 Task: Explore Airbnb accommodation in Boda, Central African Republic from 12th December, 2023 to 16th December, 2023 for 8 adults.8 bedrooms having 8 beds and 8 bathrooms. Property type can be hotel. Amenities needed are: wifi, TV, free parkinig on premises, gym, breakfast. Look for 5 properties as per requirement.
Action: Mouse pressed left at (505, 108)
Screenshot: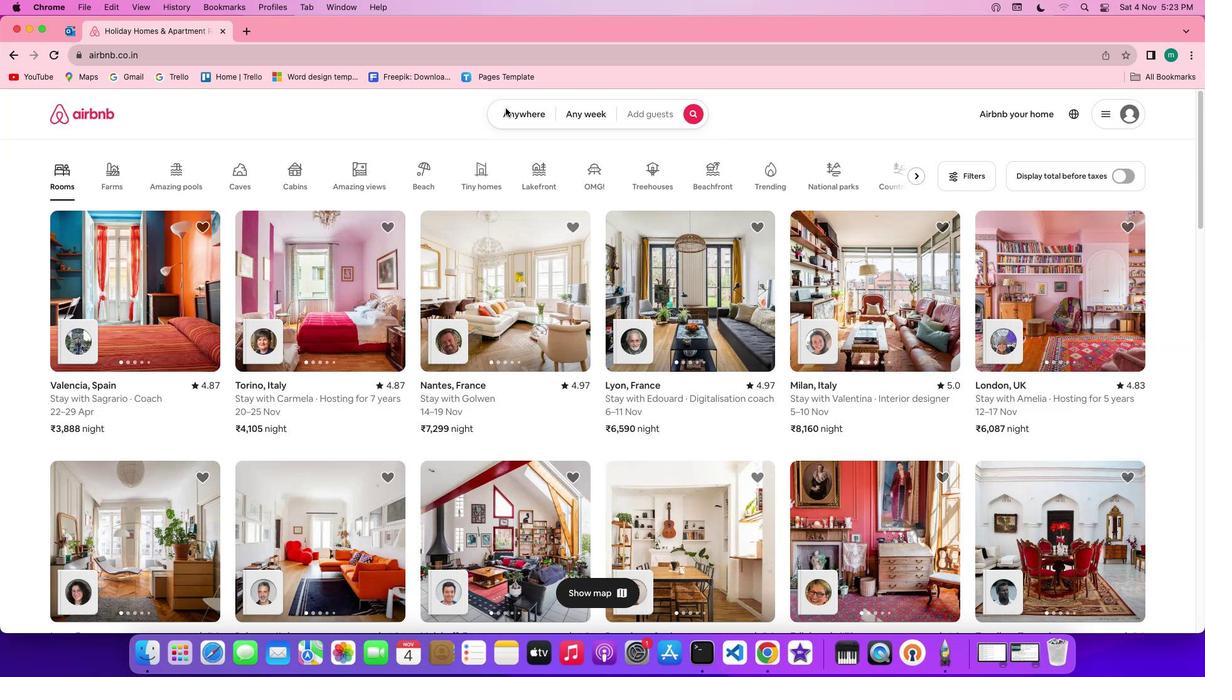 
Action: Mouse pressed left at (505, 108)
Screenshot: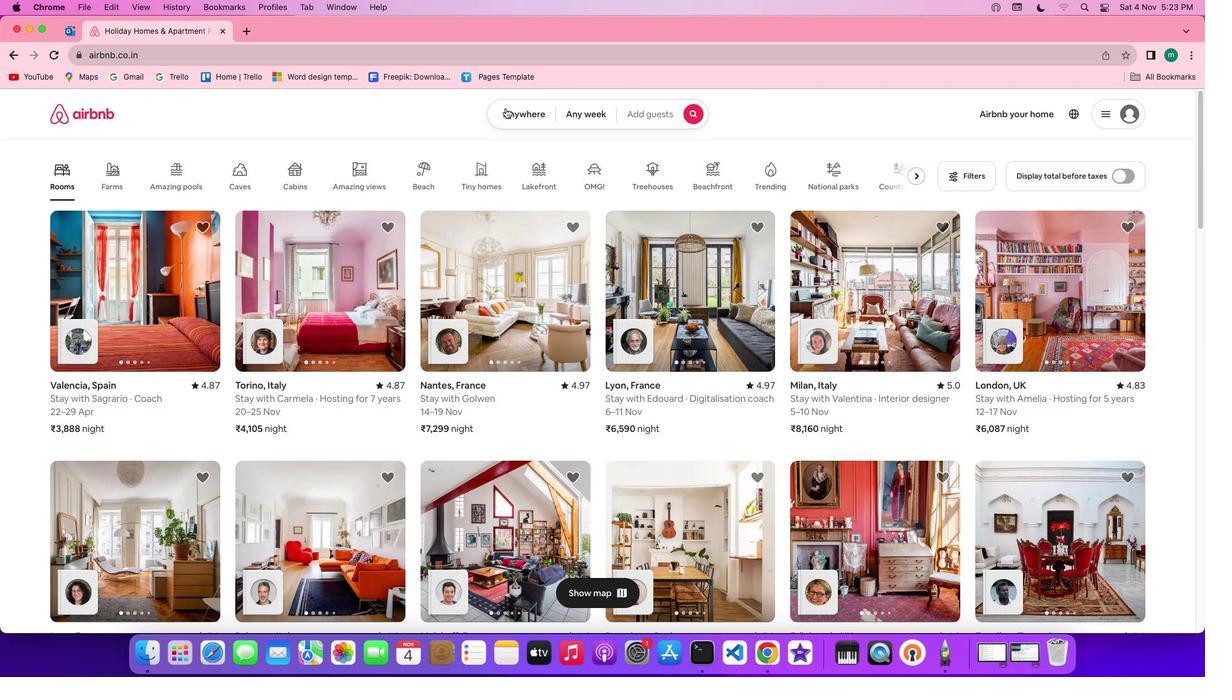 
Action: Mouse moved to (477, 159)
Screenshot: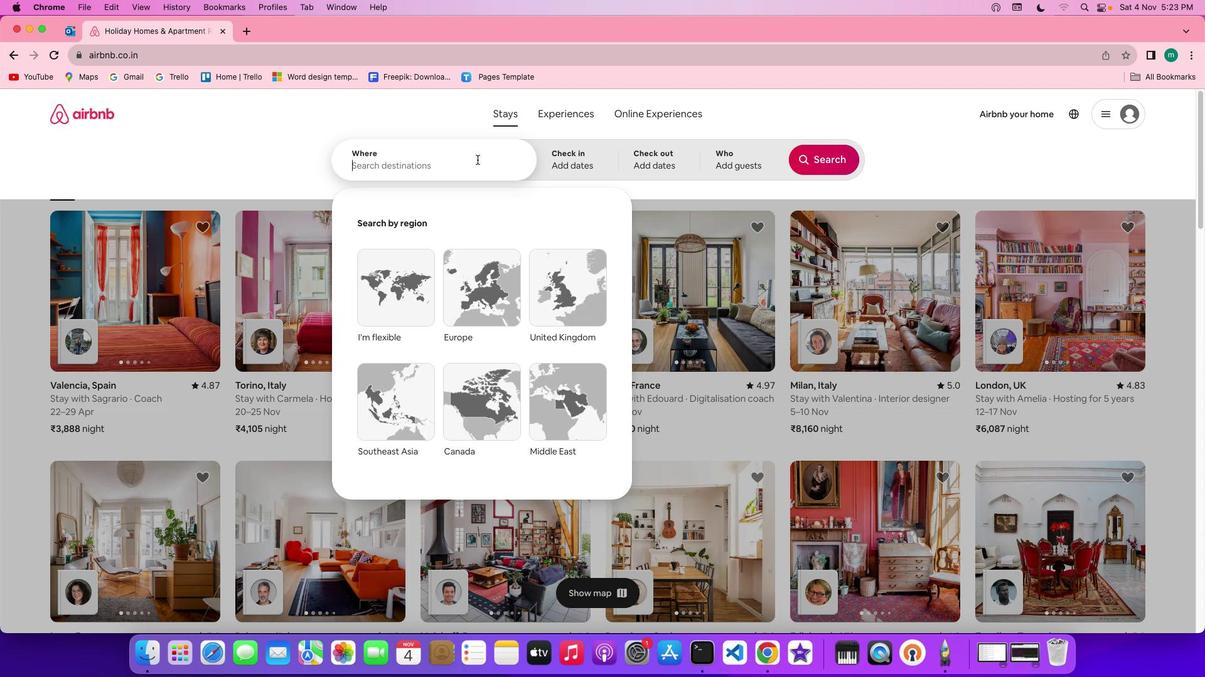 
Action: Key pressed Key.shift'B''o''d''a'','Key.spaceKey.shift'c''e''n''t''r''a''l'Key.spaceKey.shift'A''f''r''i''c''a''n'Key.spaceKey.shift'r''e''p''u''b''l''i''c'
Screenshot: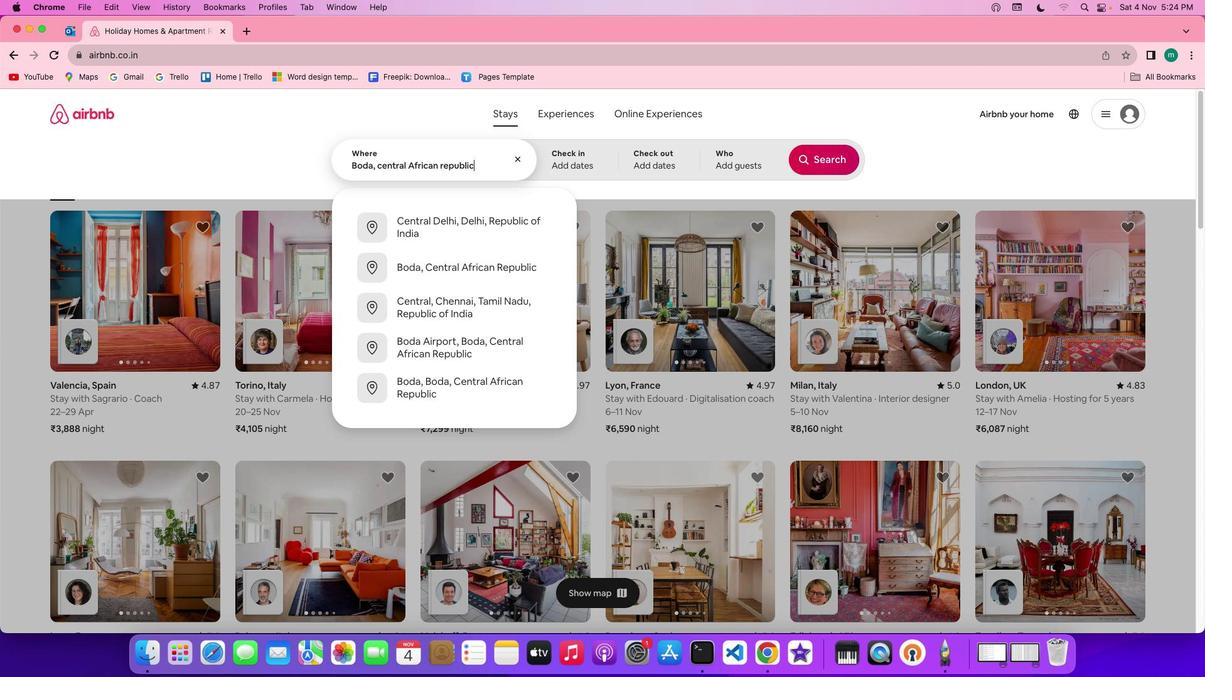 
Action: Mouse moved to (566, 150)
Screenshot: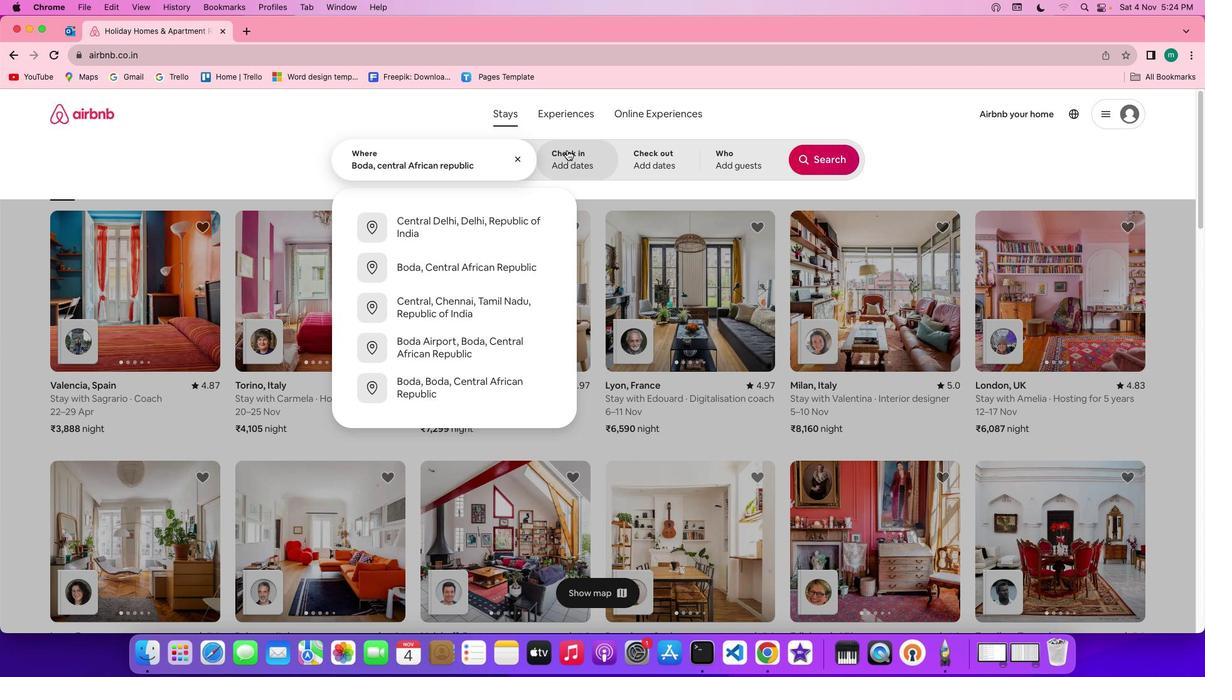 
Action: Mouse pressed left at (566, 150)
Screenshot: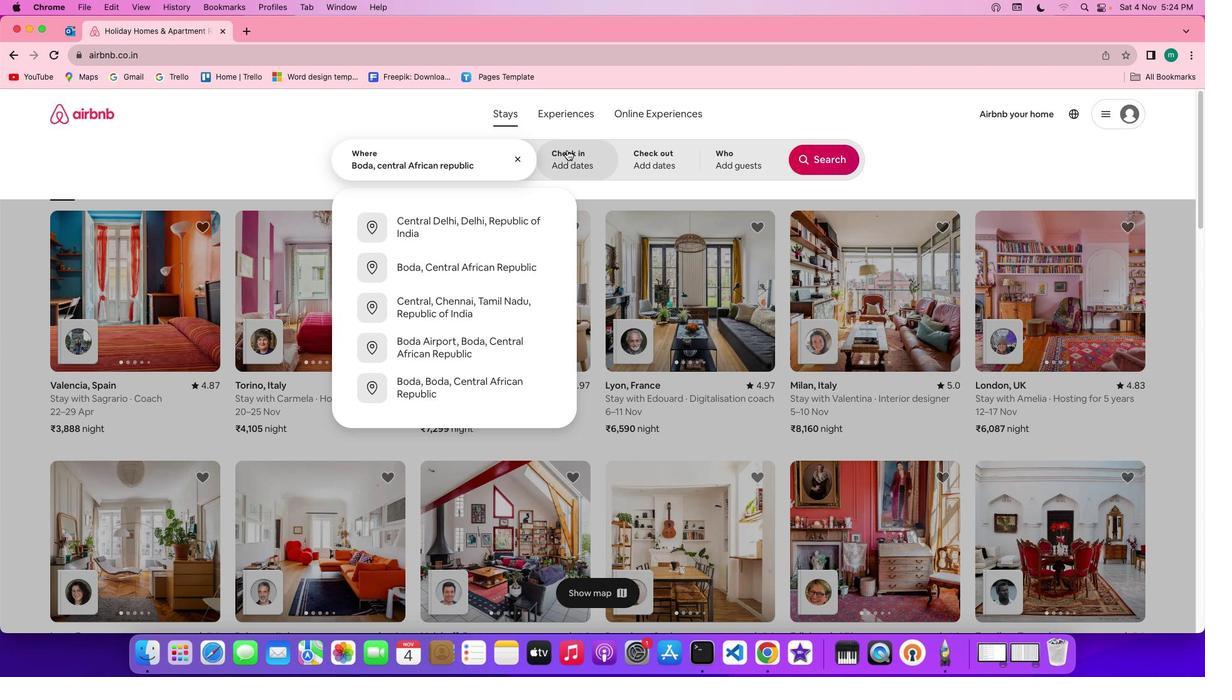 
Action: Mouse moved to (682, 378)
Screenshot: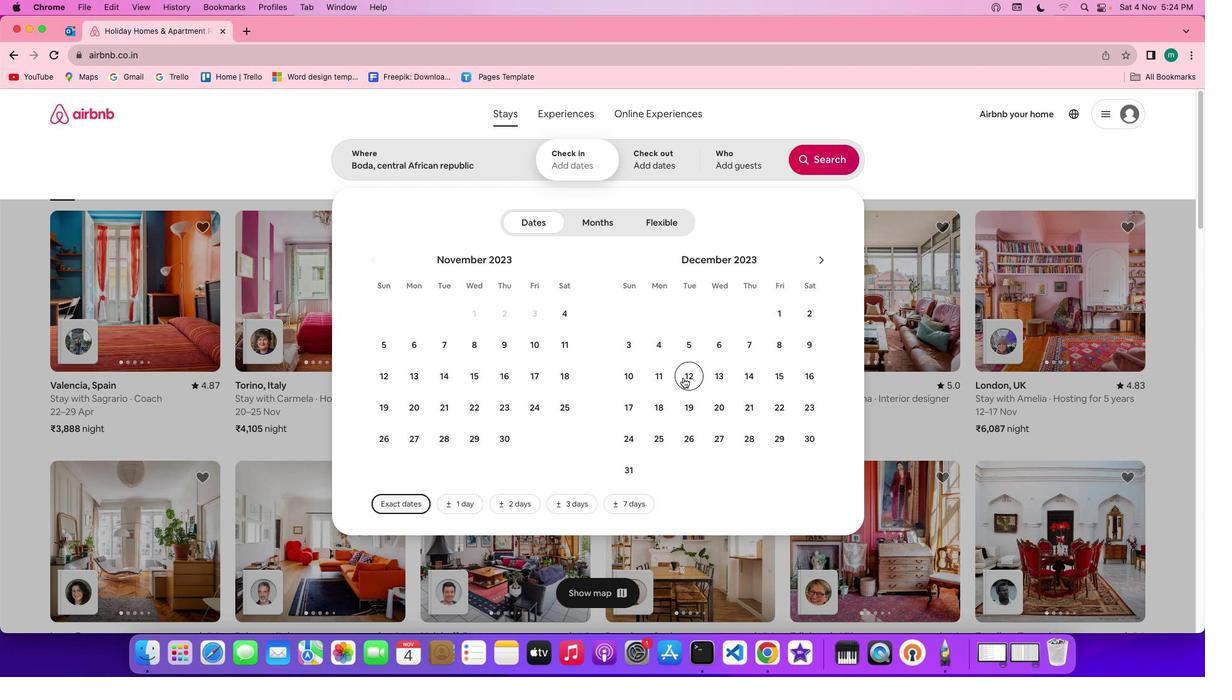 
Action: Mouse pressed left at (682, 378)
Screenshot: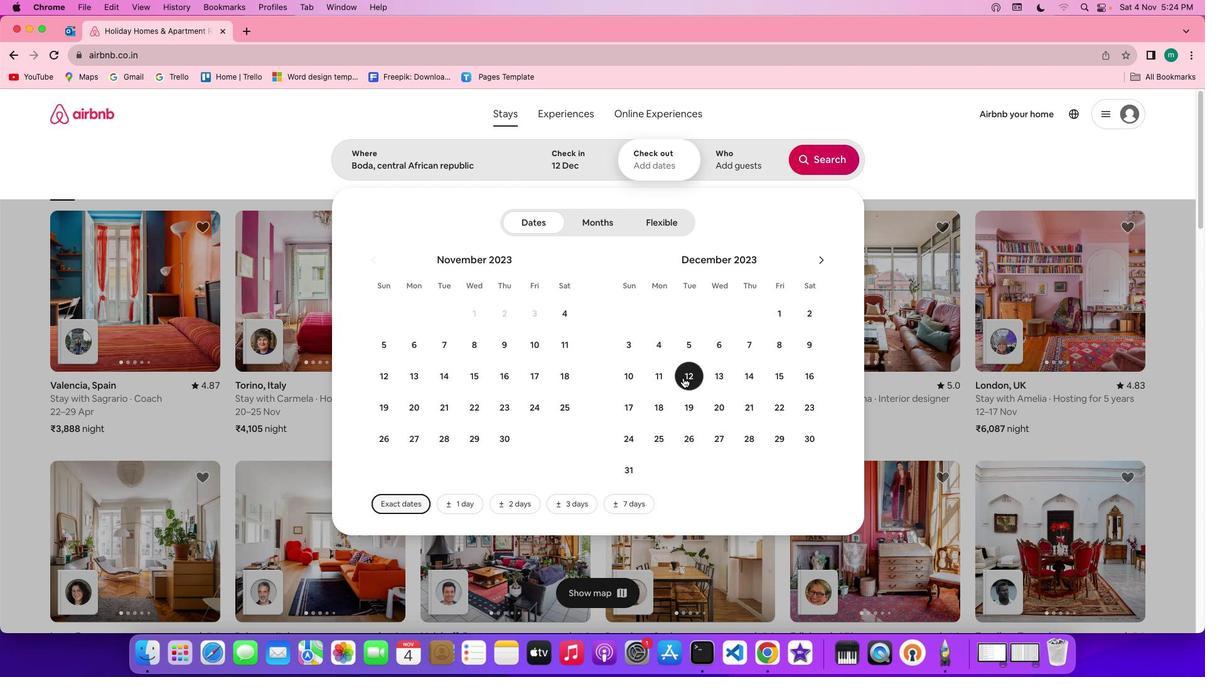 
Action: Mouse moved to (808, 382)
Screenshot: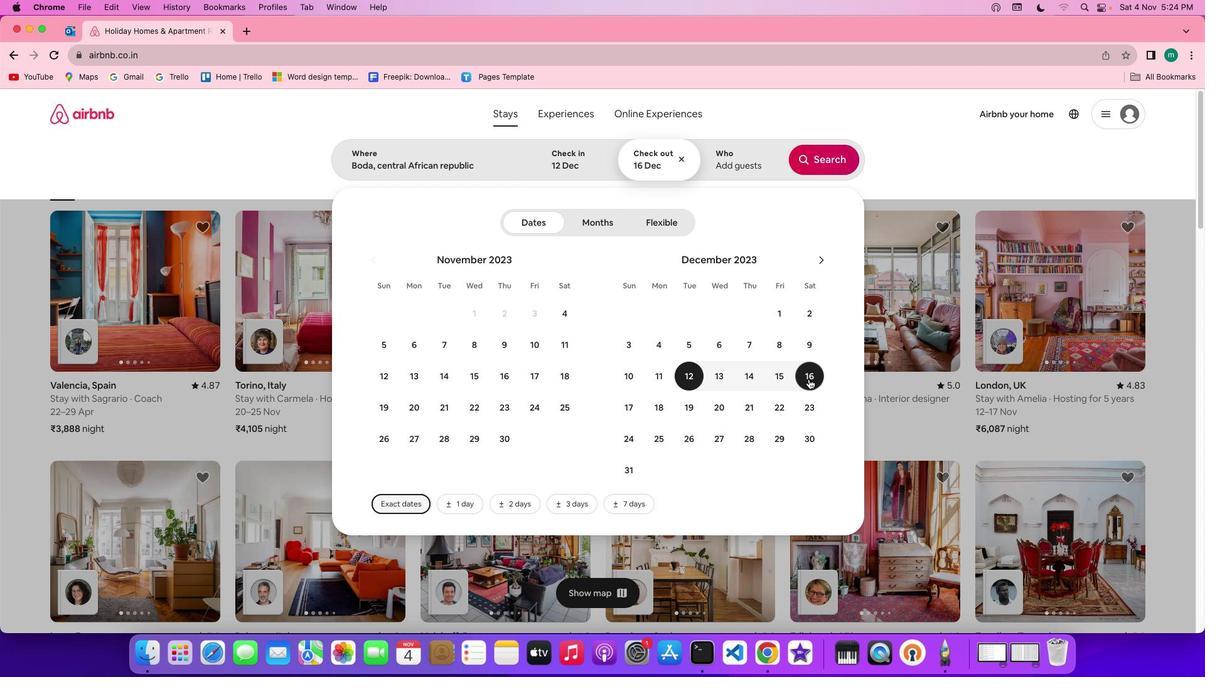 
Action: Mouse pressed left at (808, 382)
Screenshot: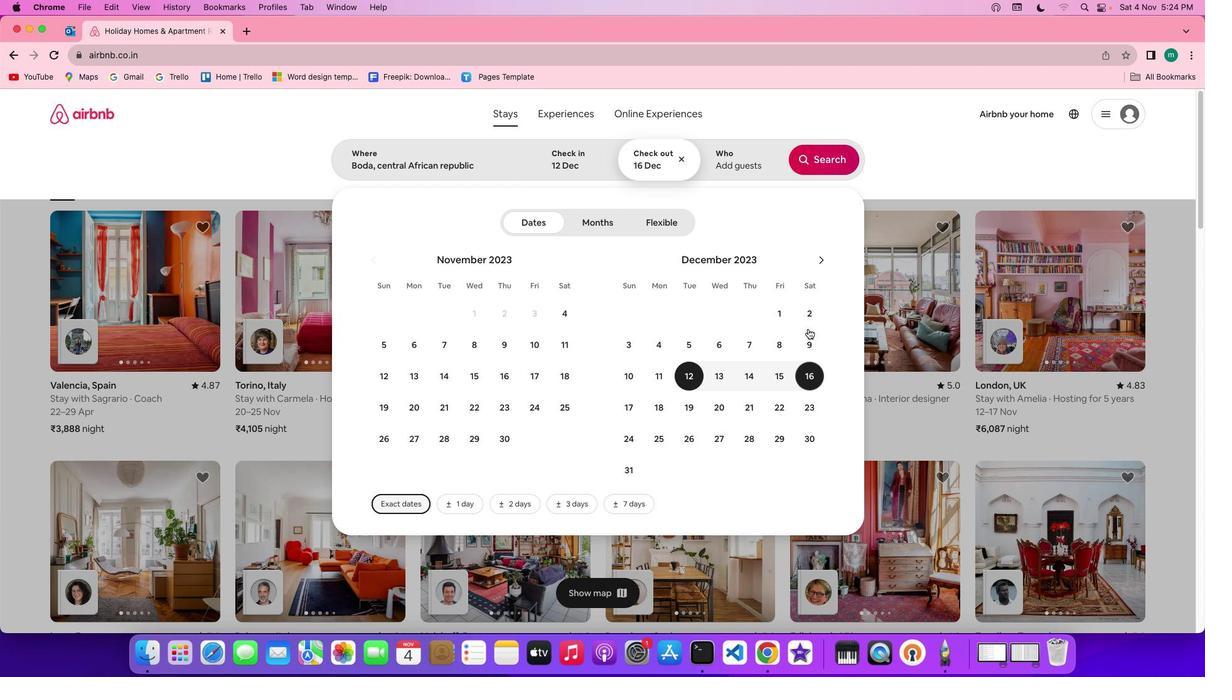 
Action: Mouse moved to (734, 172)
Screenshot: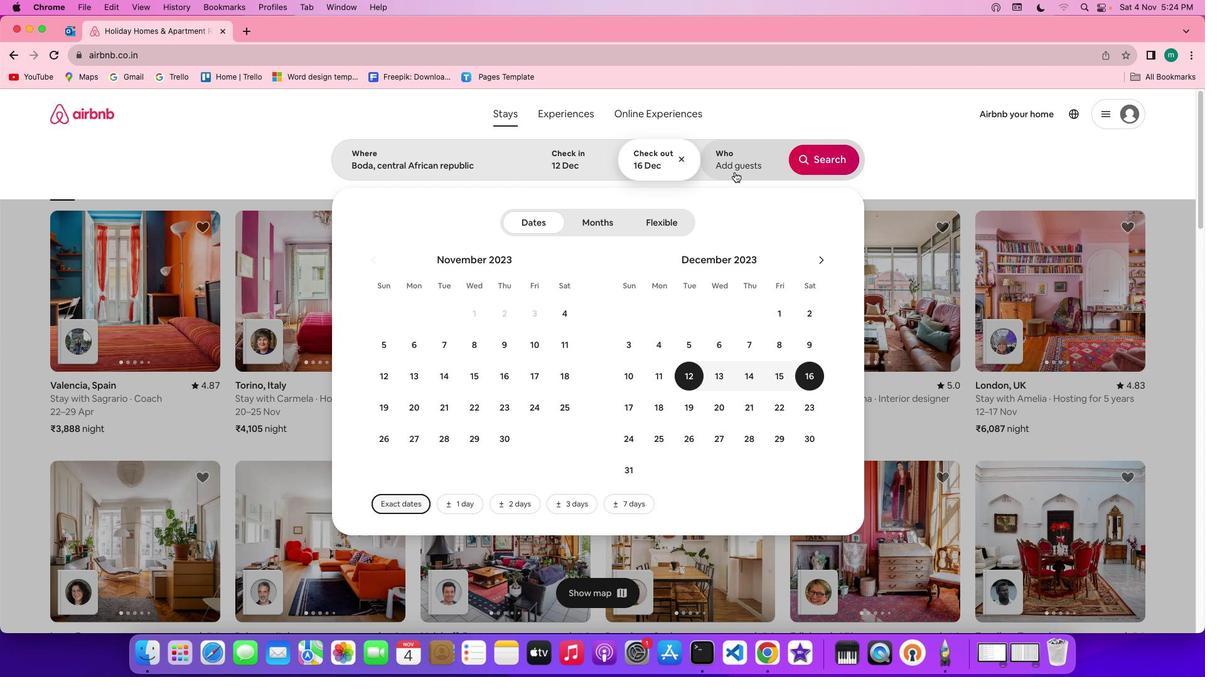 
Action: Mouse pressed left at (734, 172)
Screenshot: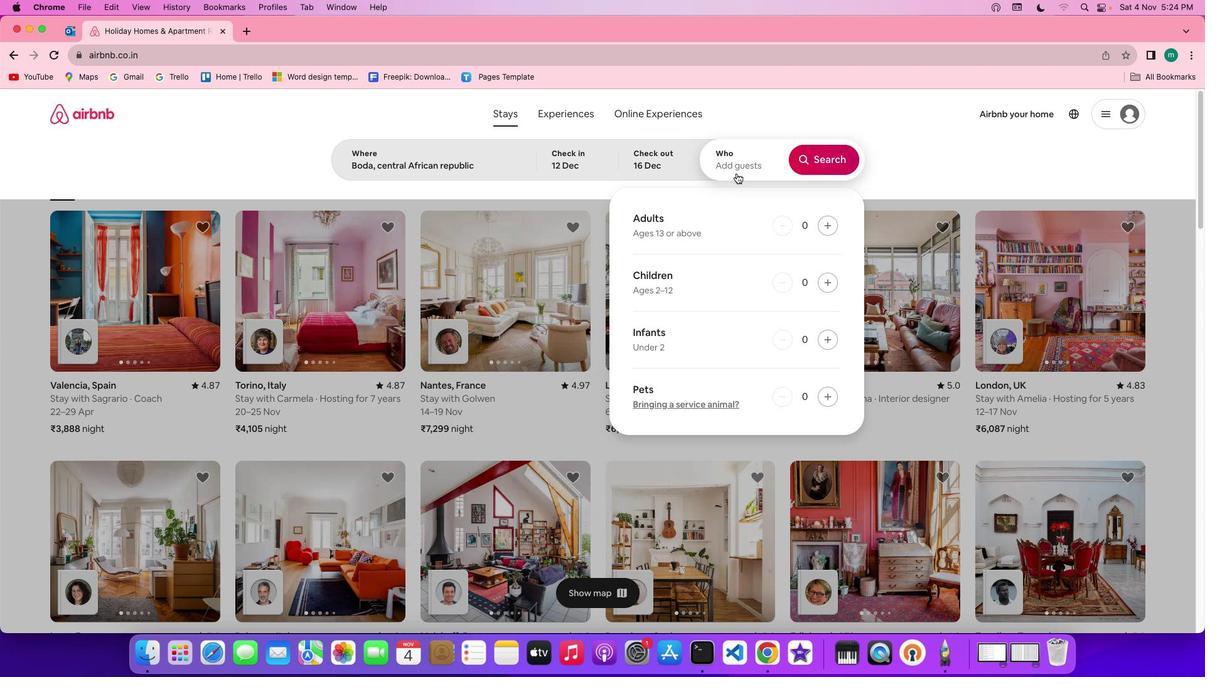 
Action: Mouse moved to (832, 234)
Screenshot: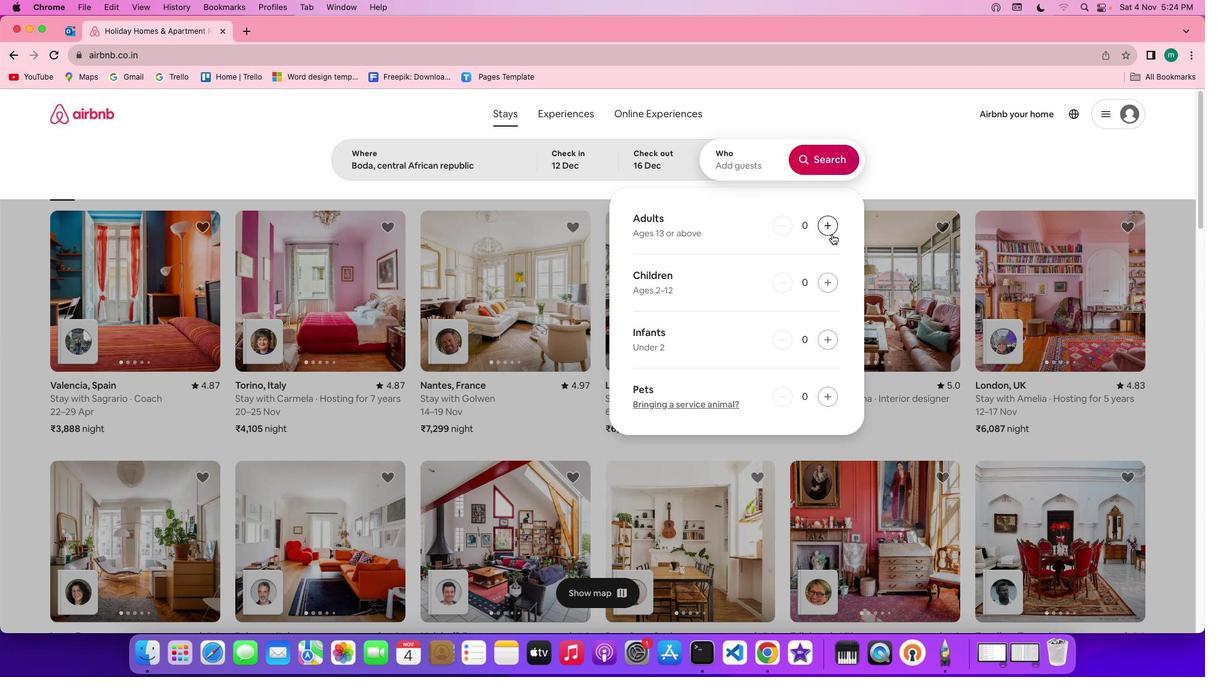 
Action: Mouse pressed left at (832, 234)
Screenshot: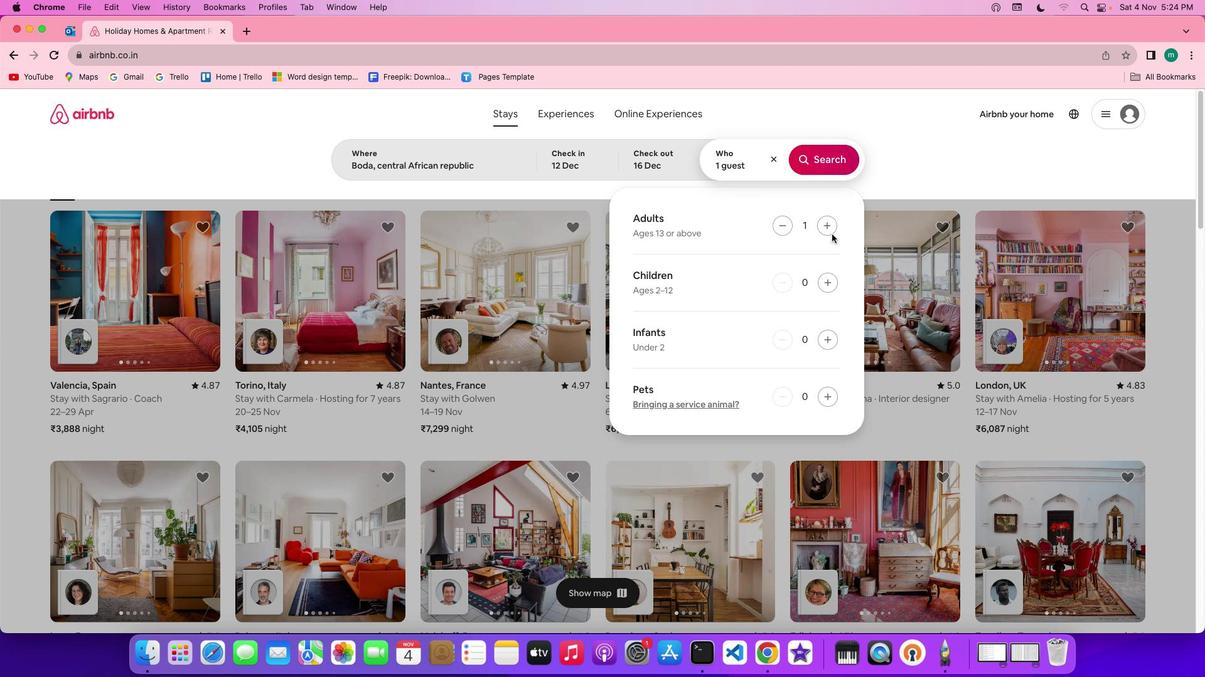 
Action: Mouse pressed left at (832, 234)
Screenshot: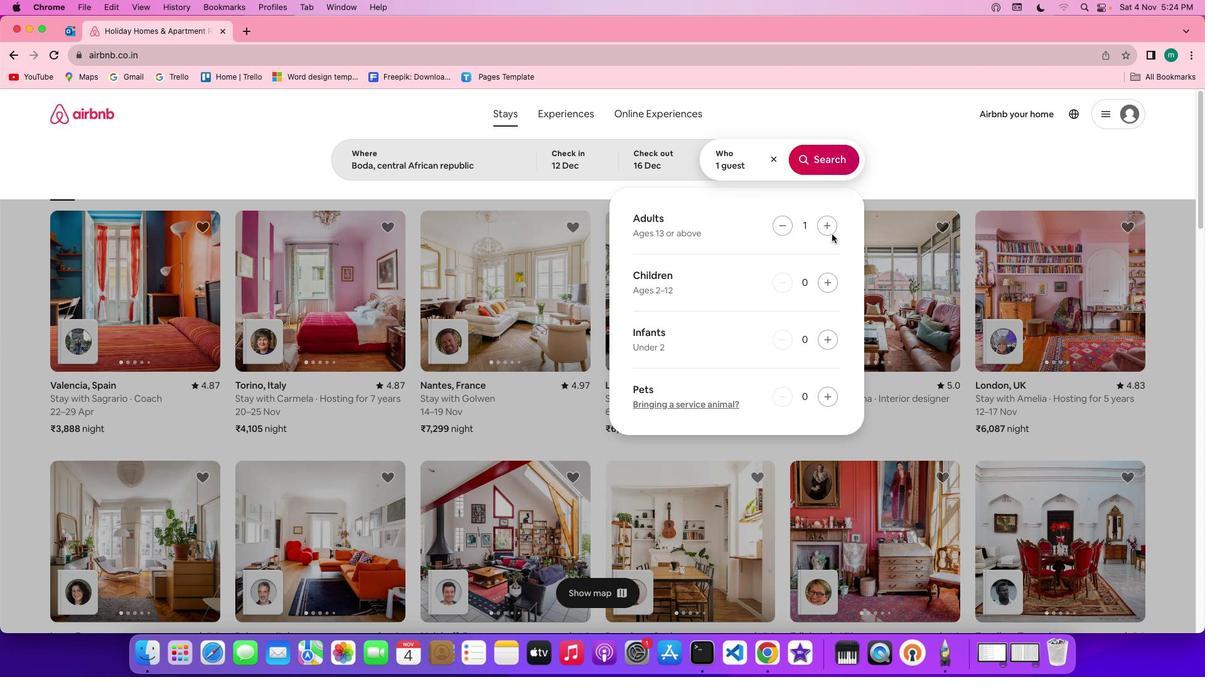 
Action: Mouse pressed left at (832, 234)
Screenshot: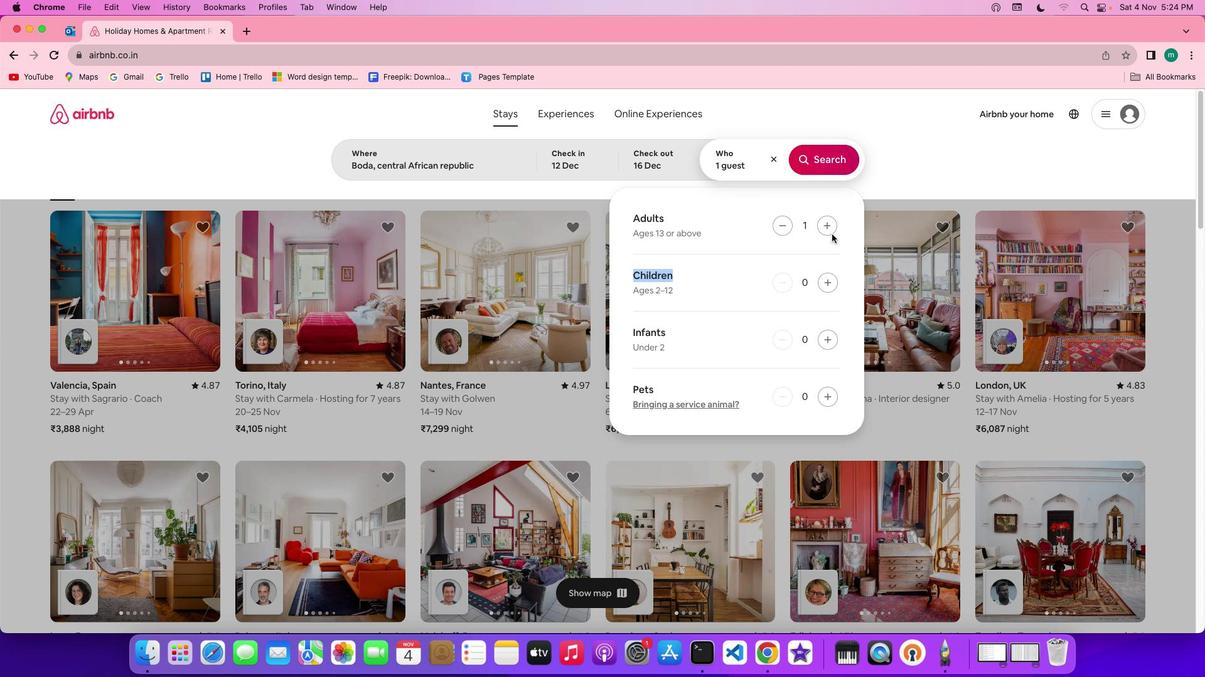 
Action: Mouse pressed left at (832, 234)
Screenshot: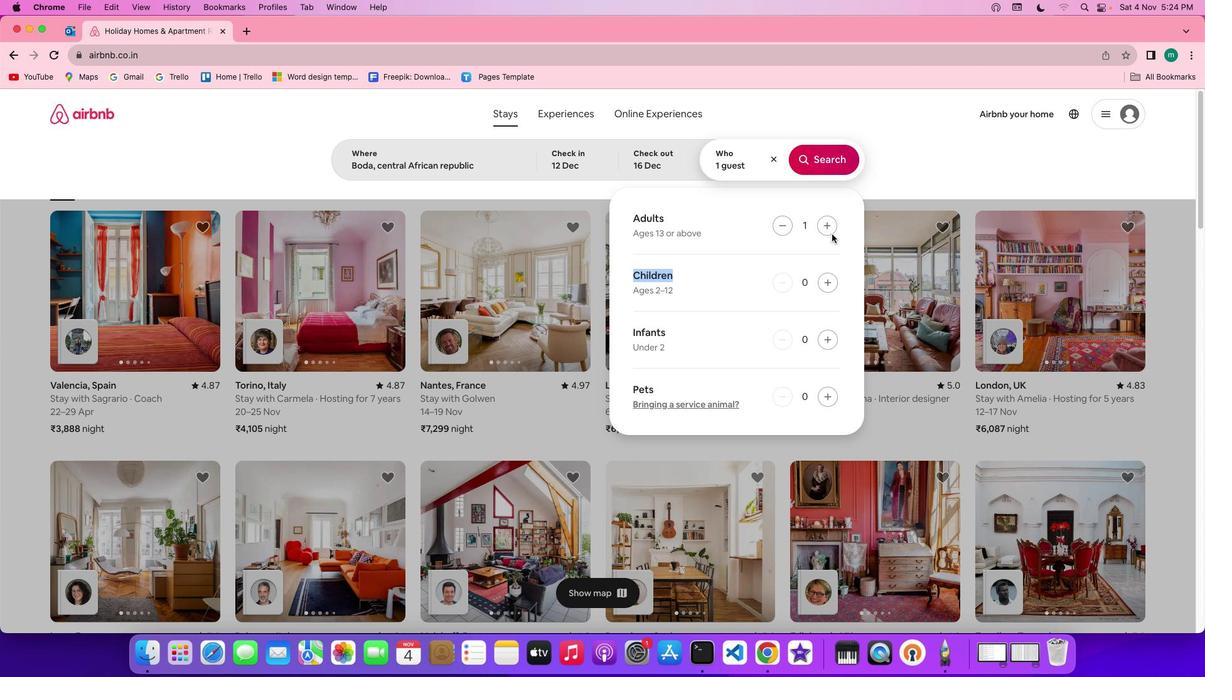 
Action: Mouse pressed left at (832, 234)
Screenshot: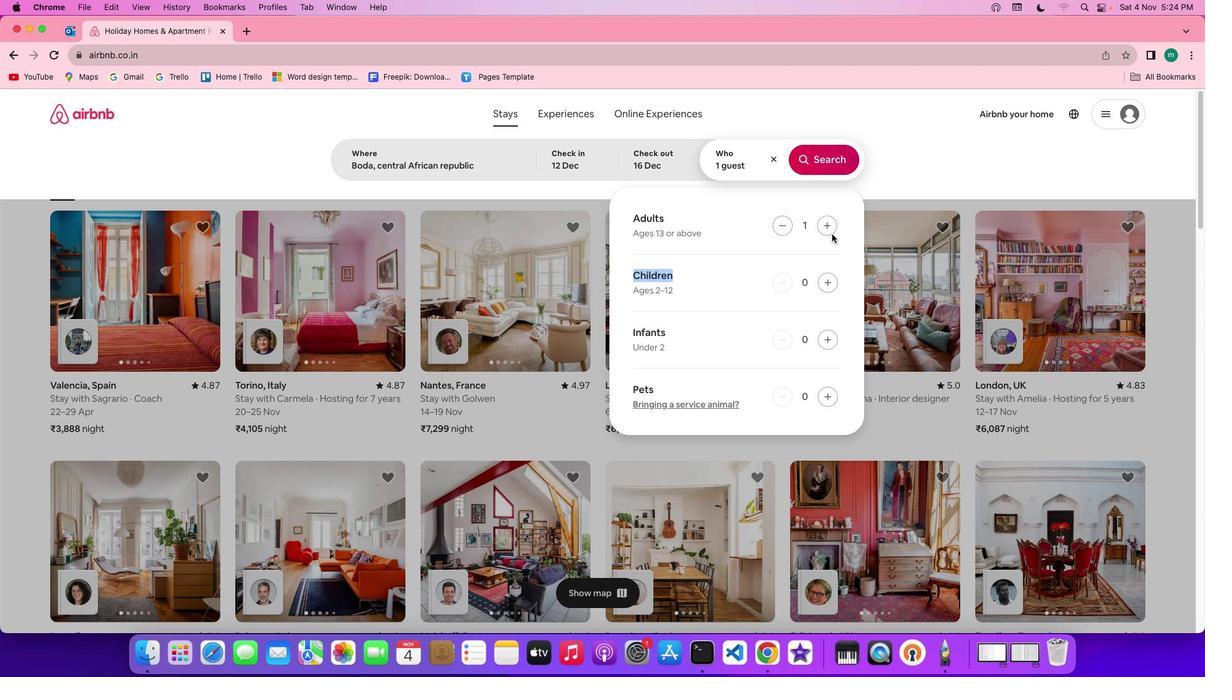 
Action: Mouse moved to (829, 229)
Screenshot: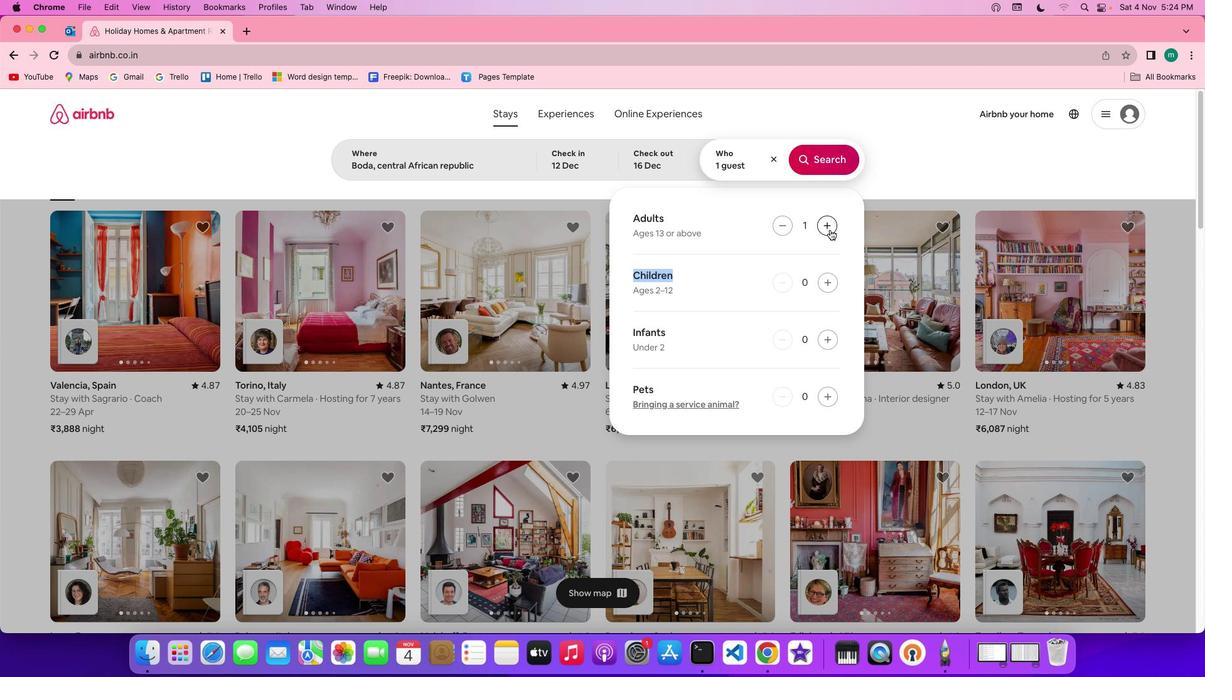 
Action: Mouse pressed left at (829, 229)
Screenshot: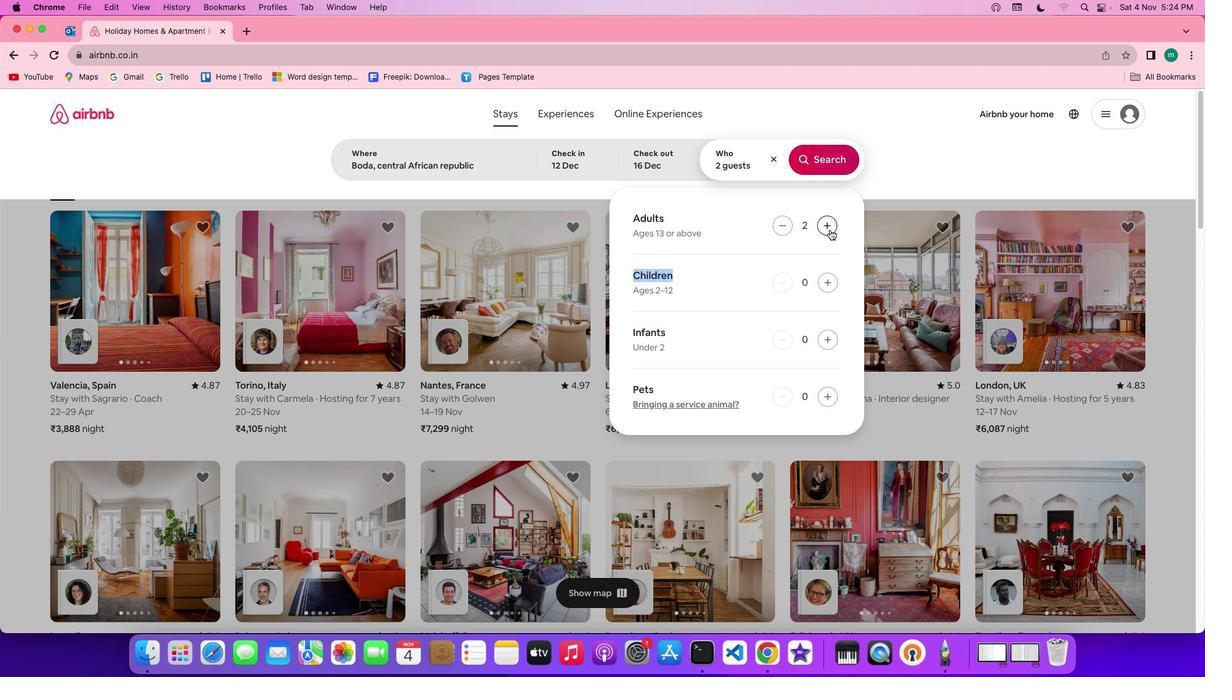 
Action: Mouse pressed left at (829, 229)
Screenshot: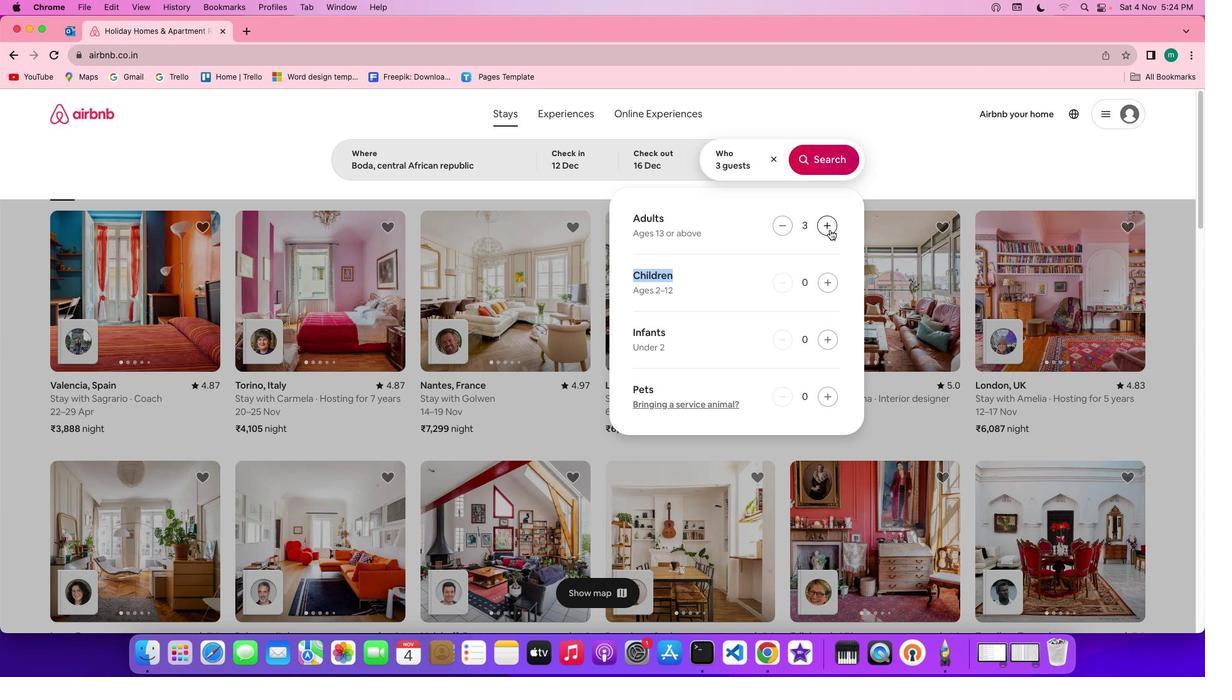 
Action: Mouse pressed left at (829, 229)
Screenshot: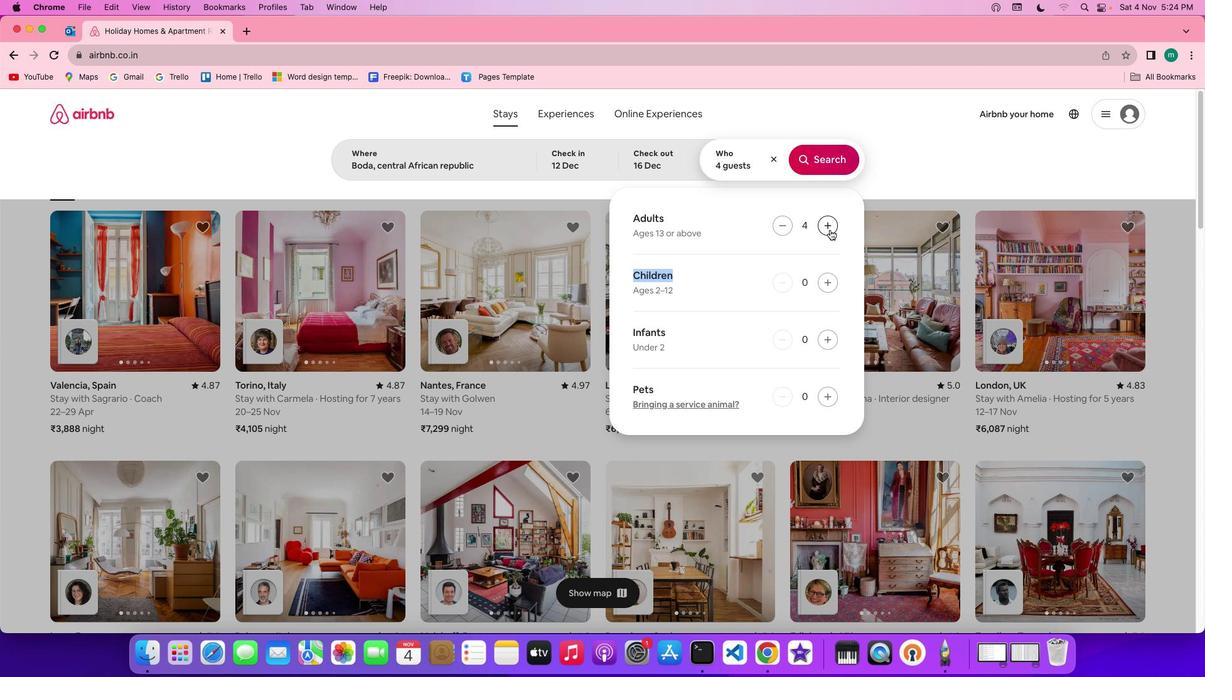 
Action: Mouse pressed left at (829, 229)
Screenshot: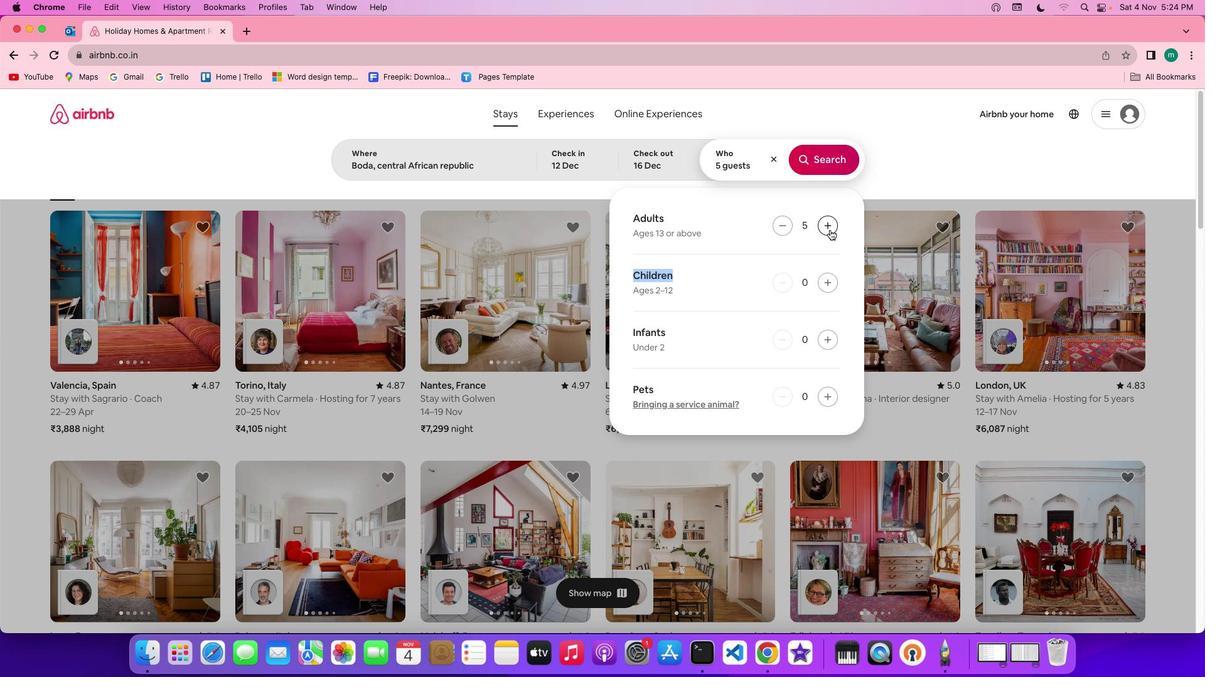 
Action: Mouse pressed left at (829, 229)
Screenshot: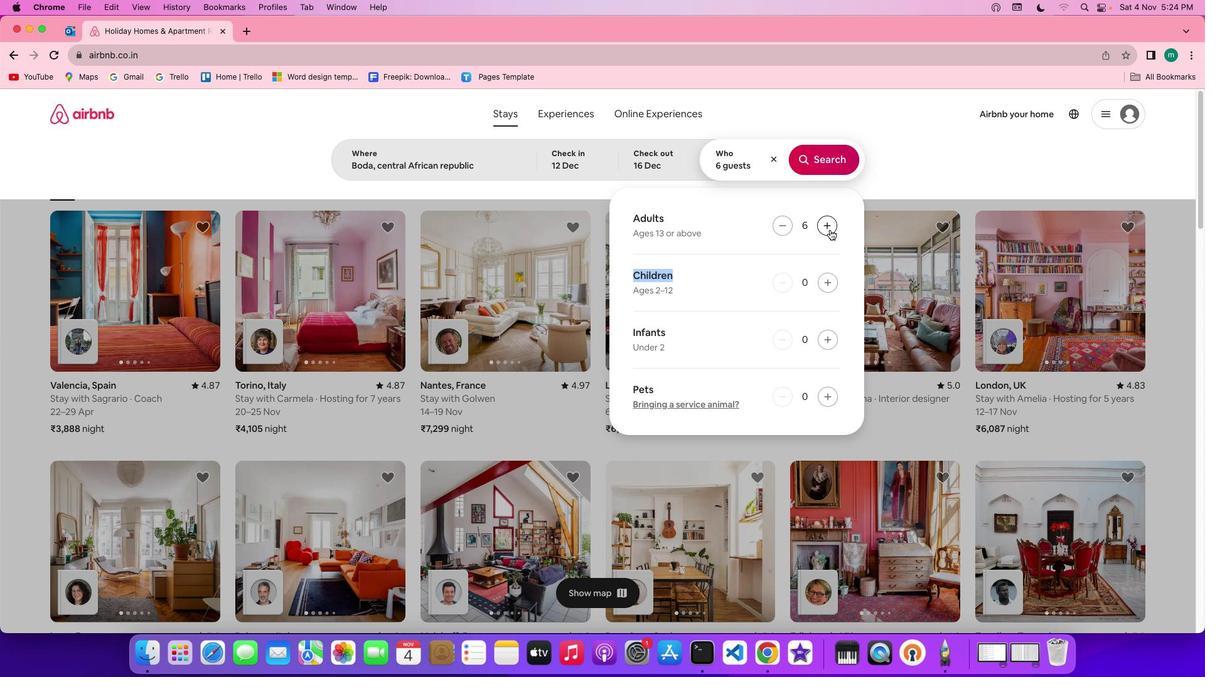
Action: Mouse pressed left at (829, 229)
Screenshot: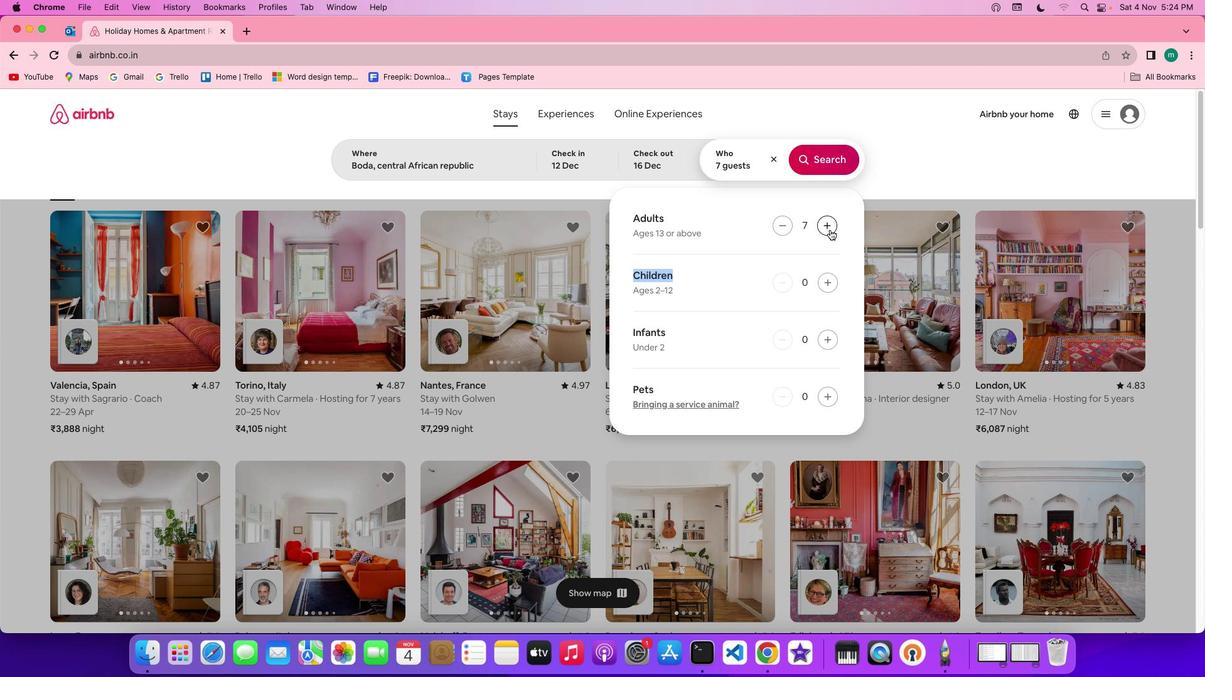 
Action: Mouse pressed left at (829, 229)
Screenshot: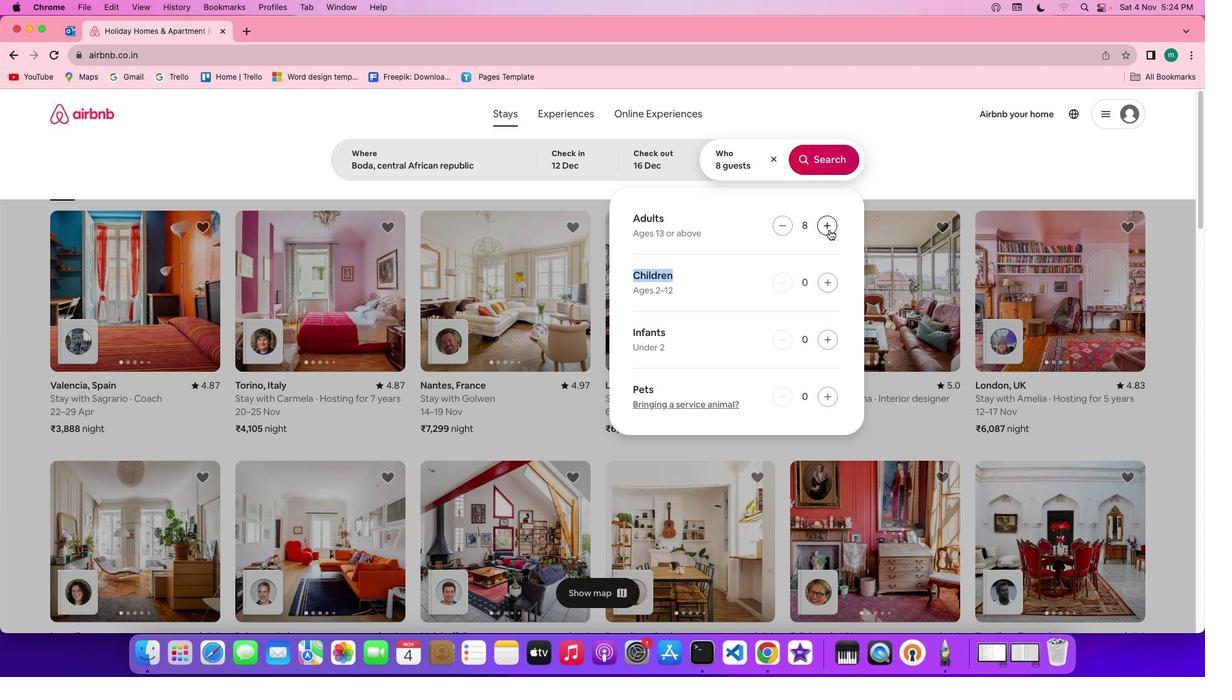 
Action: Mouse moved to (807, 149)
Screenshot: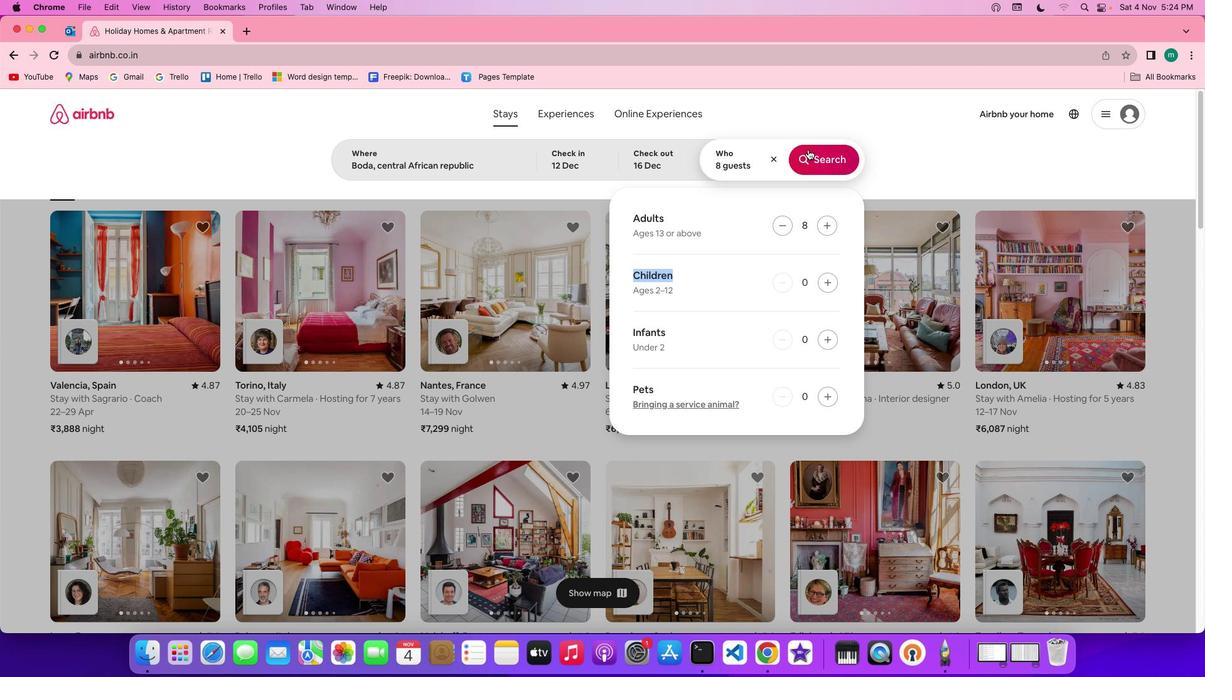 
Action: Mouse pressed left at (807, 149)
Screenshot: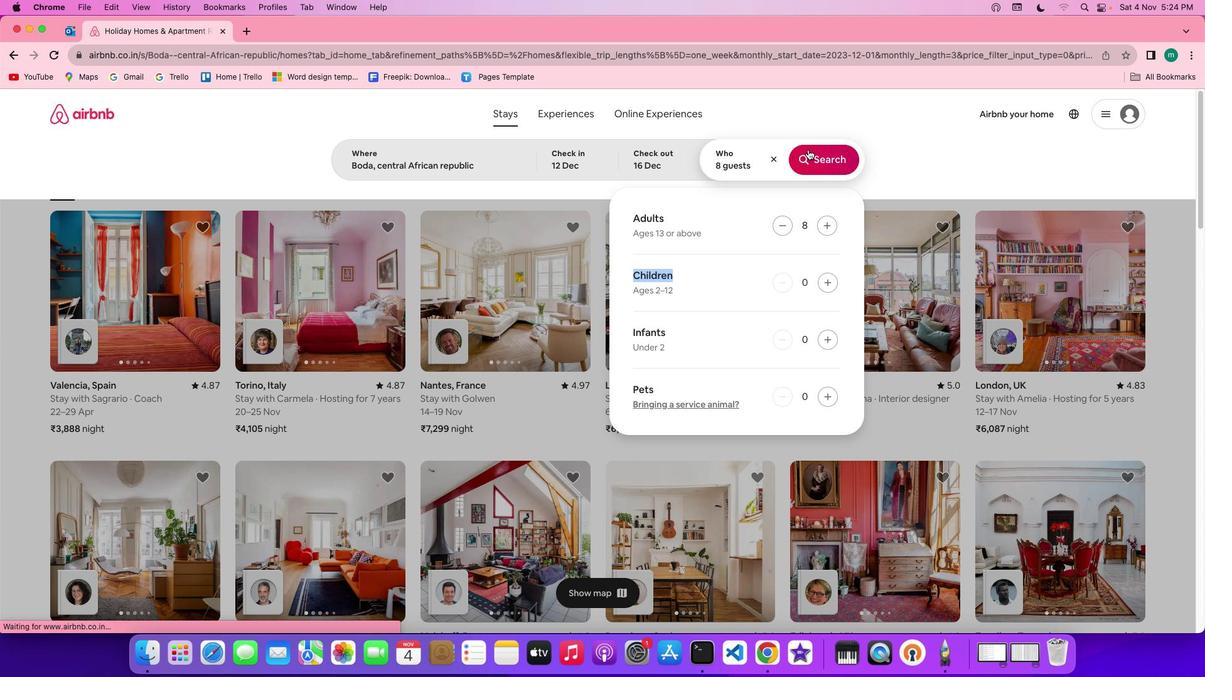 
Action: Mouse moved to (1017, 153)
Screenshot: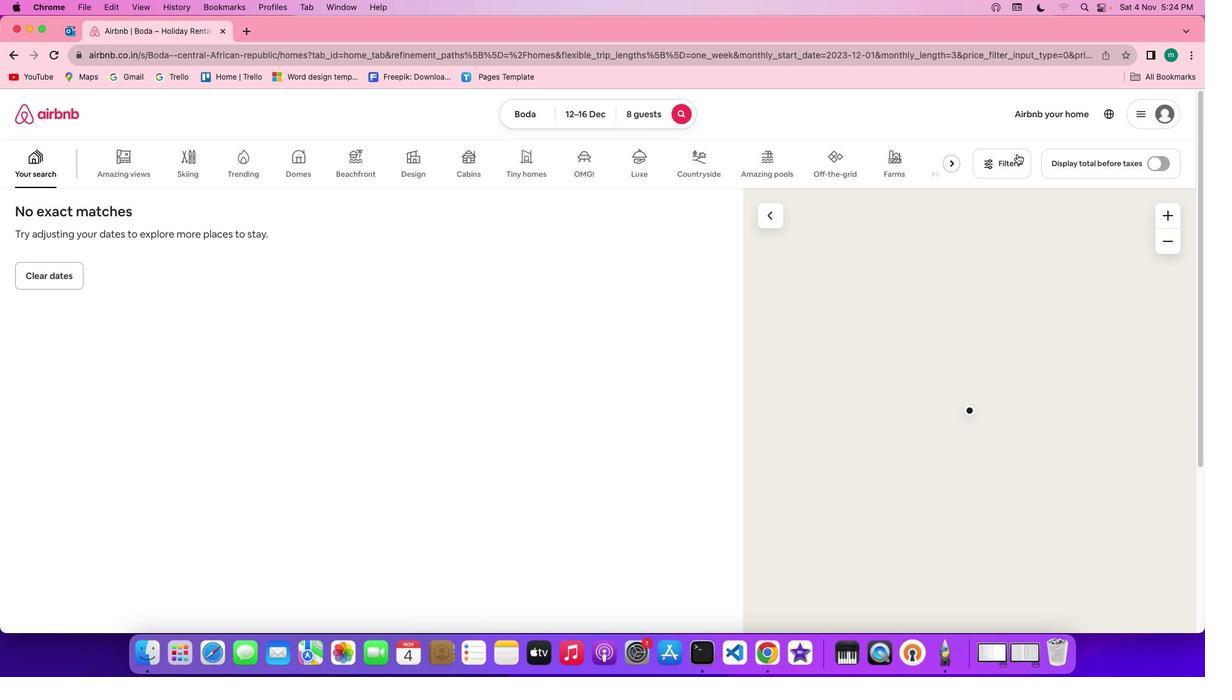 
Action: Mouse pressed left at (1017, 153)
Screenshot: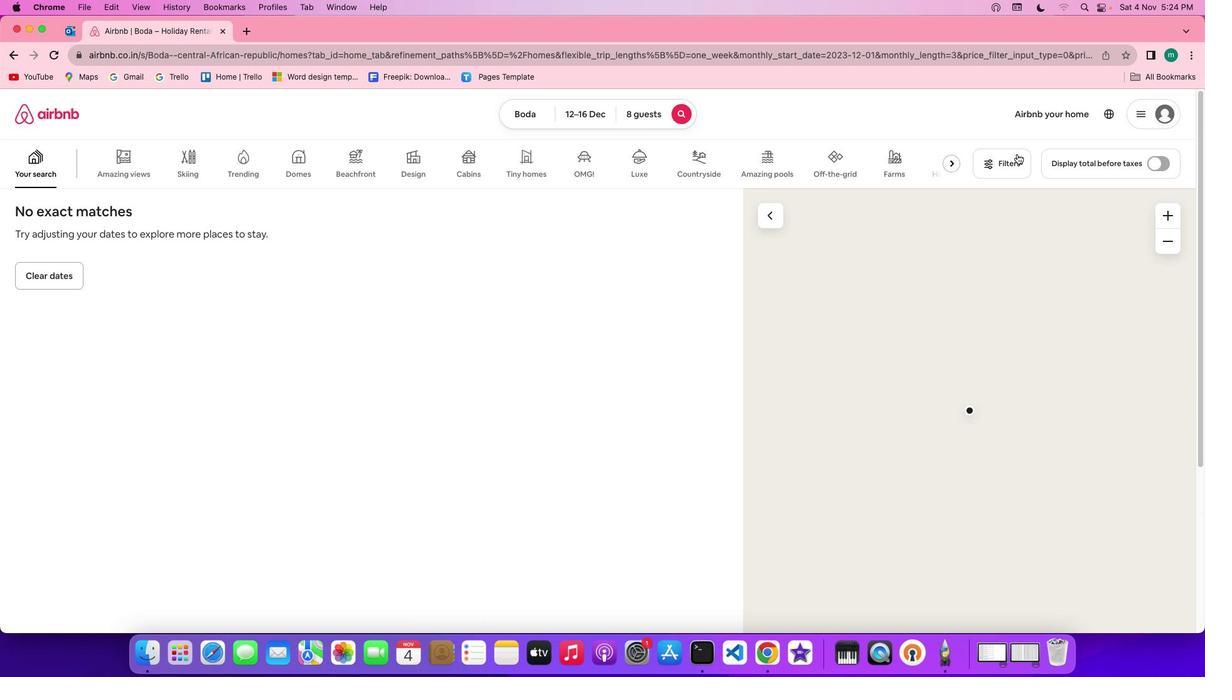 
Action: Mouse moved to (1007, 161)
Screenshot: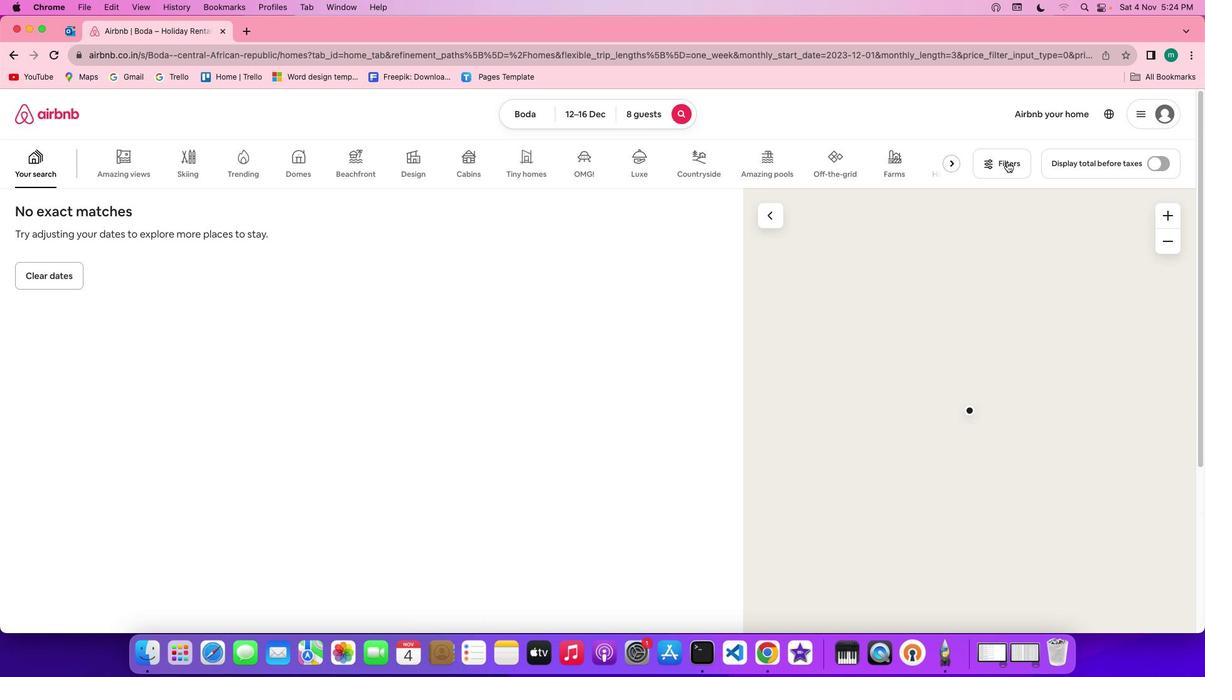 
Action: Mouse pressed left at (1007, 161)
Screenshot: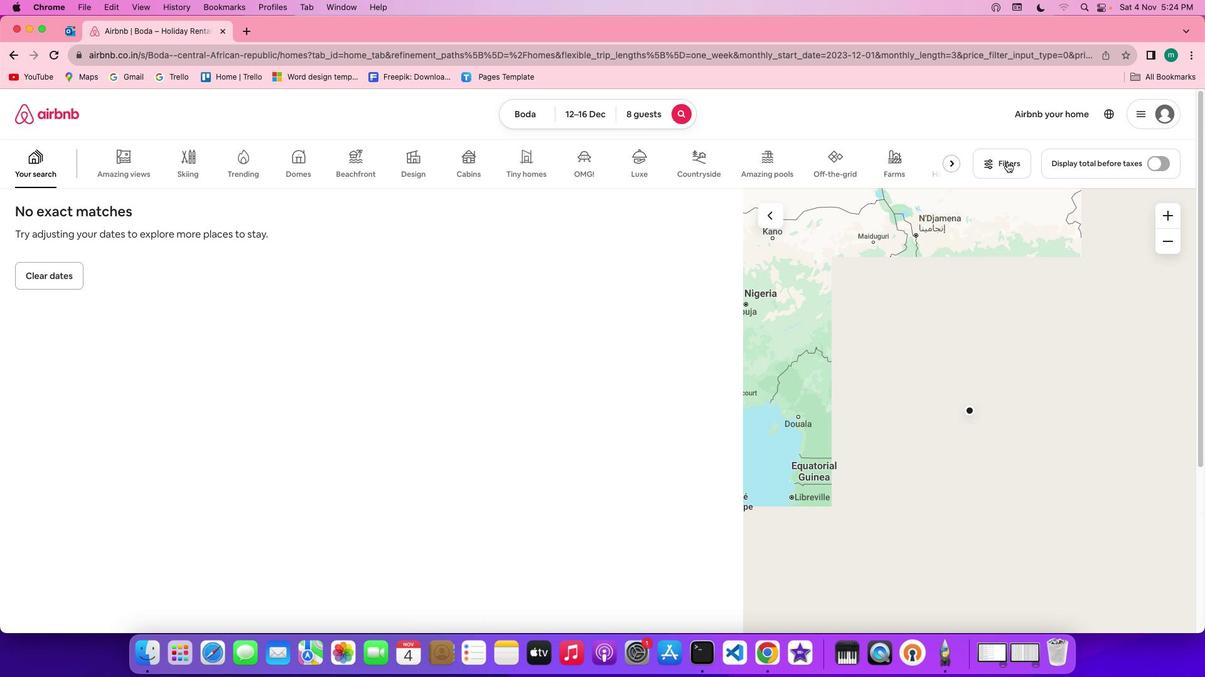 
Action: Mouse pressed left at (1007, 161)
Screenshot: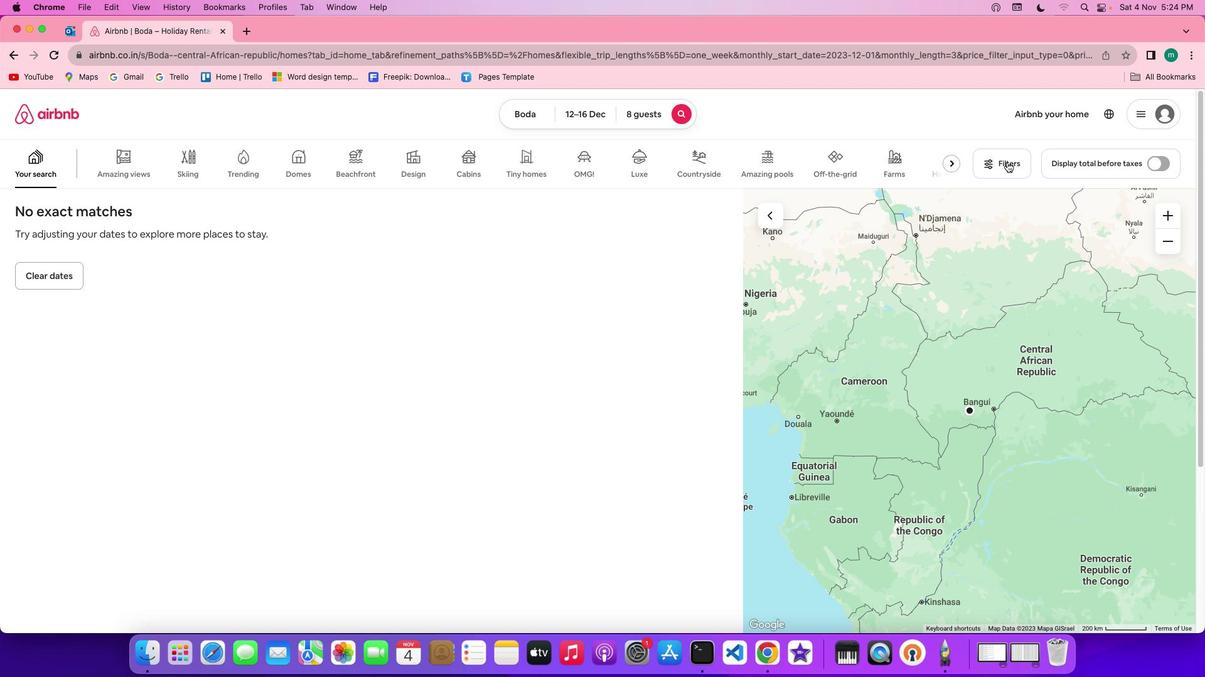 
Action: Mouse moved to (986, 162)
Screenshot: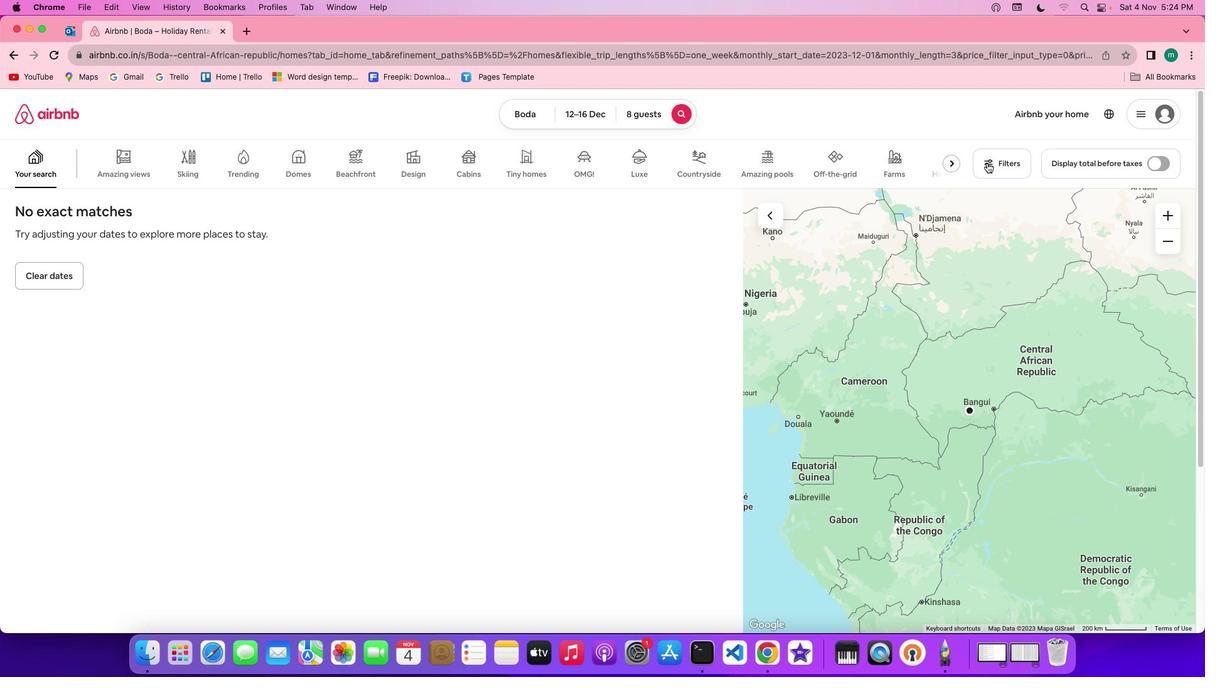 
Action: Mouse pressed left at (986, 162)
Screenshot: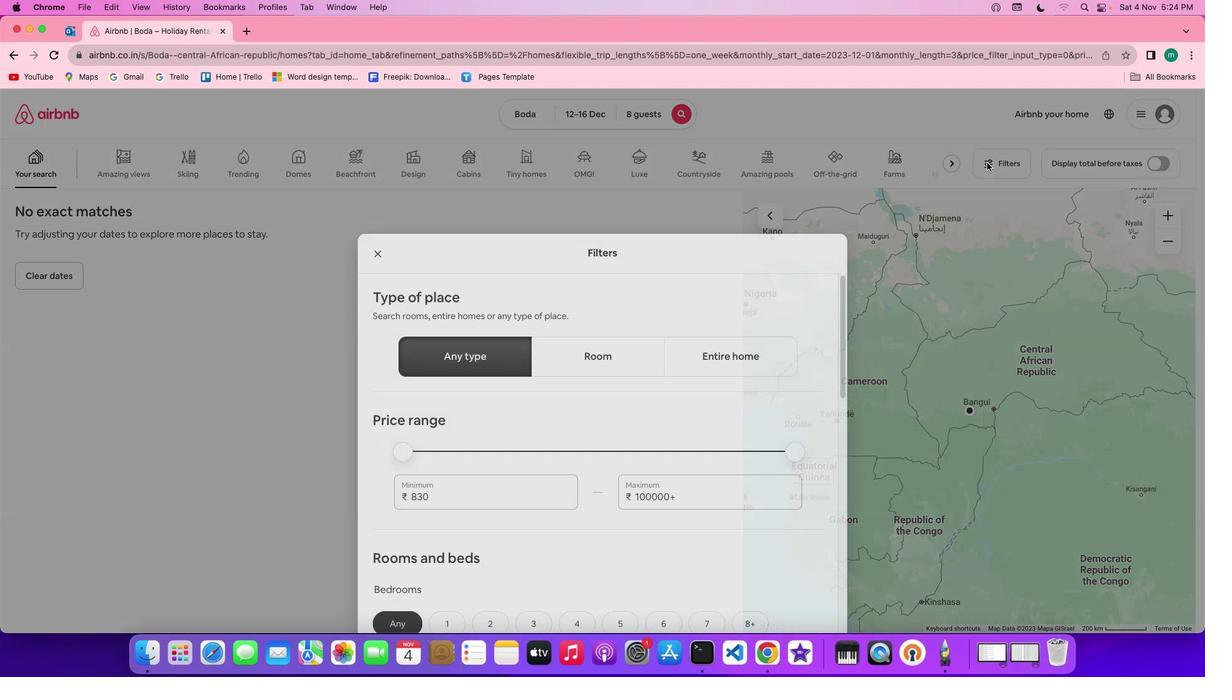 
Action: Mouse pressed left at (986, 162)
Screenshot: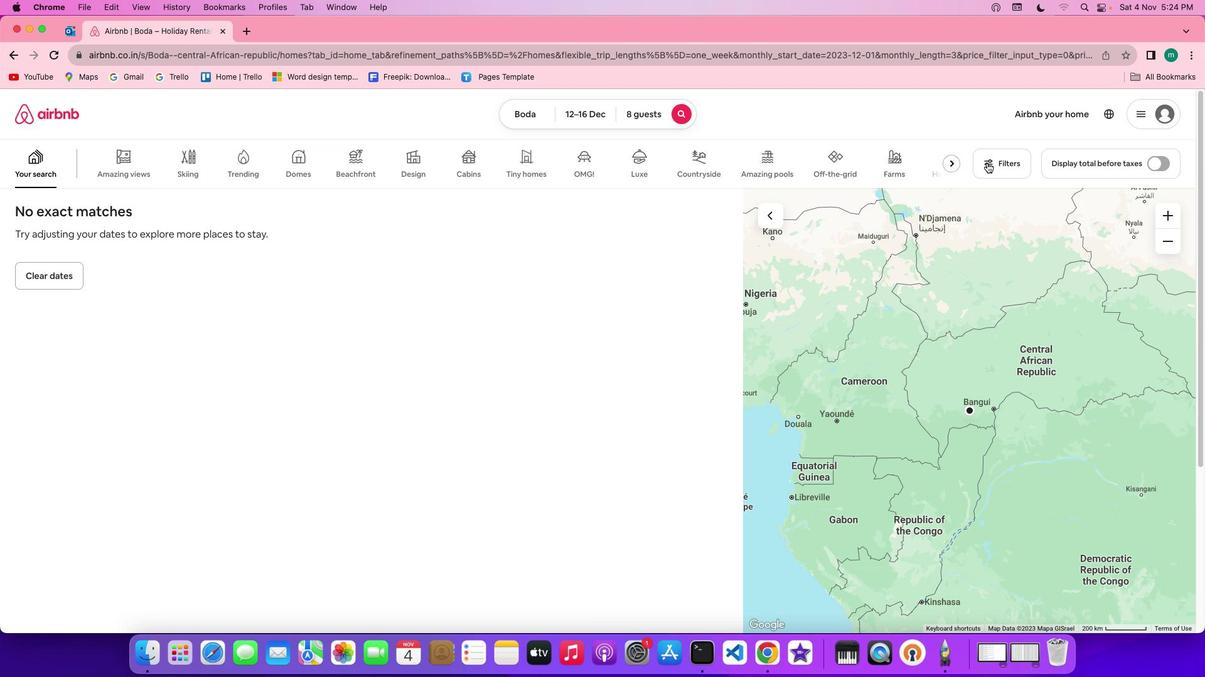 
Action: Mouse moved to (625, 454)
Screenshot: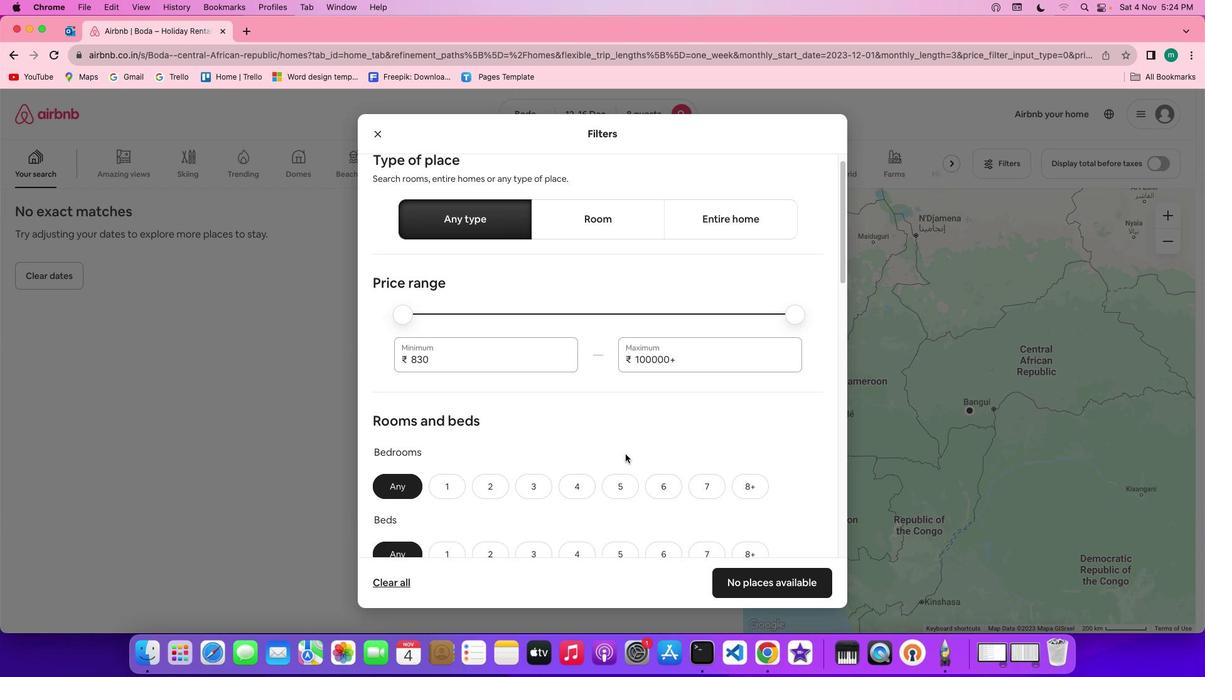 
Action: Mouse scrolled (625, 454) with delta (0, 0)
Screenshot: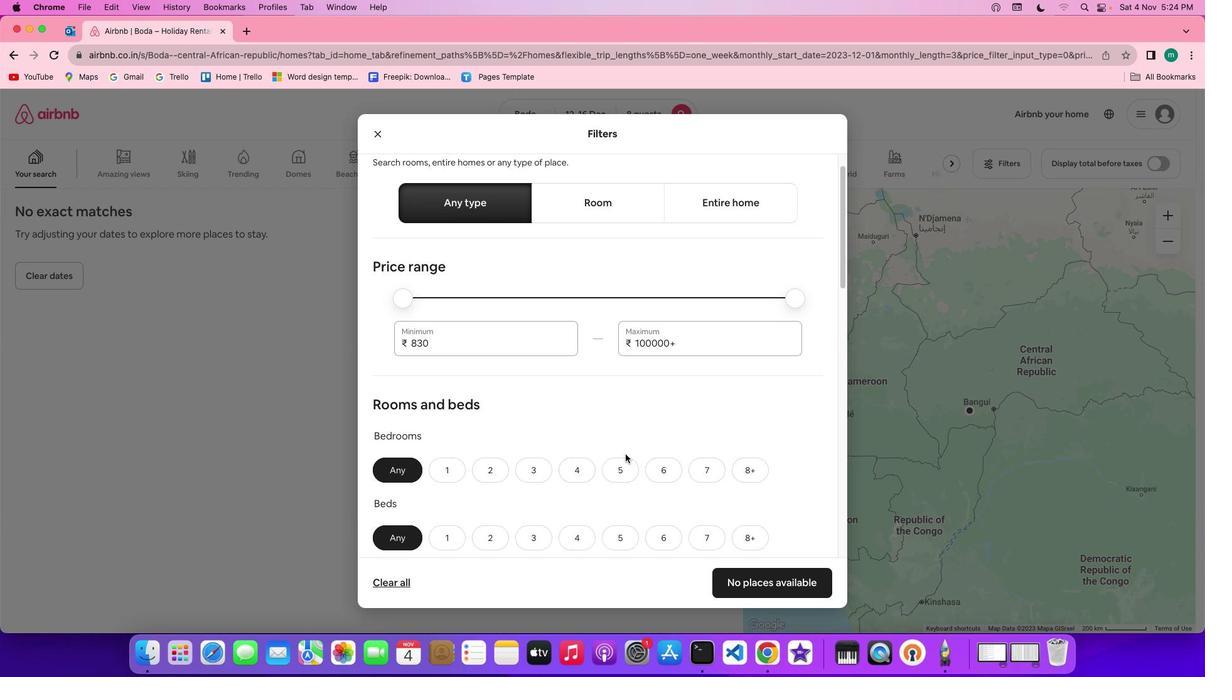 
Action: Mouse moved to (625, 454)
Screenshot: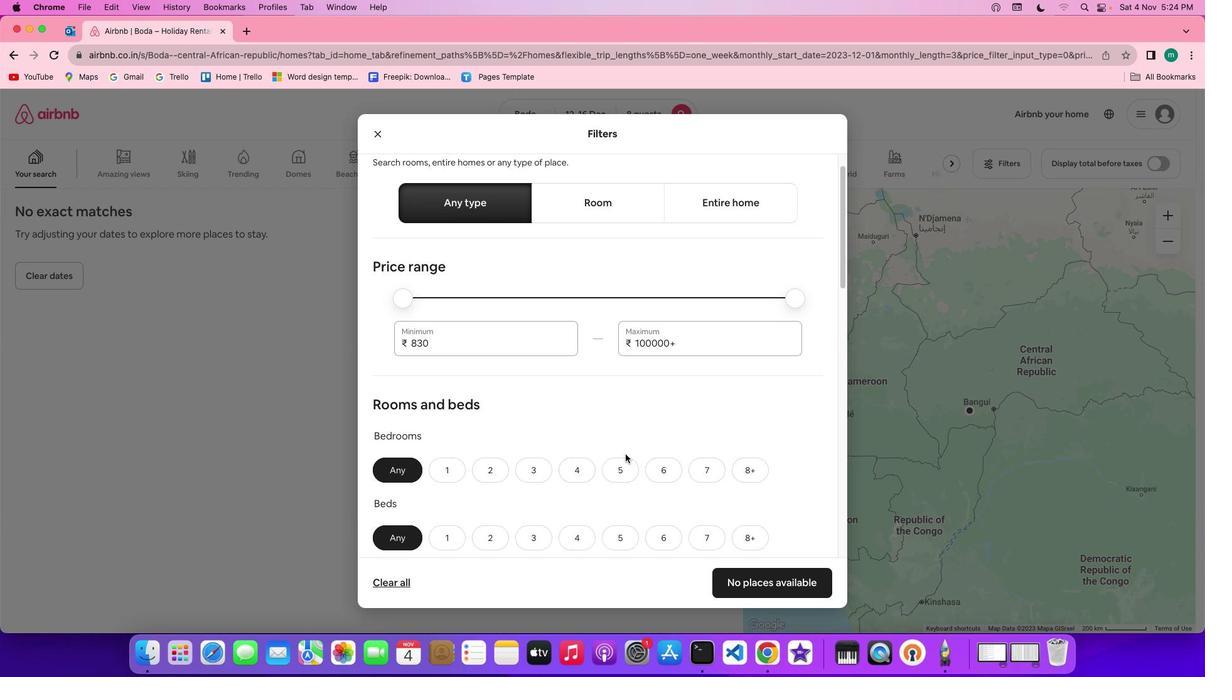 
Action: Mouse scrolled (625, 454) with delta (0, 0)
Screenshot: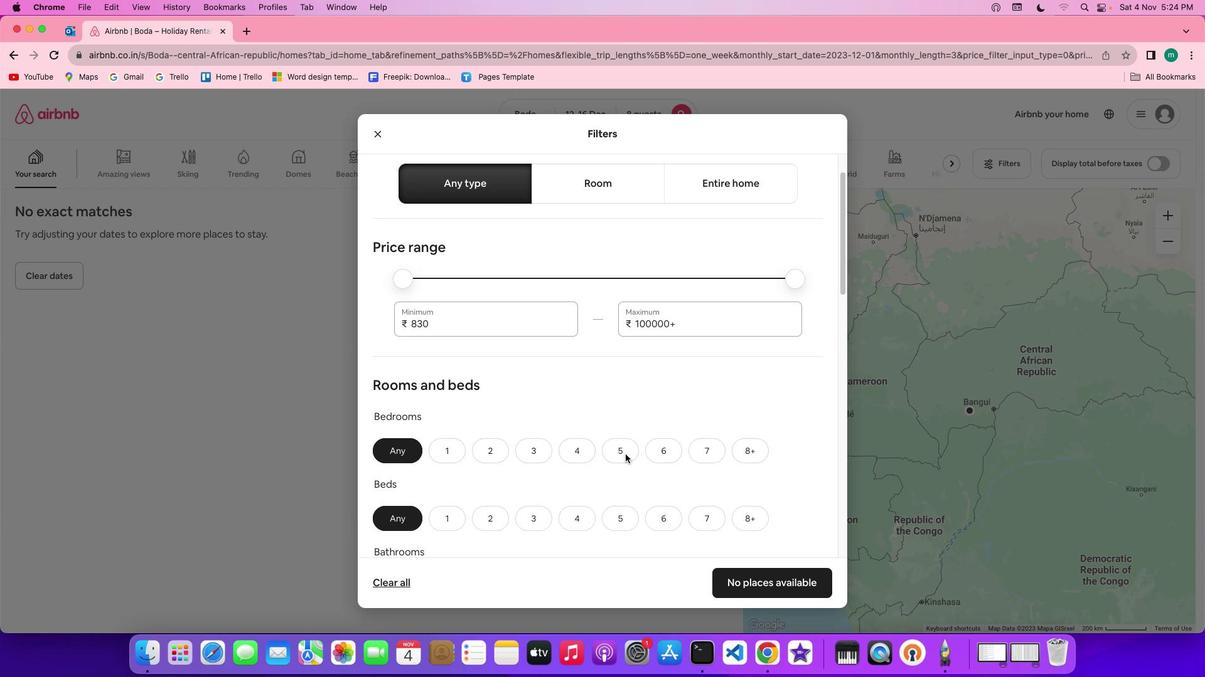 
Action: Mouse scrolled (625, 454) with delta (0, -1)
Screenshot: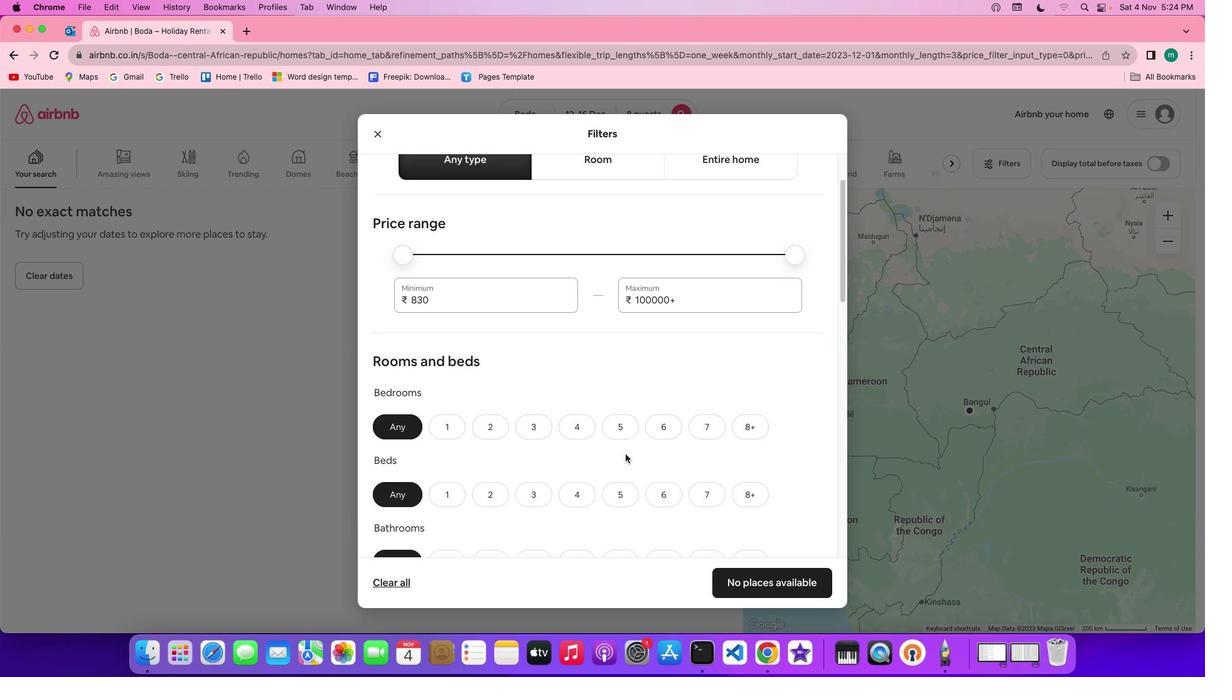 
Action: Mouse scrolled (625, 454) with delta (0, 0)
Screenshot: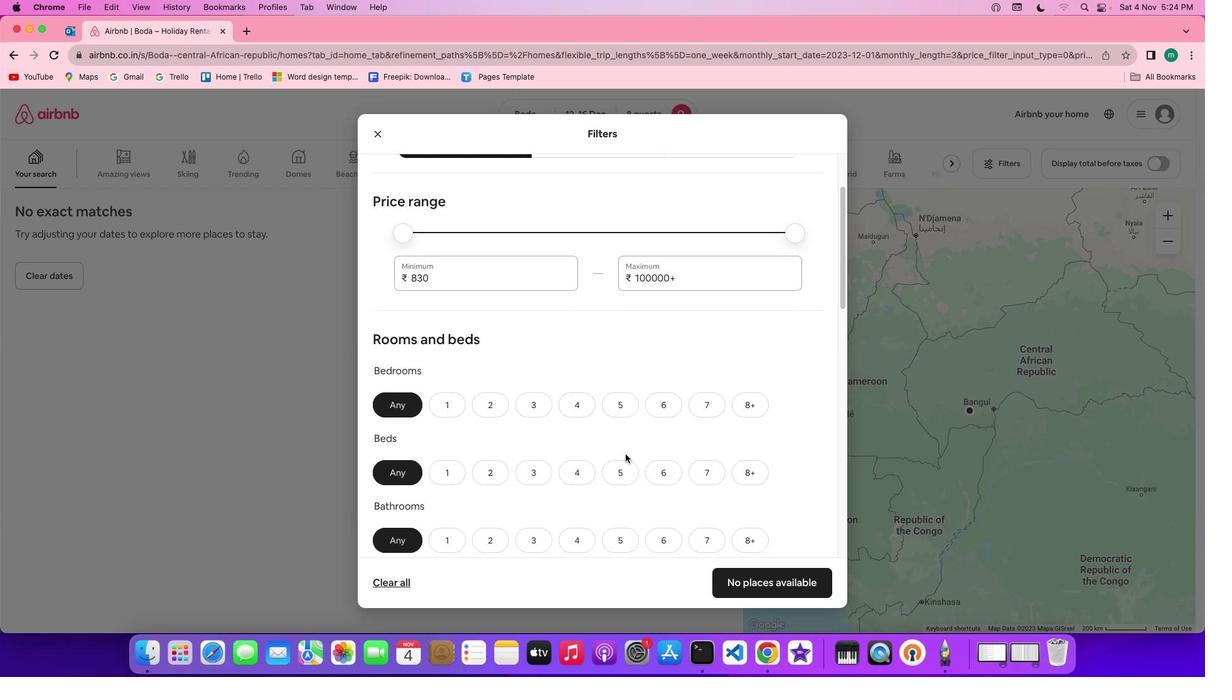 
Action: Mouse scrolled (625, 454) with delta (0, 0)
Screenshot: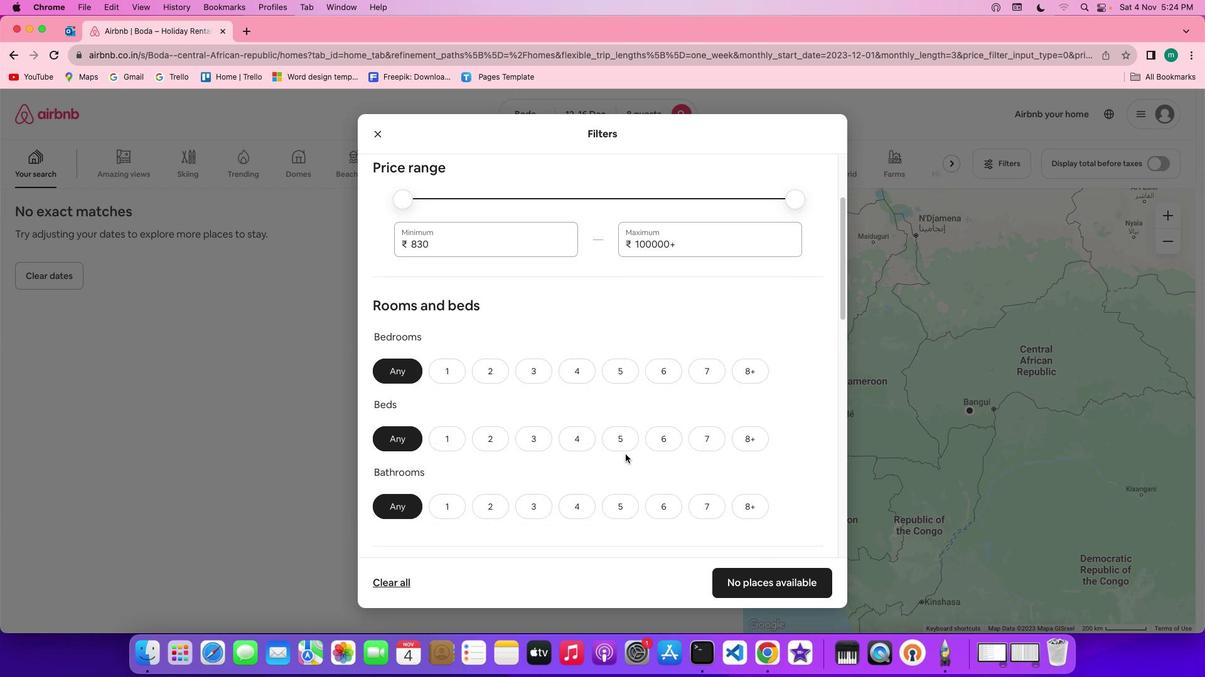 
Action: Mouse scrolled (625, 454) with delta (0, -1)
Screenshot: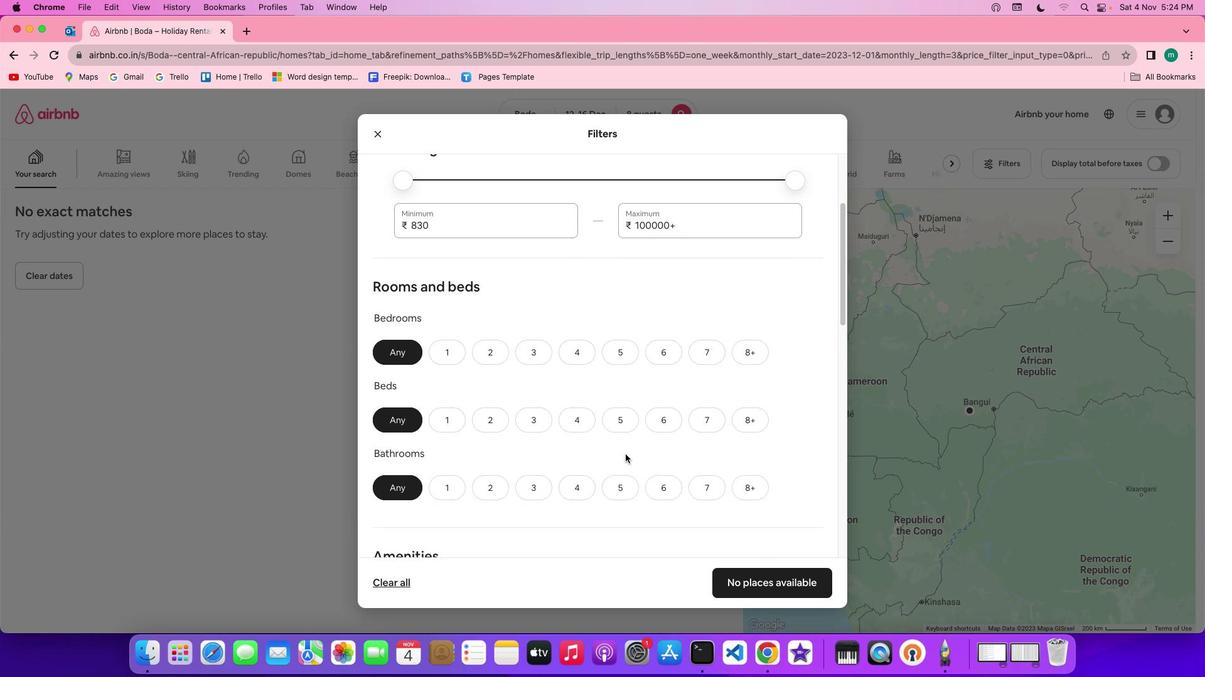 
Action: Mouse scrolled (625, 454) with delta (0, -1)
Screenshot: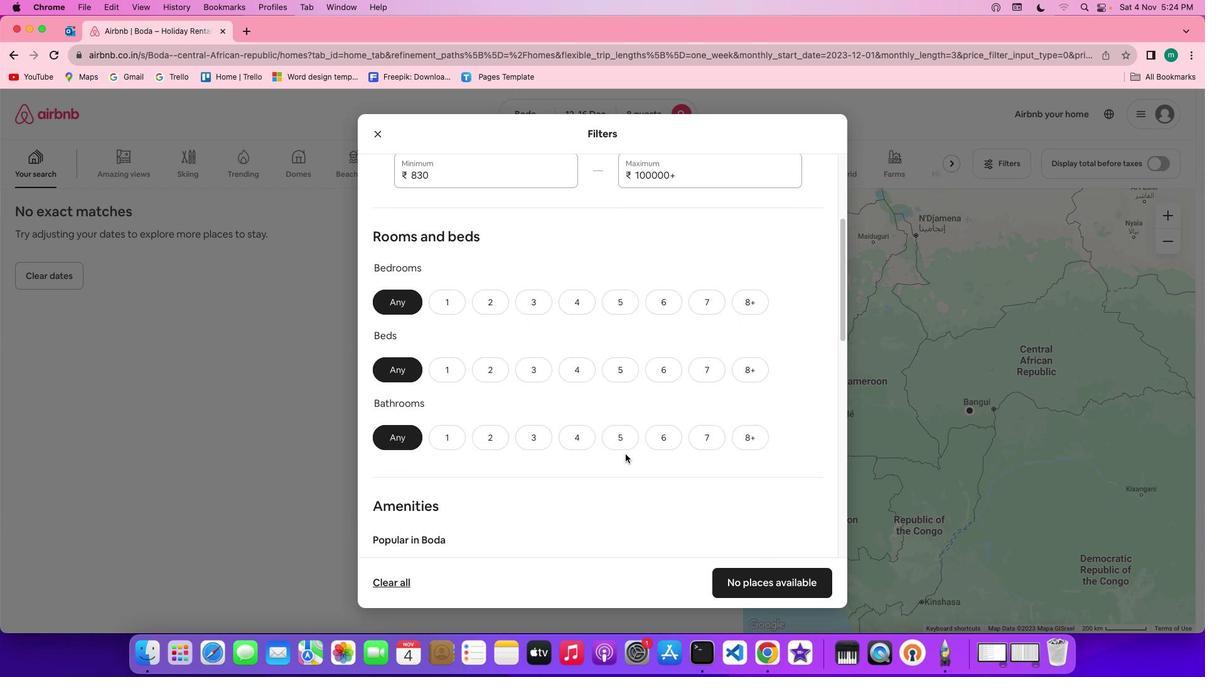 
Action: Mouse moved to (762, 304)
Screenshot: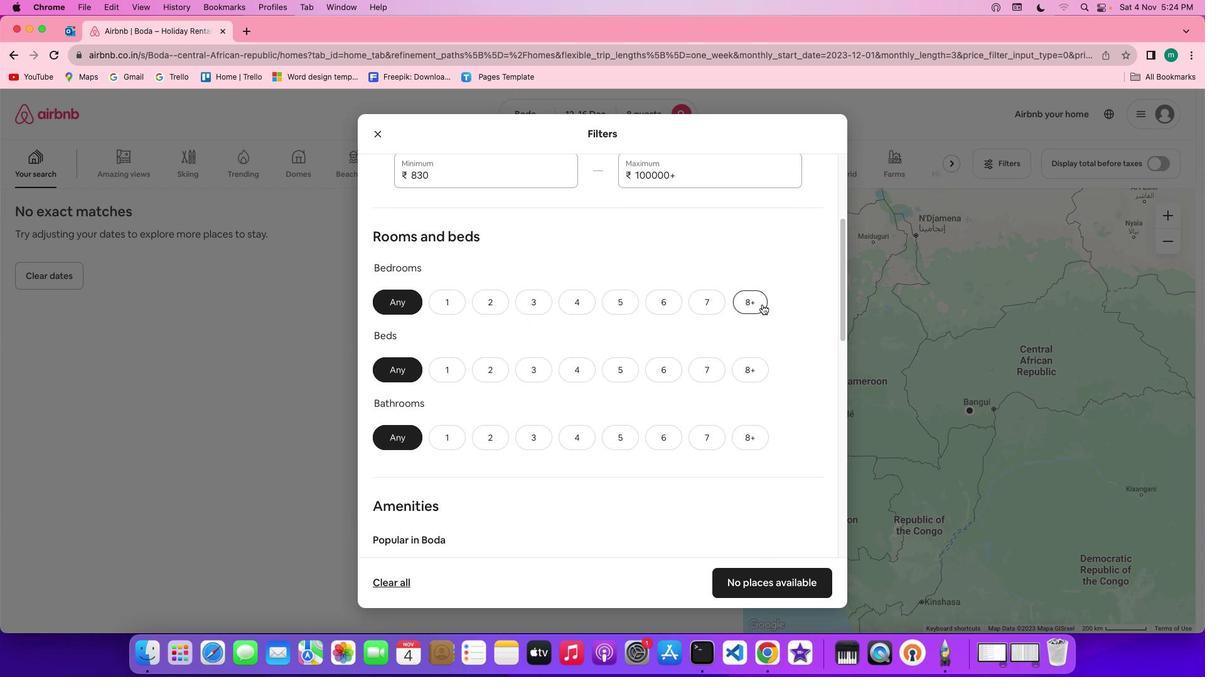 
Action: Mouse pressed left at (762, 304)
Screenshot: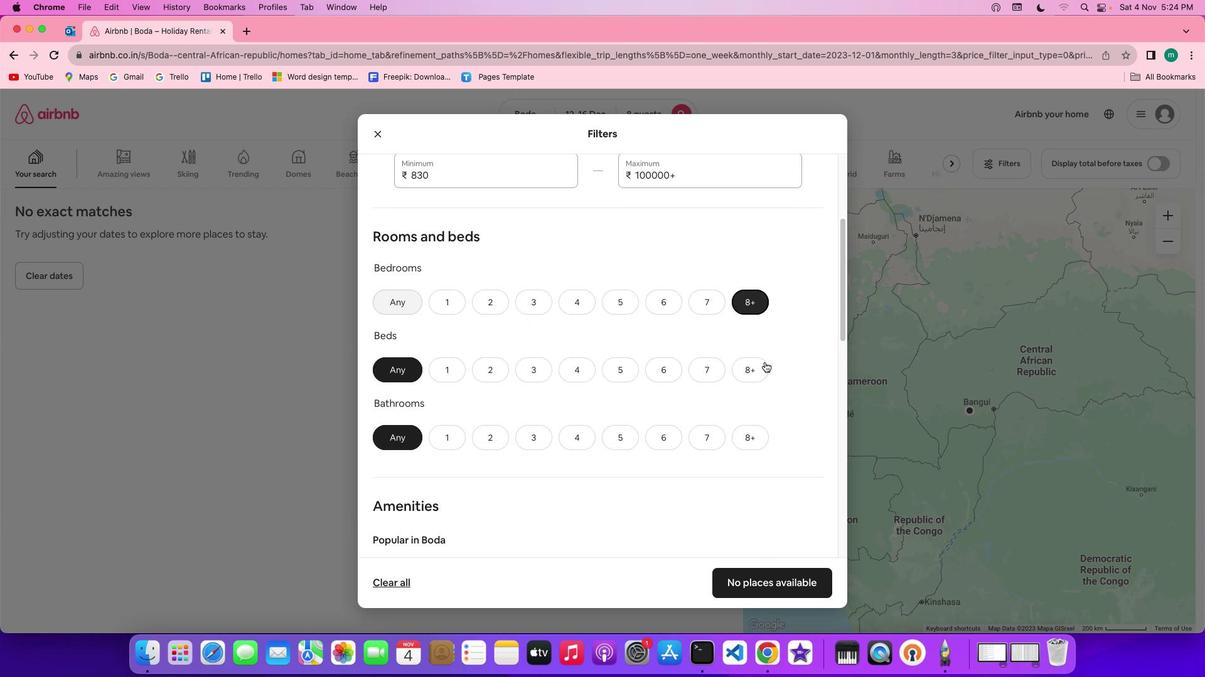 
Action: Mouse moved to (765, 365)
Screenshot: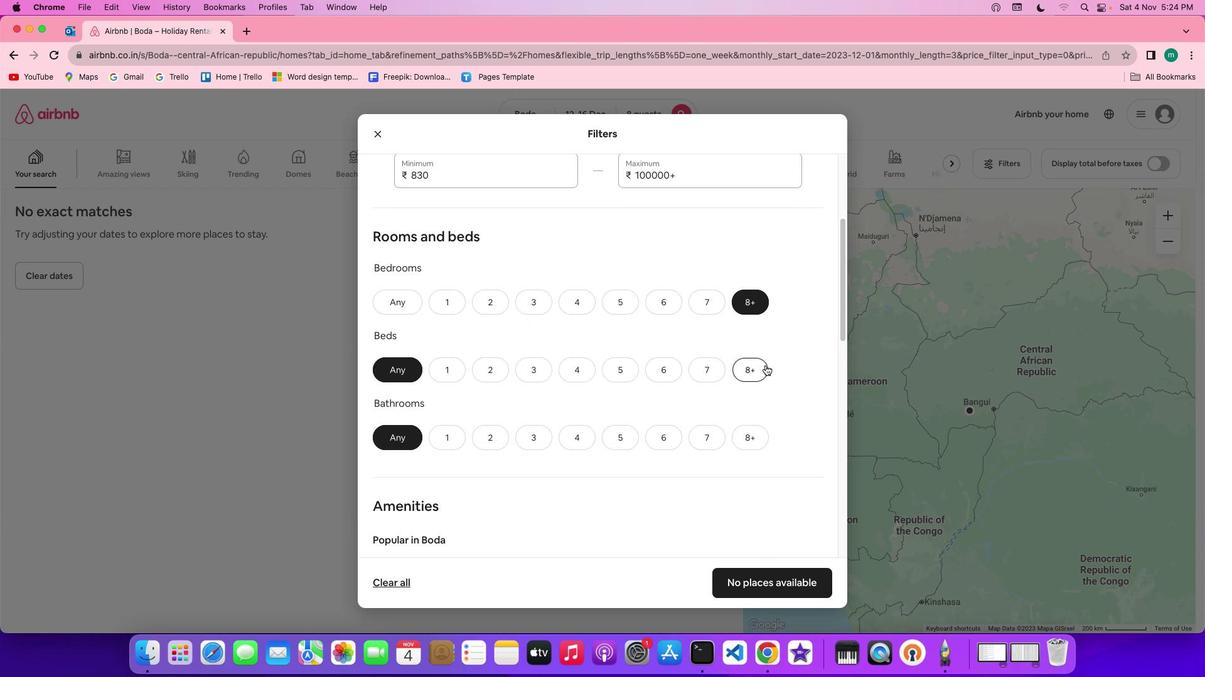 
Action: Mouse pressed left at (765, 365)
Screenshot: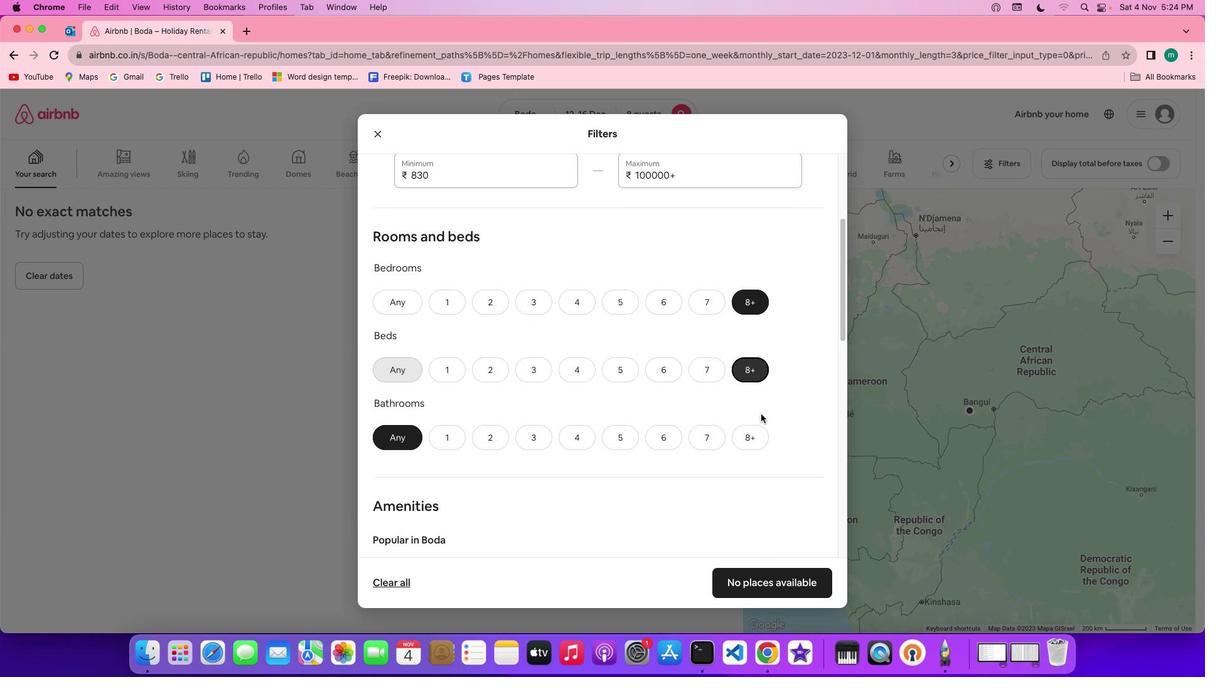 
Action: Mouse moved to (760, 424)
Screenshot: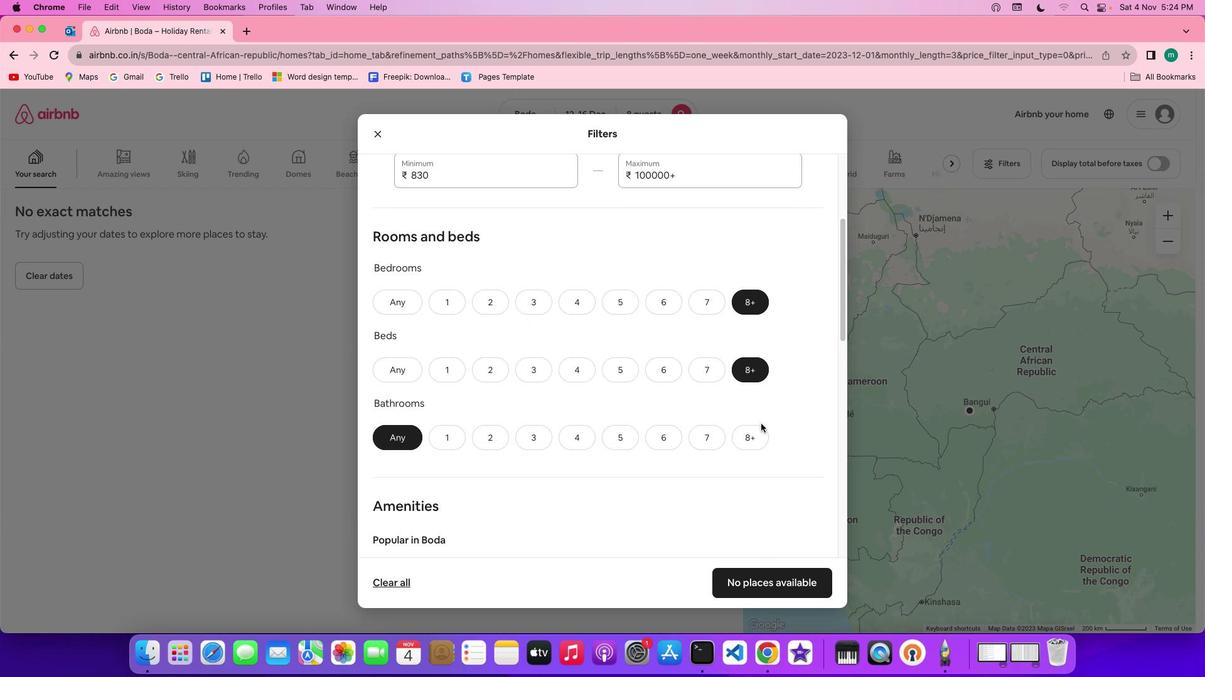 
Action: Mouse pressed left at (760, 424)
Screenshot: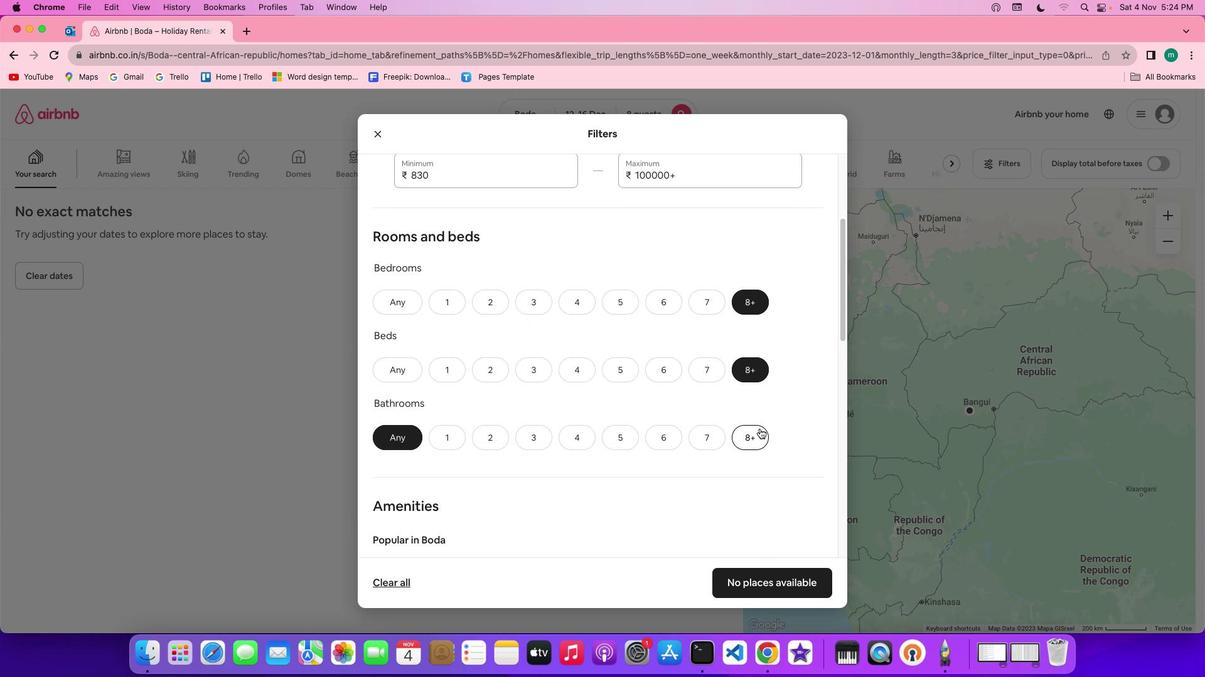 
Action: Mouse moved to (760, 429)
Screenshot: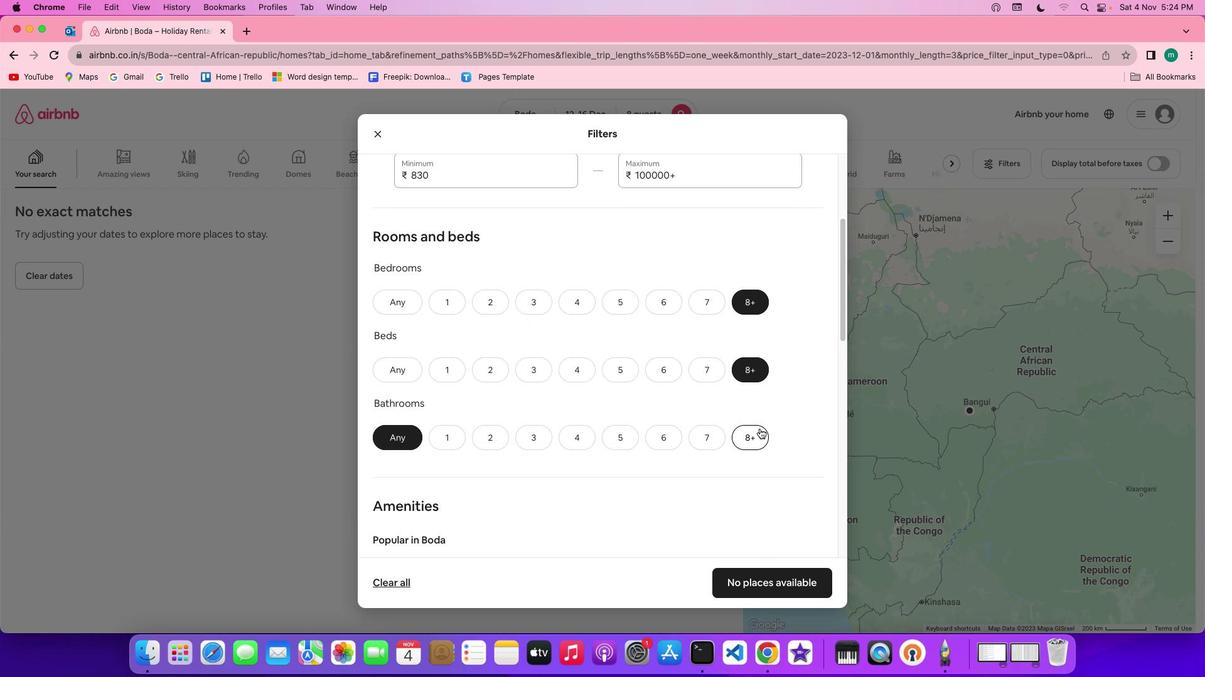 
Action: Mouse pressed left at (760, 429)
Screenshot: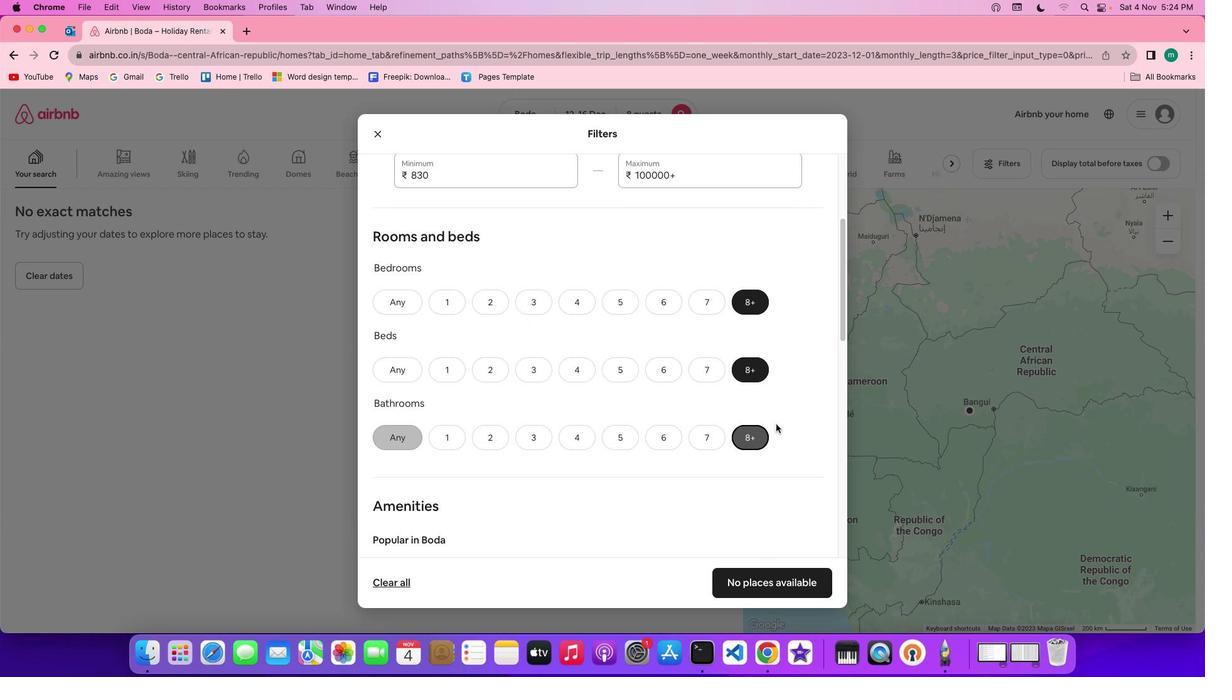 
Action: Mouse moved to (784, 423)
Screenshot: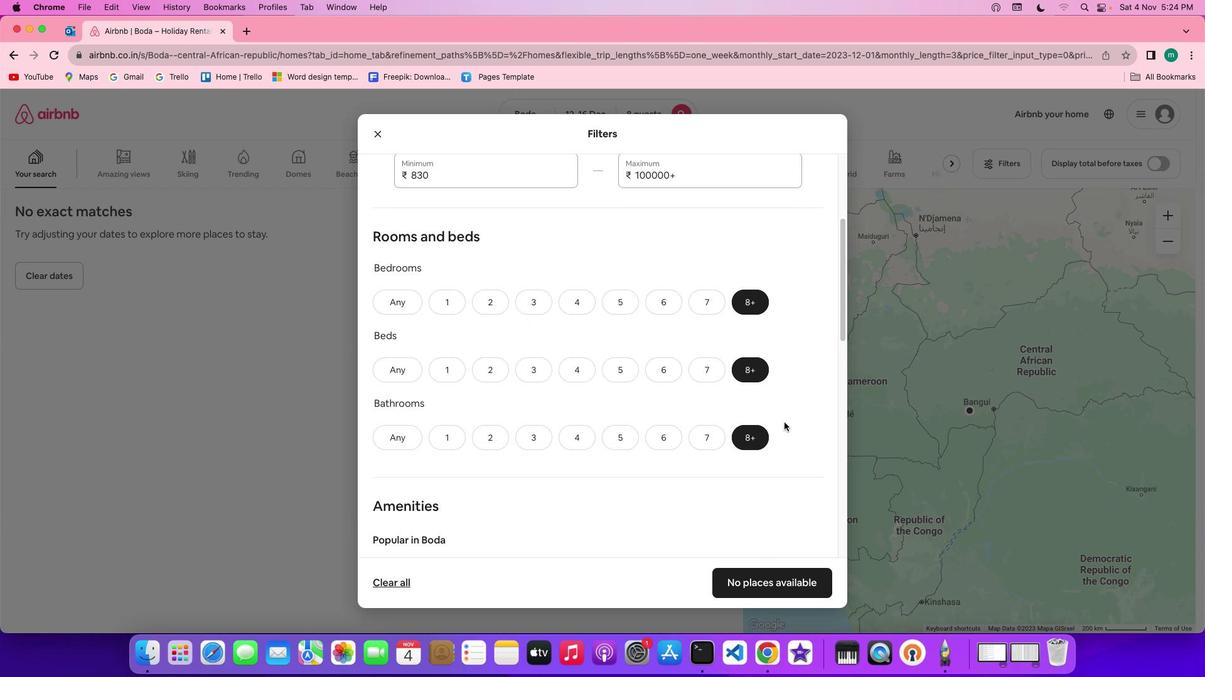 
Action: Mouse scrolled (784, 423) with delta (0, 0)
Screenshot: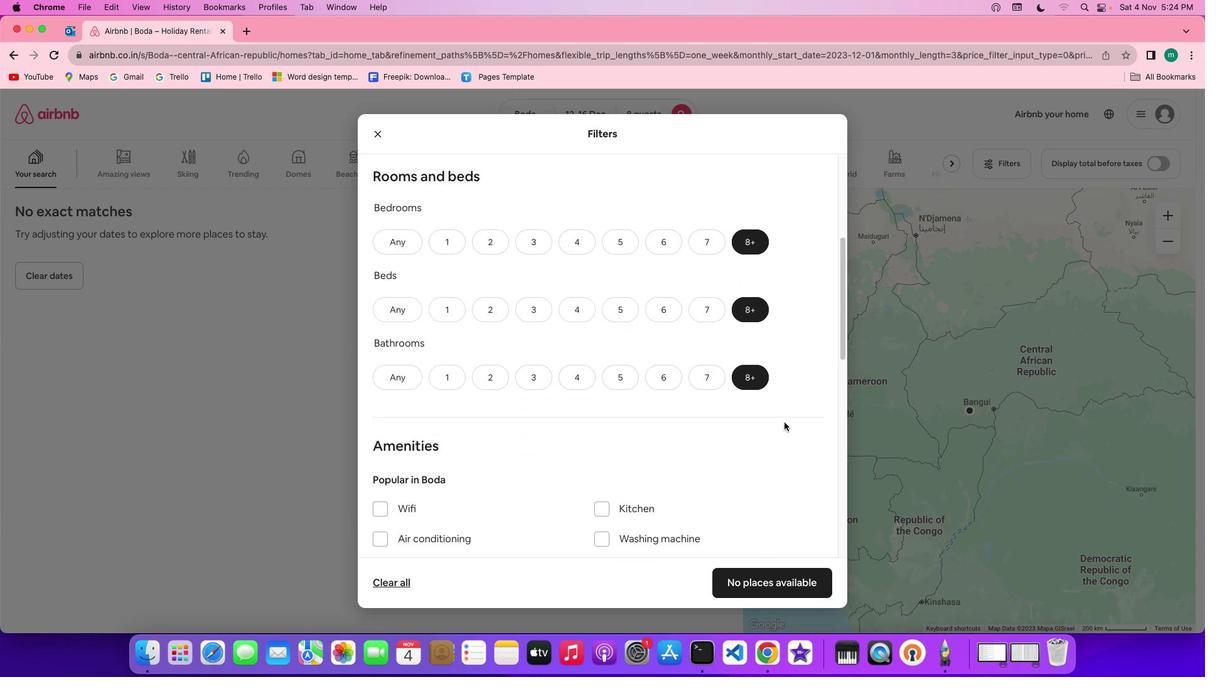
Action: Mouse scrolled (784, 423) with delta (0, 0)
Screenshot: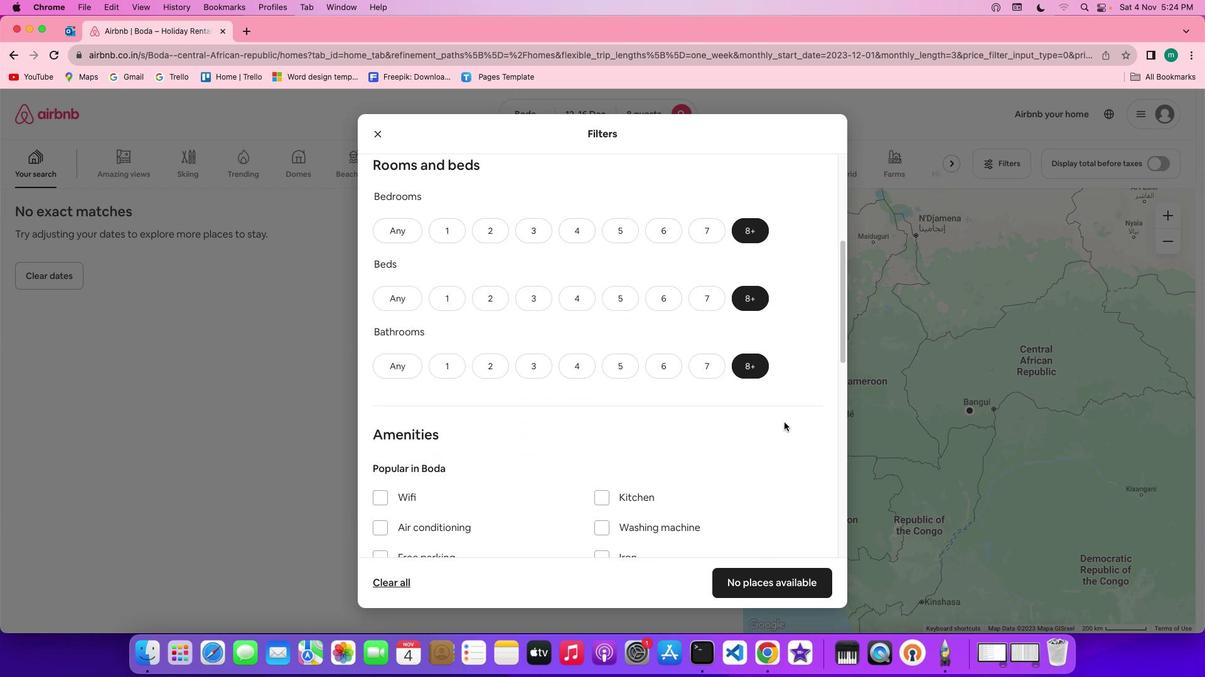 
Action: Mouse scrolled (784, 423) with delta (0, -1)
Screenshot: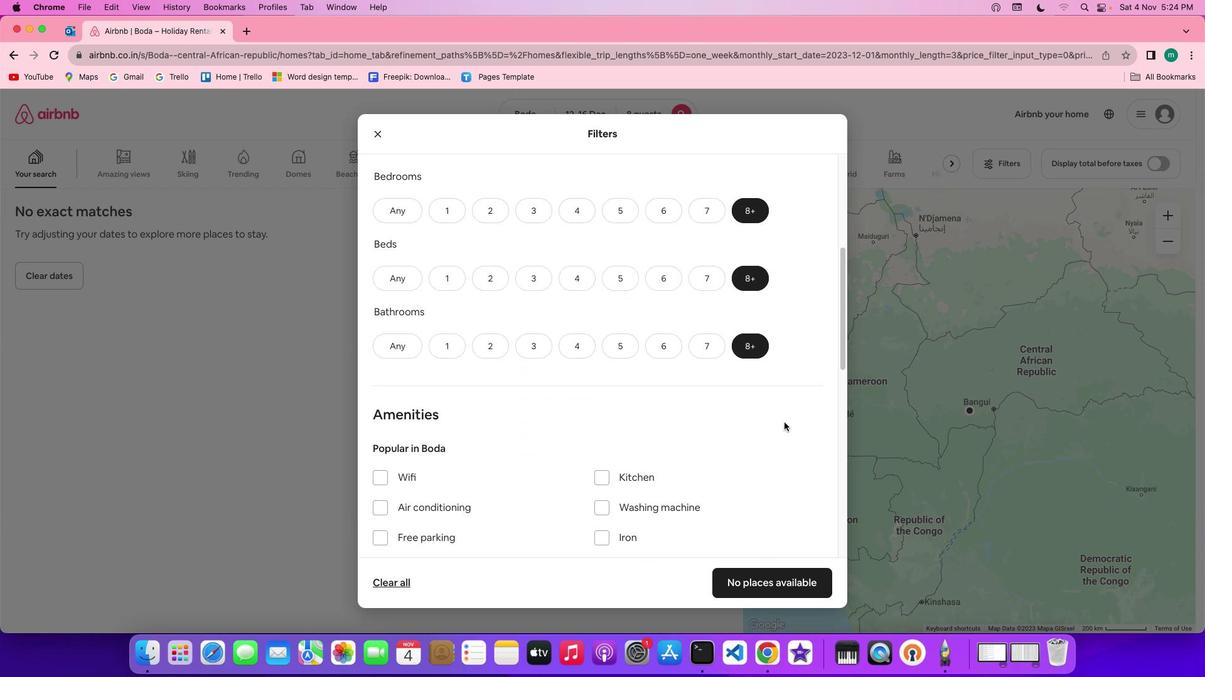 
Action: Mouse scrolled (784, 423) with delta (0, 0)
Screenshot: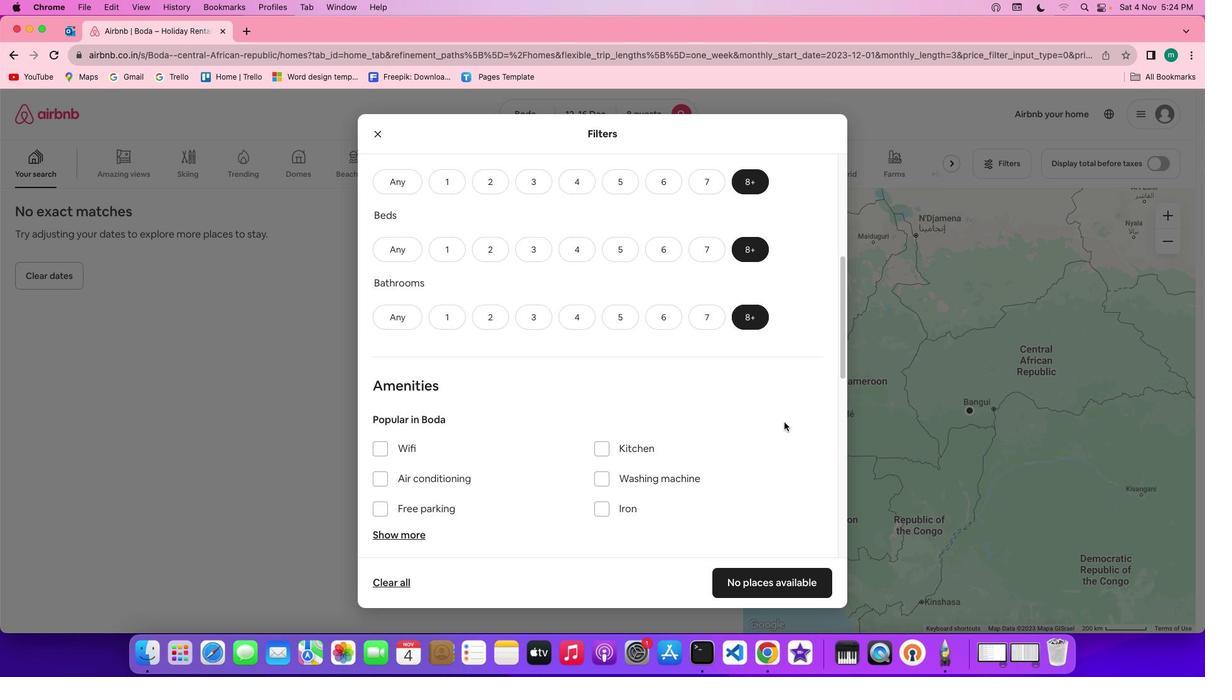 
Action: Mouse scrolled (784, 423) with delta (0, 0)
Screenshot: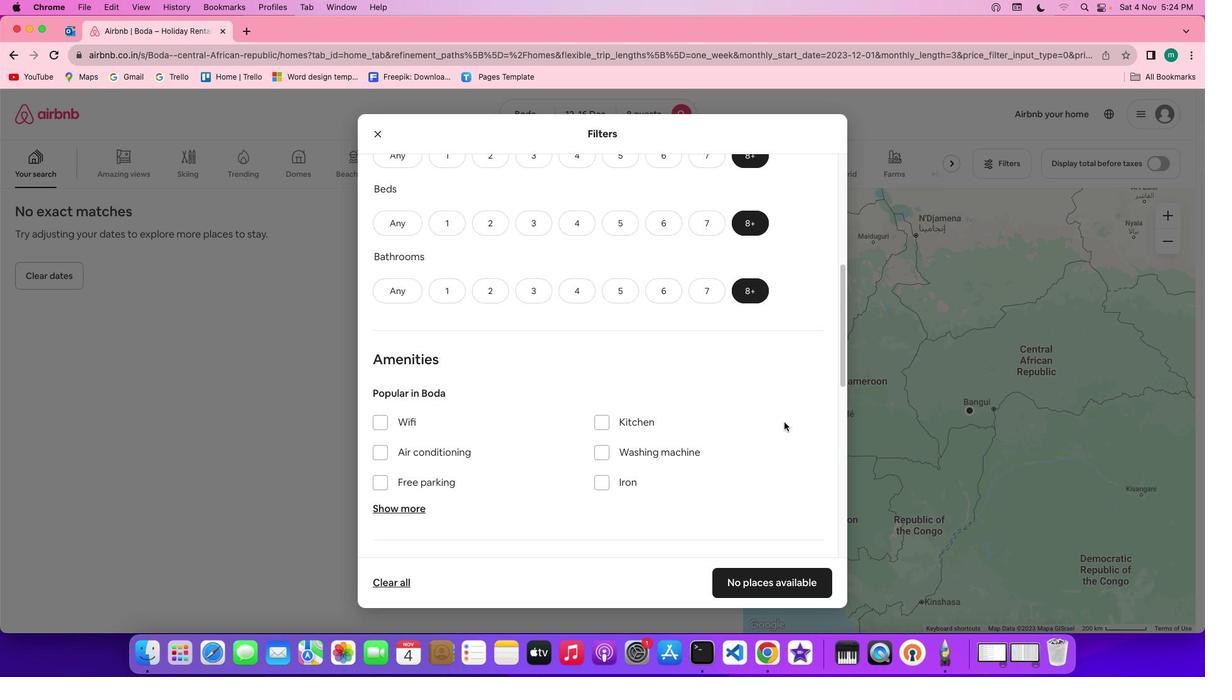 
Action: Mouse scrolled (784, 423) with delta (0, -1)
Screenshot: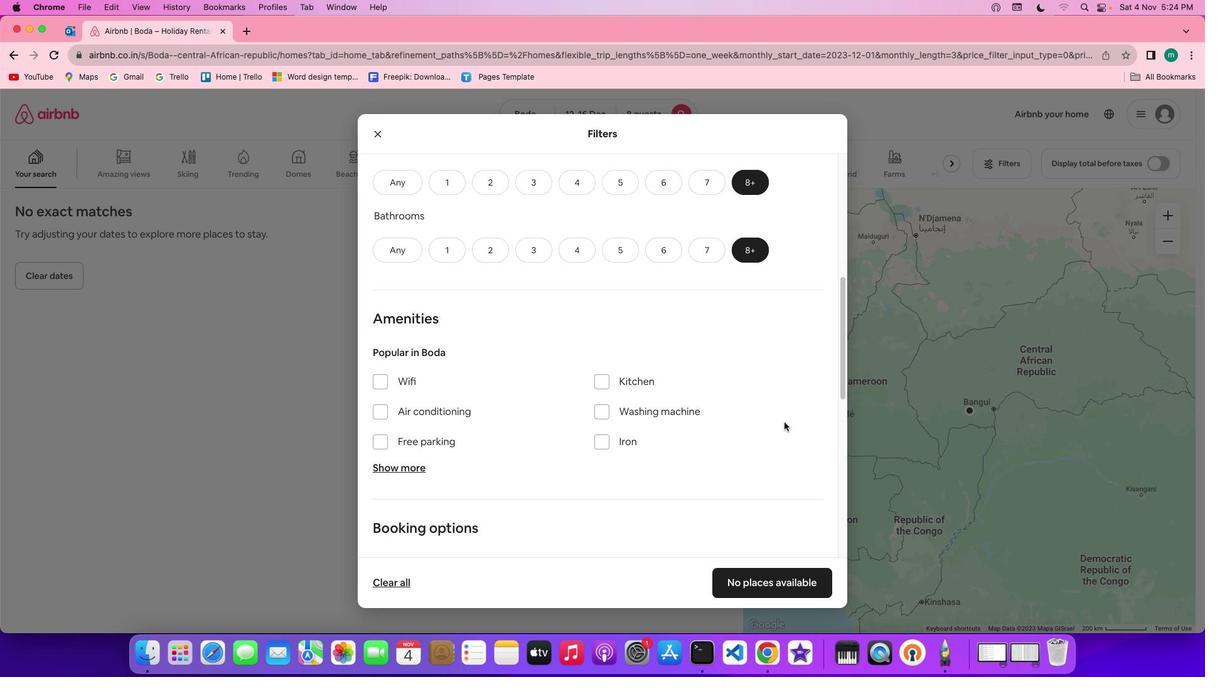 
Action: Mouse scrolled (784, 423) with delta (0, -1)
Screenshot: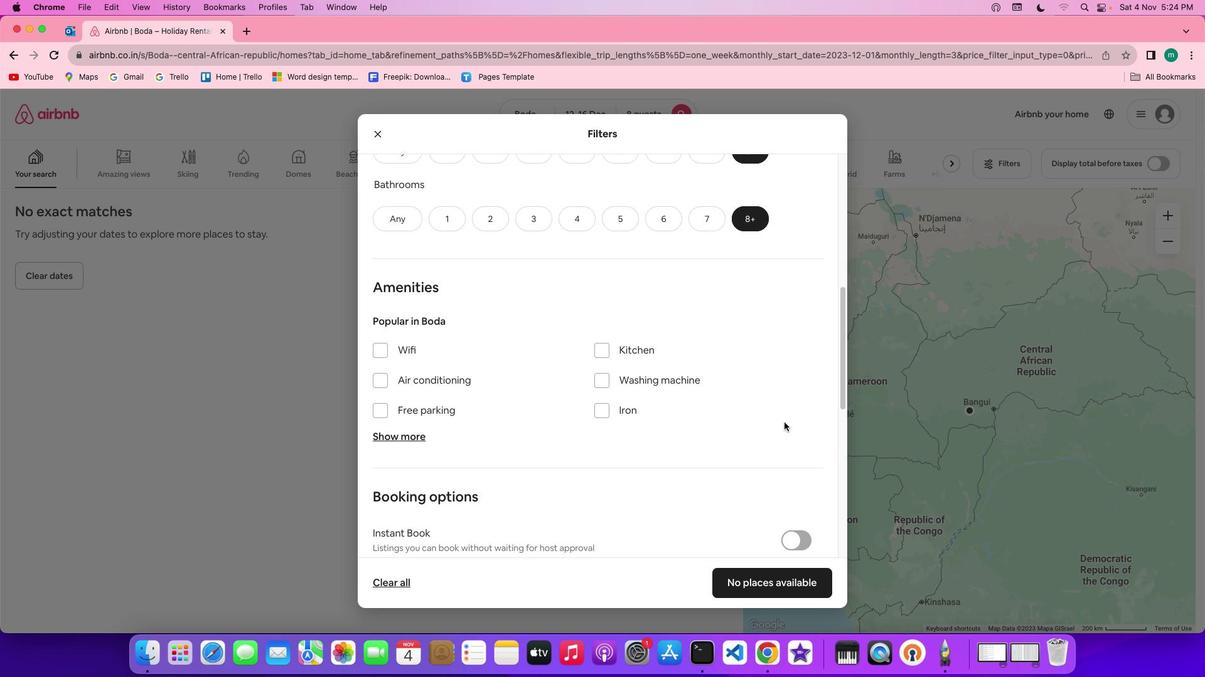 
Action: Mouse scrolled (784, 423) with delta (0, 0)
Screenshot: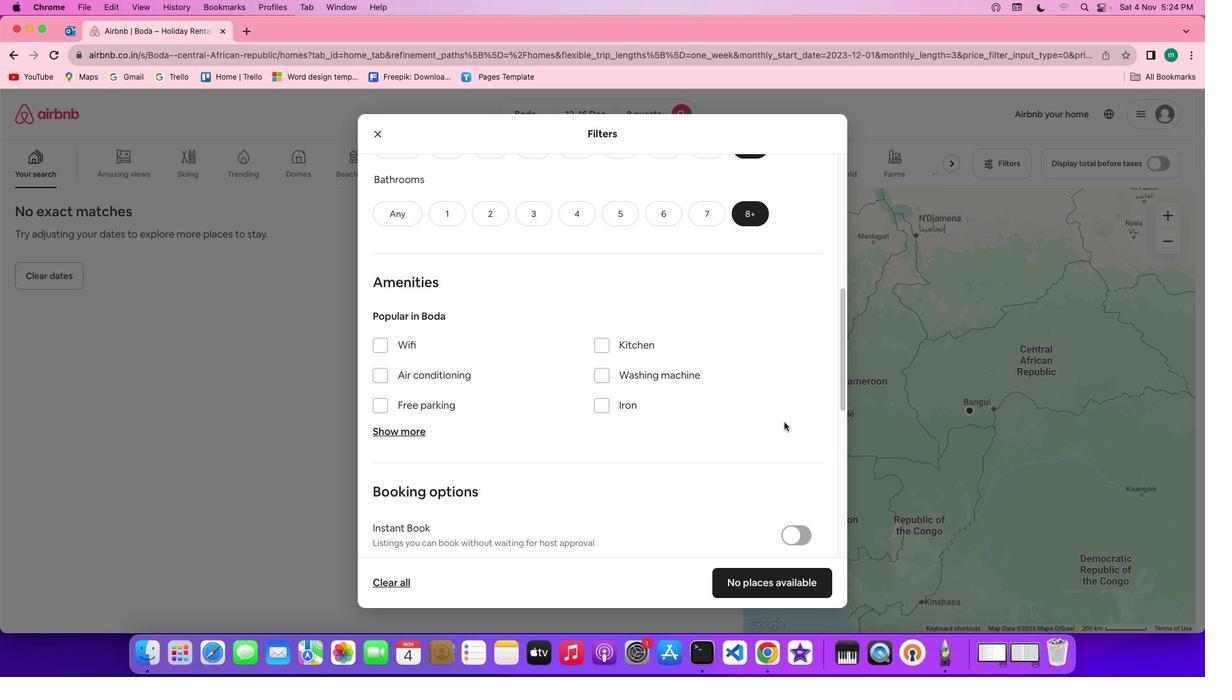 
Action: Mouse scrolled (784, 423) with delta (0, 0)
Screenshot: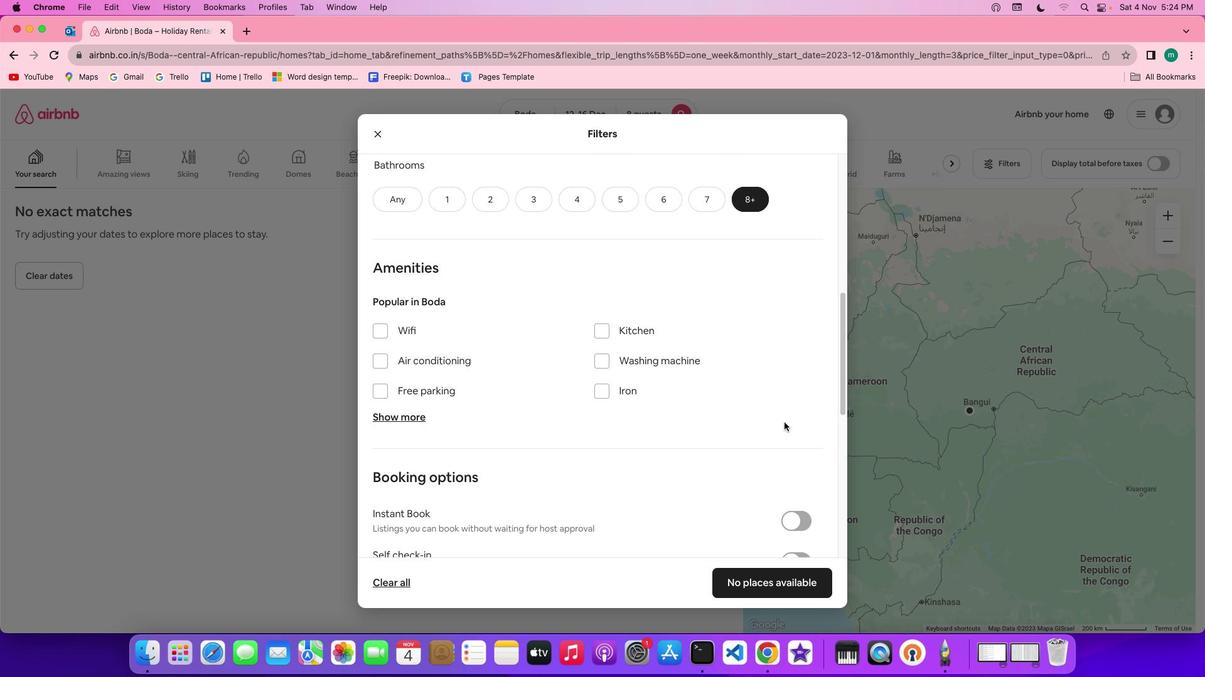 
Action: Mouse scrolled (784, 423) with delta (0, 0)
Screenshot: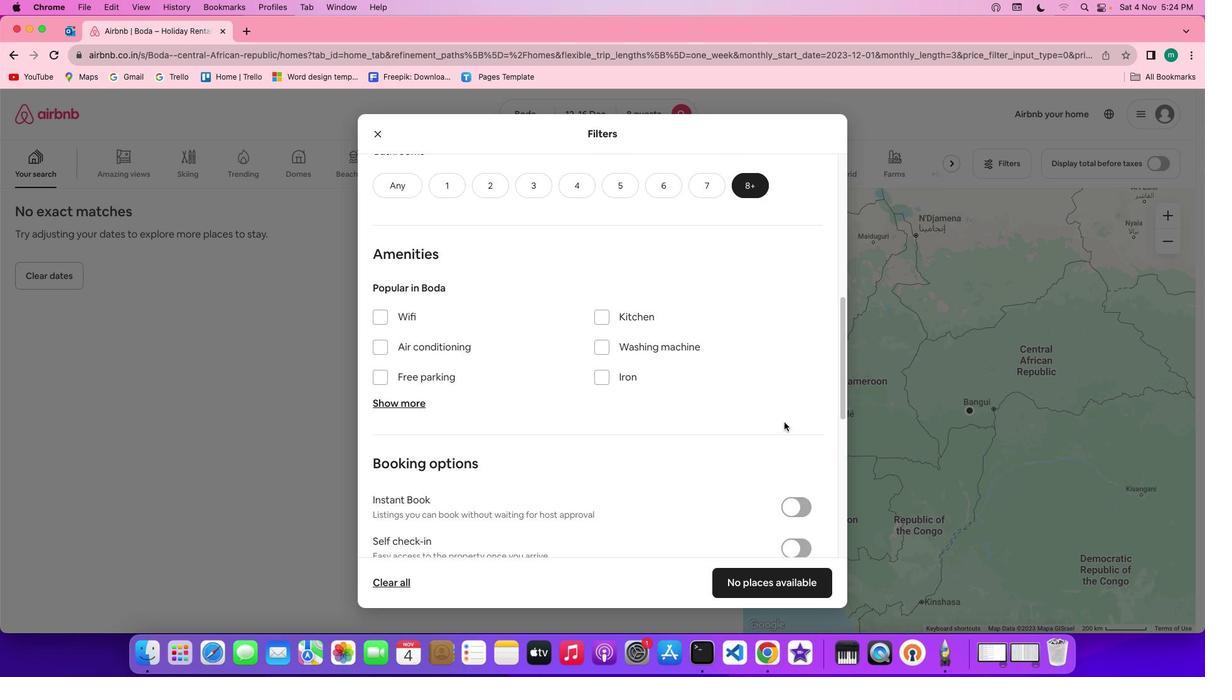 
Action: Mouse scrolled (784, 423) with delta (0, 0)
Screenshot: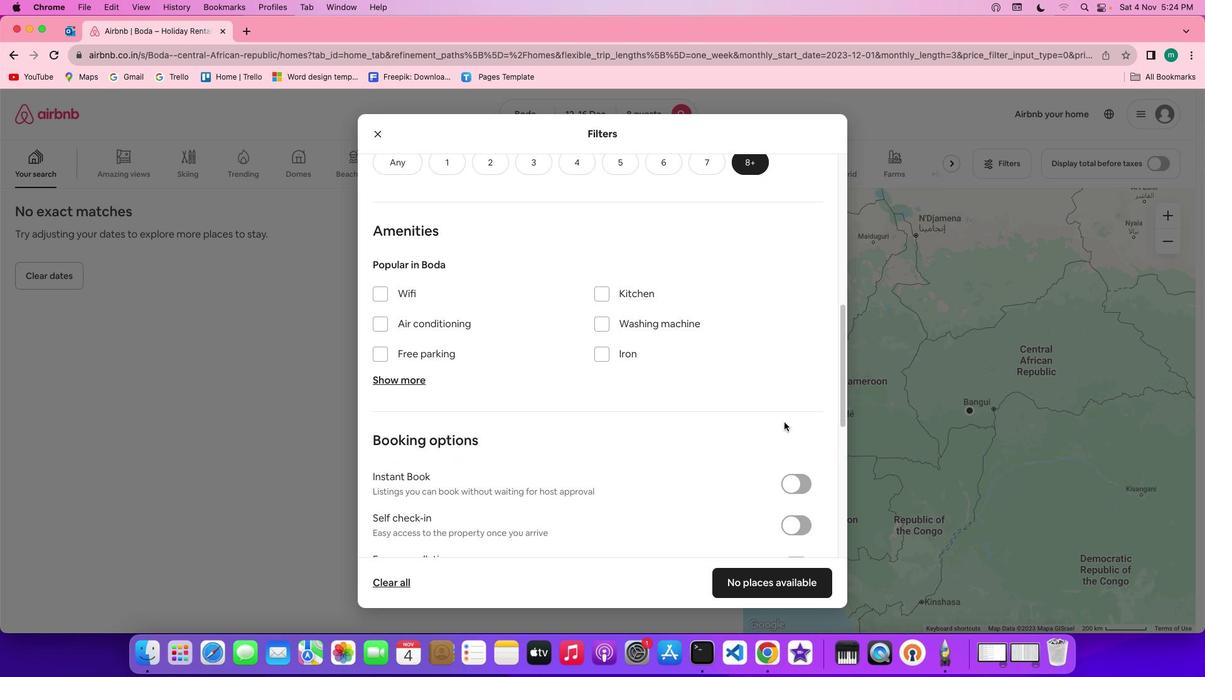 
Action: Mouse moved to (781, 423)
Screenshot: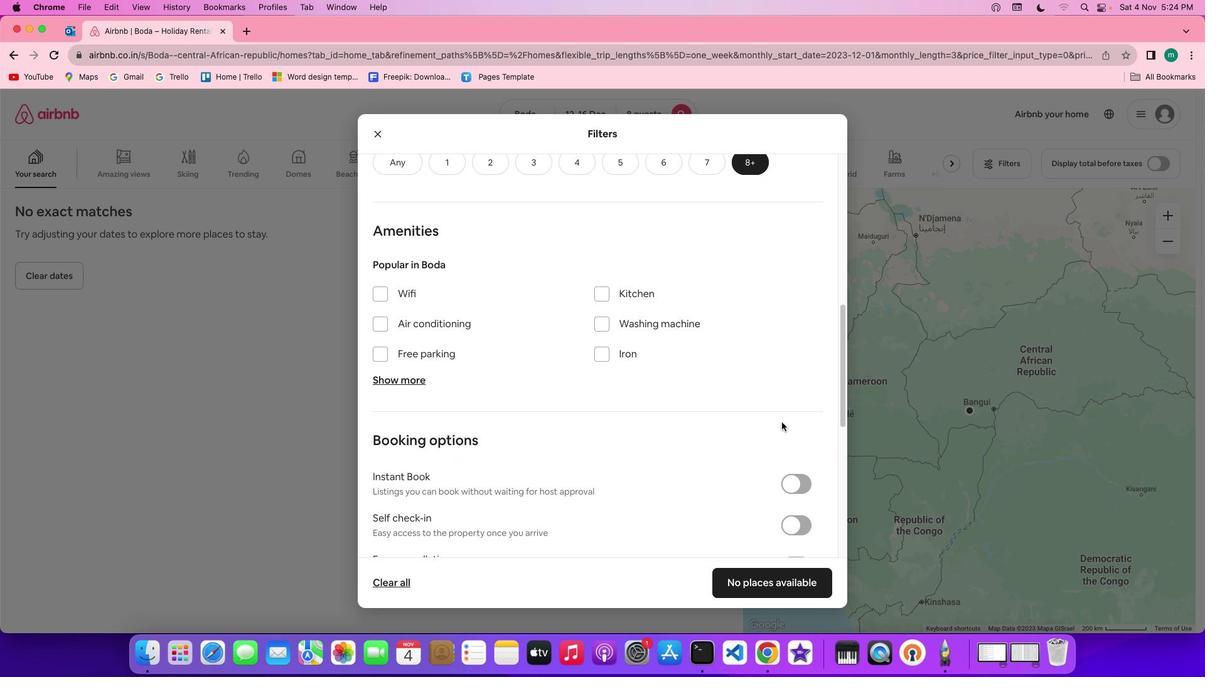 
Action: Mouse scrolled (781, 423) with delta (0, 0)
Screenshot: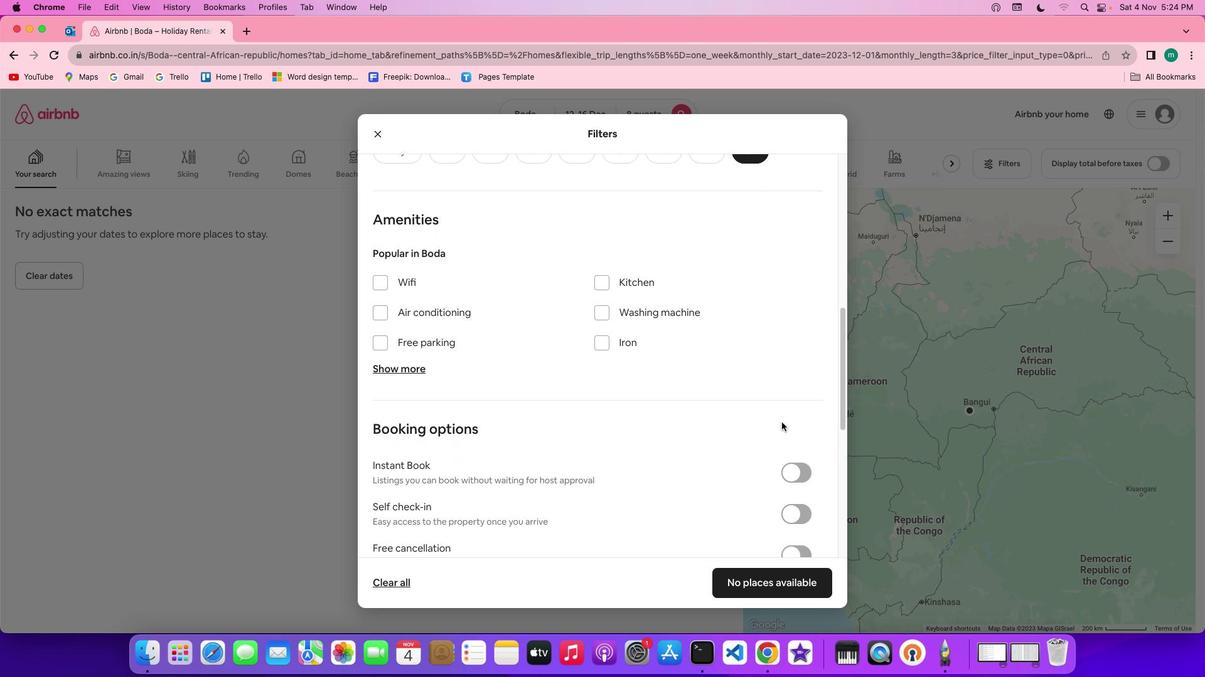 
Action: Mouse scrolled (781, 423) with delta (0, 0)
Screenshot: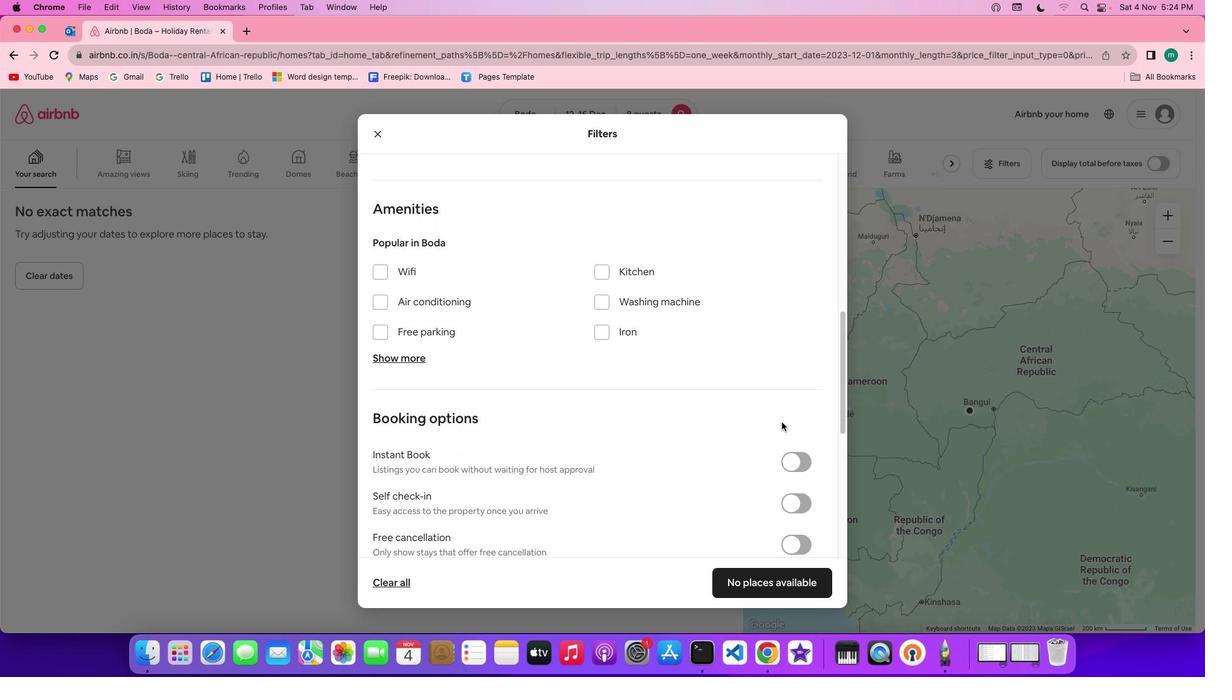 
Action: Mouse scrolled (781, 423) with delta (0, 0)
Screenshot: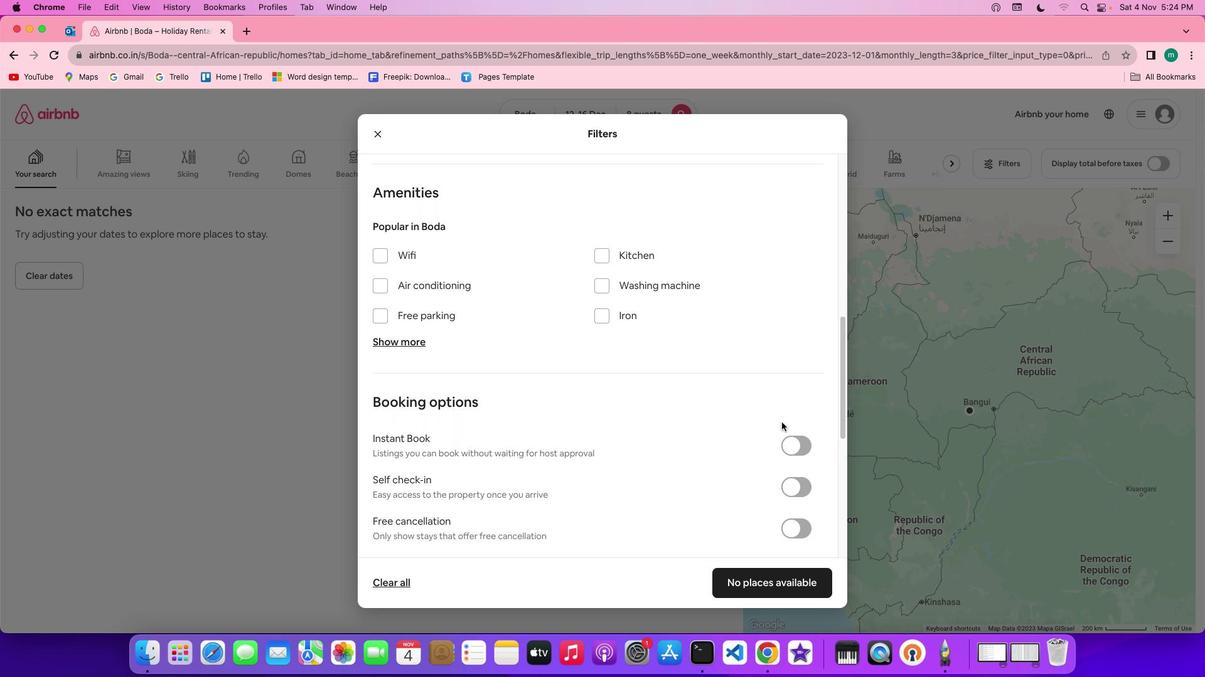 
Action: Mouse scrolled (781, 423) with delta (0, 0)
Screenshot: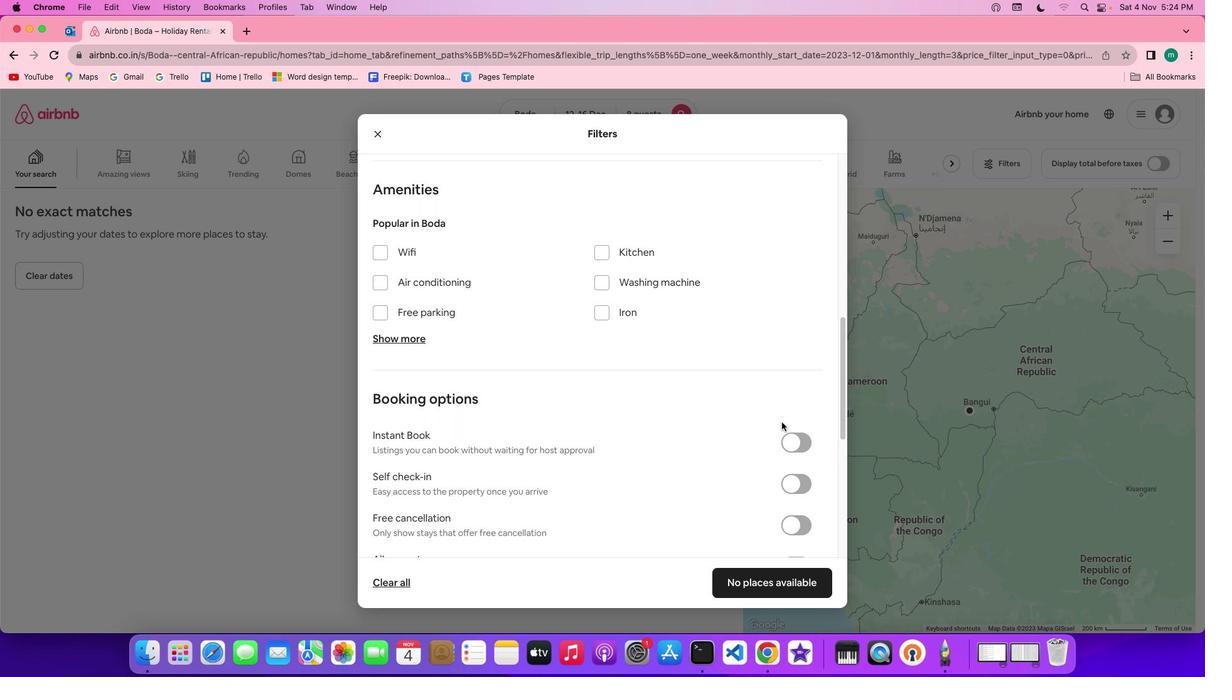 
Action: Mouse scrolled (781, 423) with delta (0, 0)
Screenshot: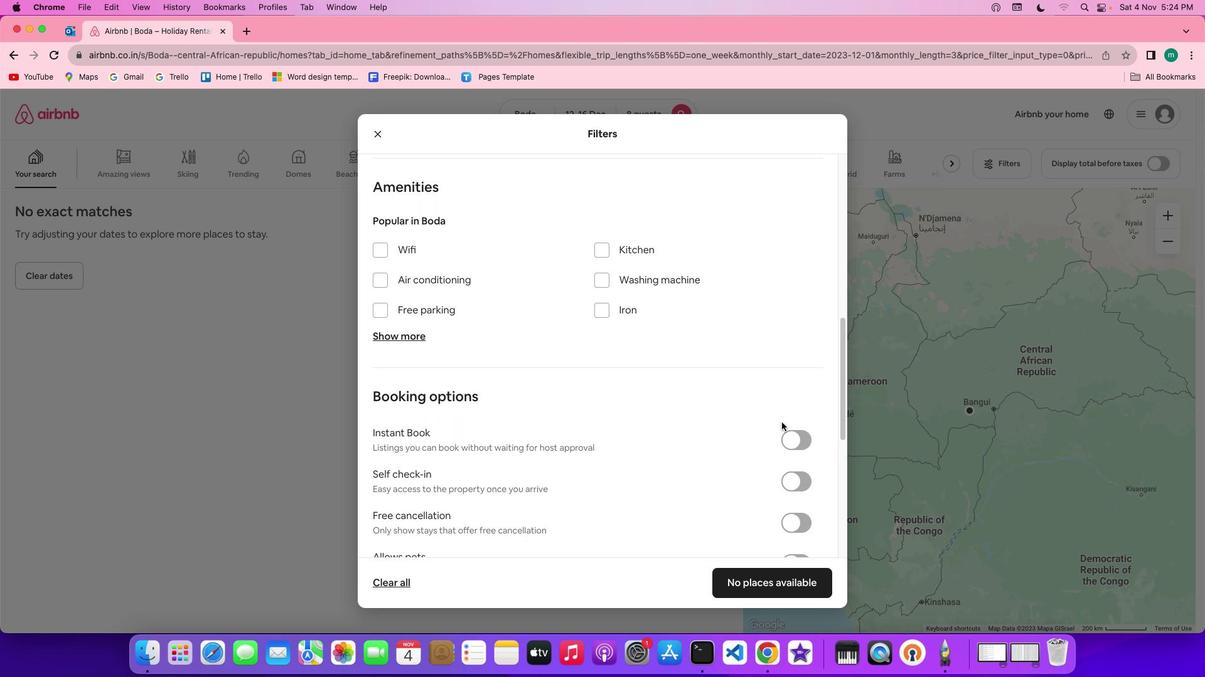 
Action: Mouse scrolled (781, 423) with delta (0, 0)
Screenshot: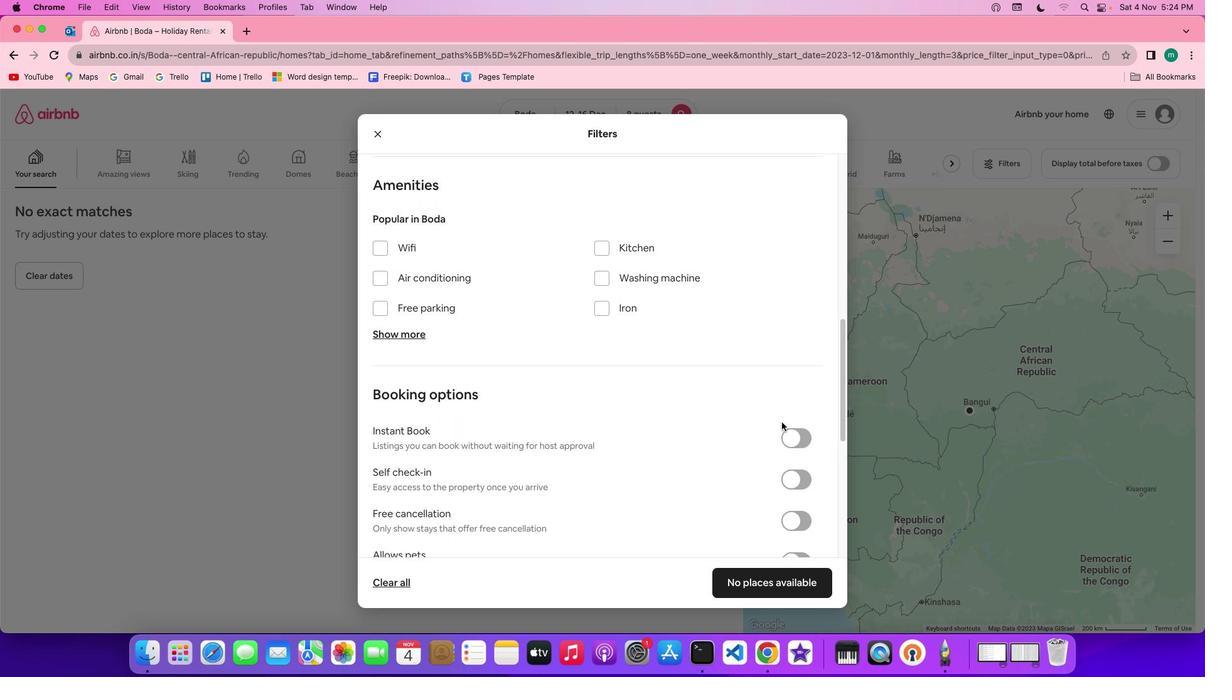 
Action: Mouse scrolled (781, 423) with delta (0, 0)
Screenshot: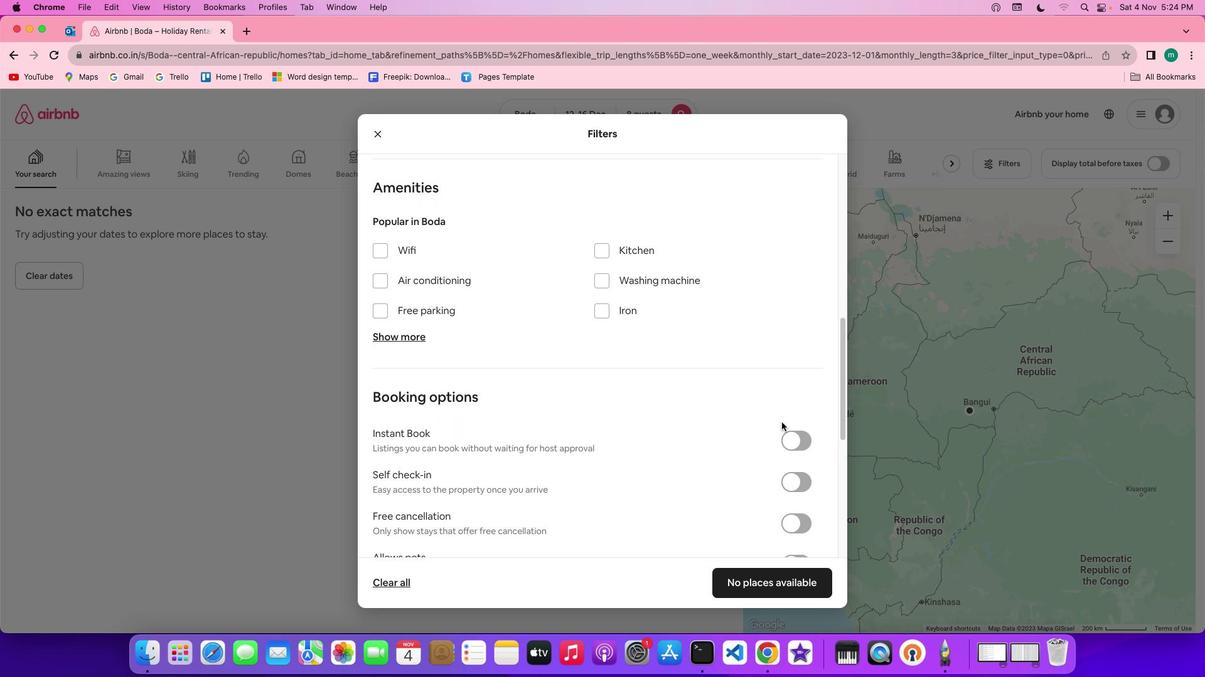 
Action: Mouse scrolled (781, 423) with delta (0, 0)
Screenshot: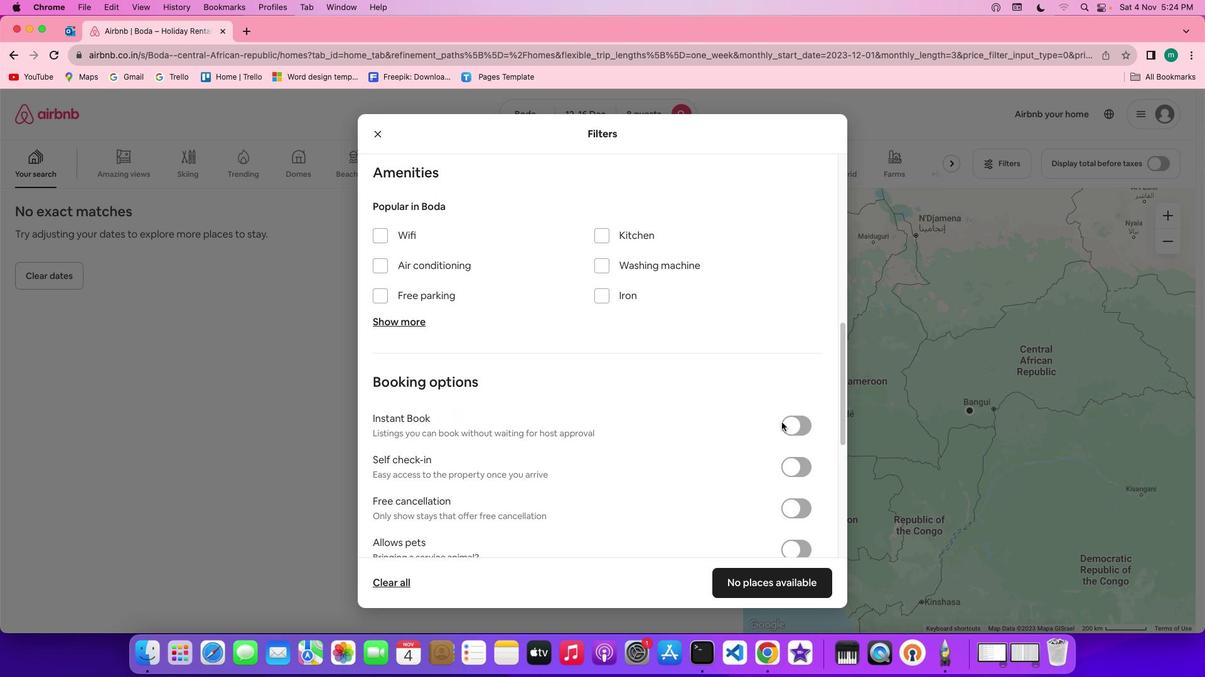 
Action: Mouse scrolled (781, 423) with delta (0, 0)
Screenshot: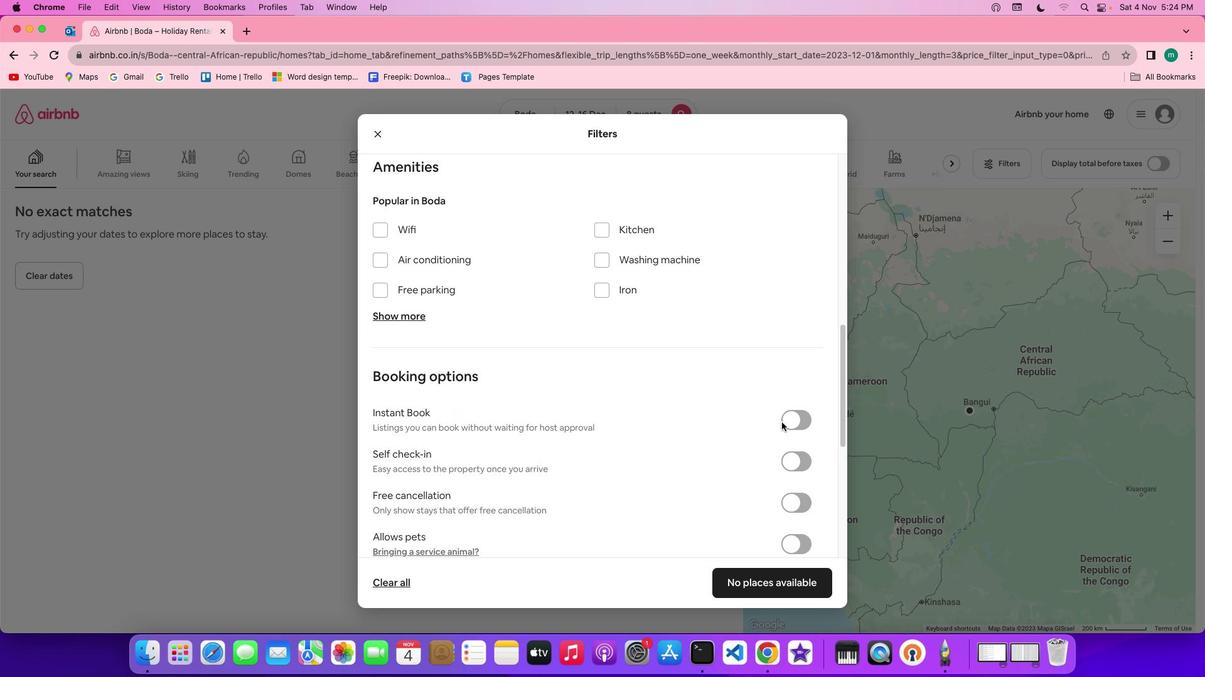 
Action: Mouse scrolled (781, 423) with delta (0, 0)
Screenshot: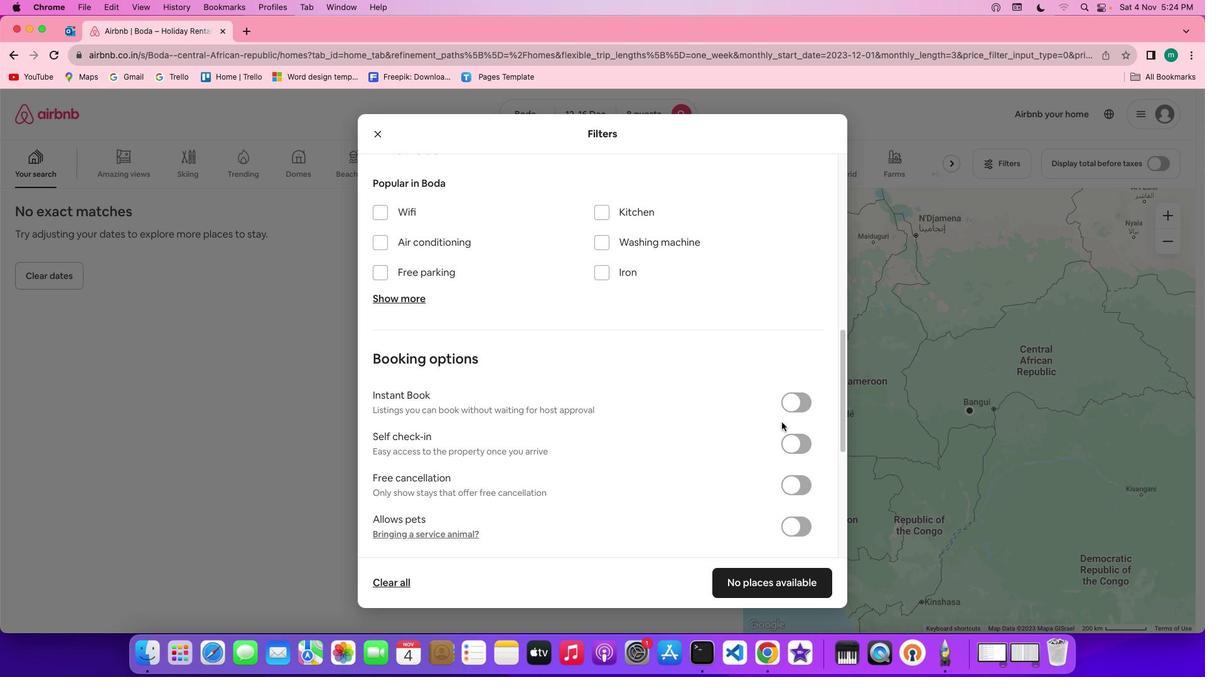 
Action: Mouse moved to (415, 209)
Screenshot: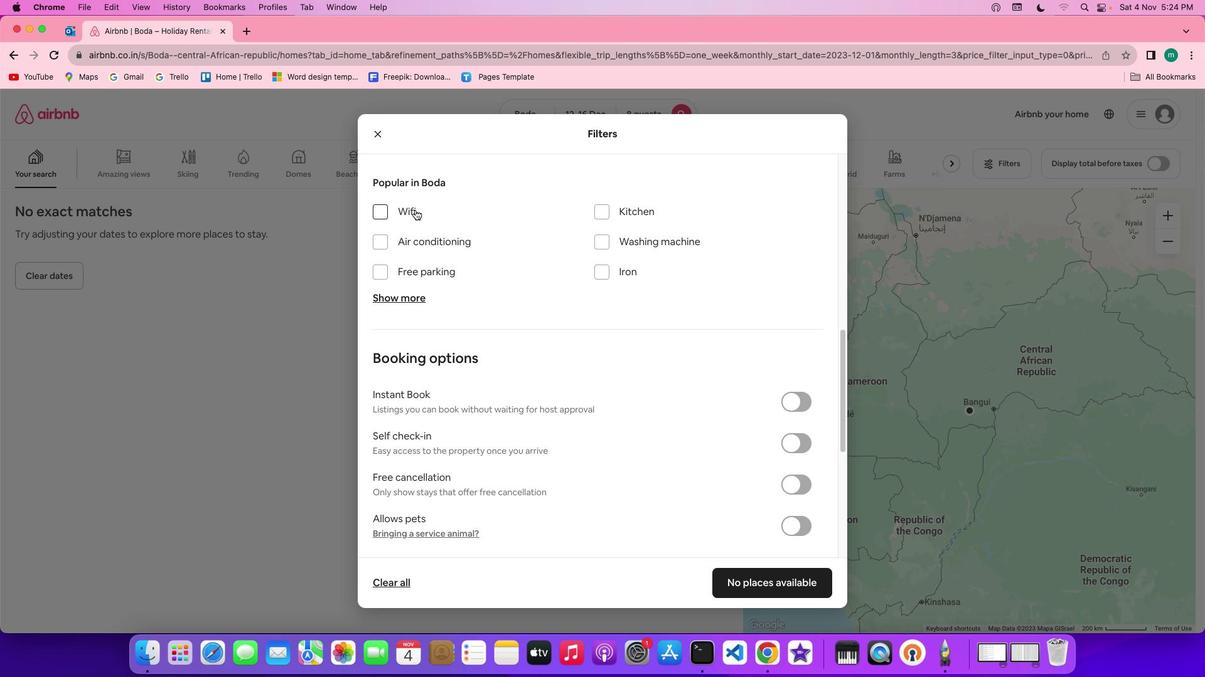 
Action: Mouse pressed left at (415, 209)
Screenshot: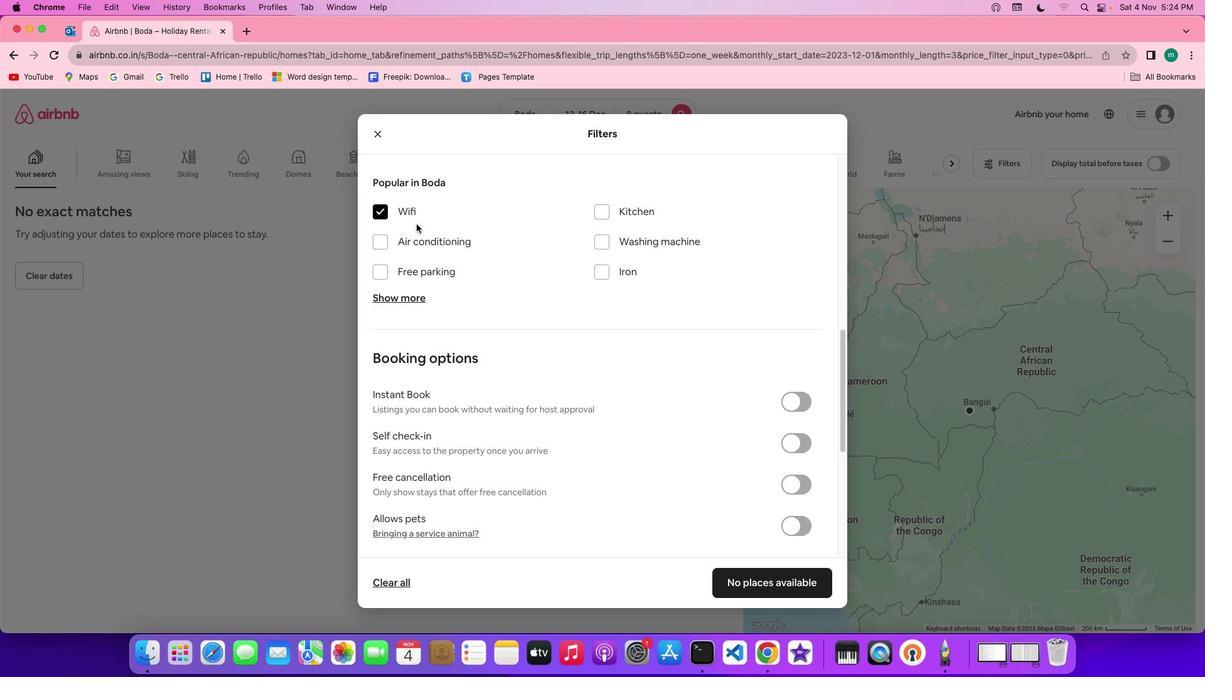 
Action: Mouse moved to (399, 299)
Screenshot: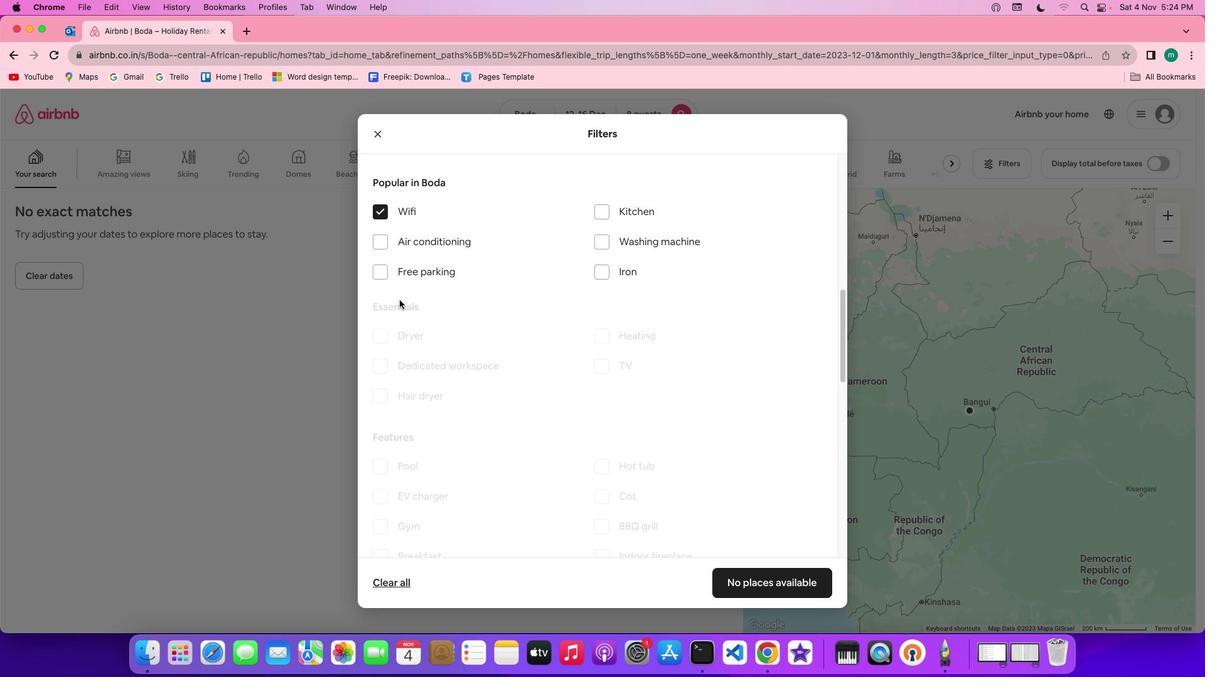 
Action: Mouse pressed left at (399, 299)
Screenshot: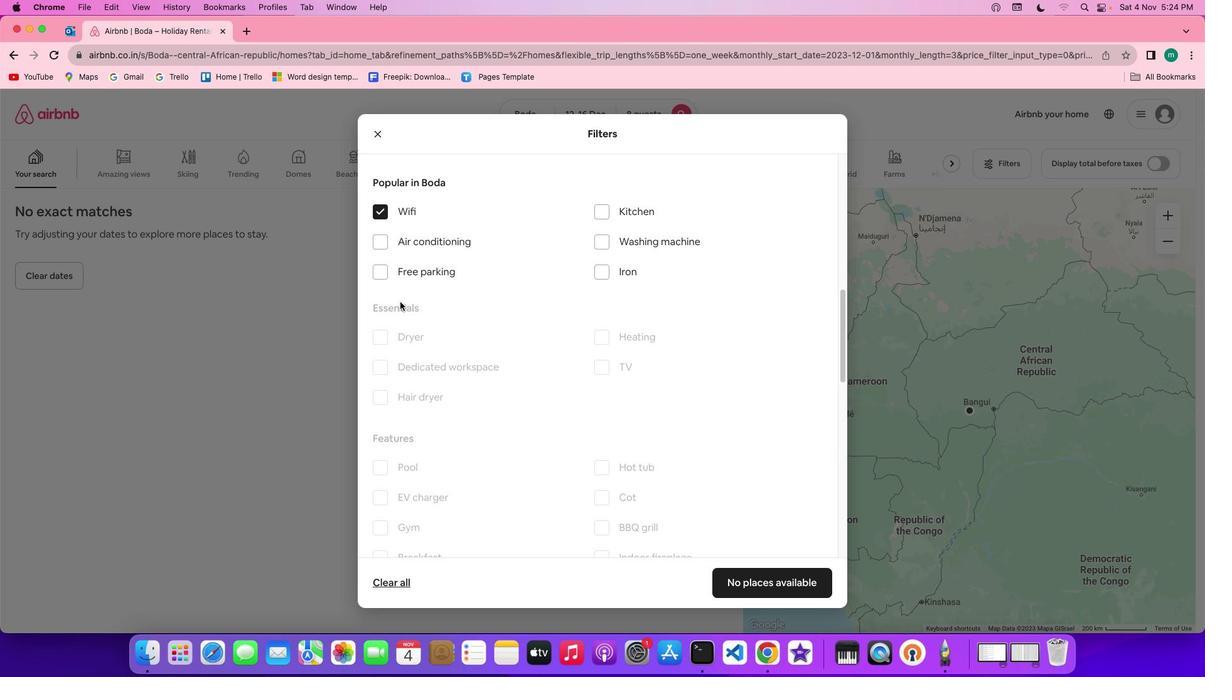 
Action: Mouse moved to (612, 371)
Screenshot: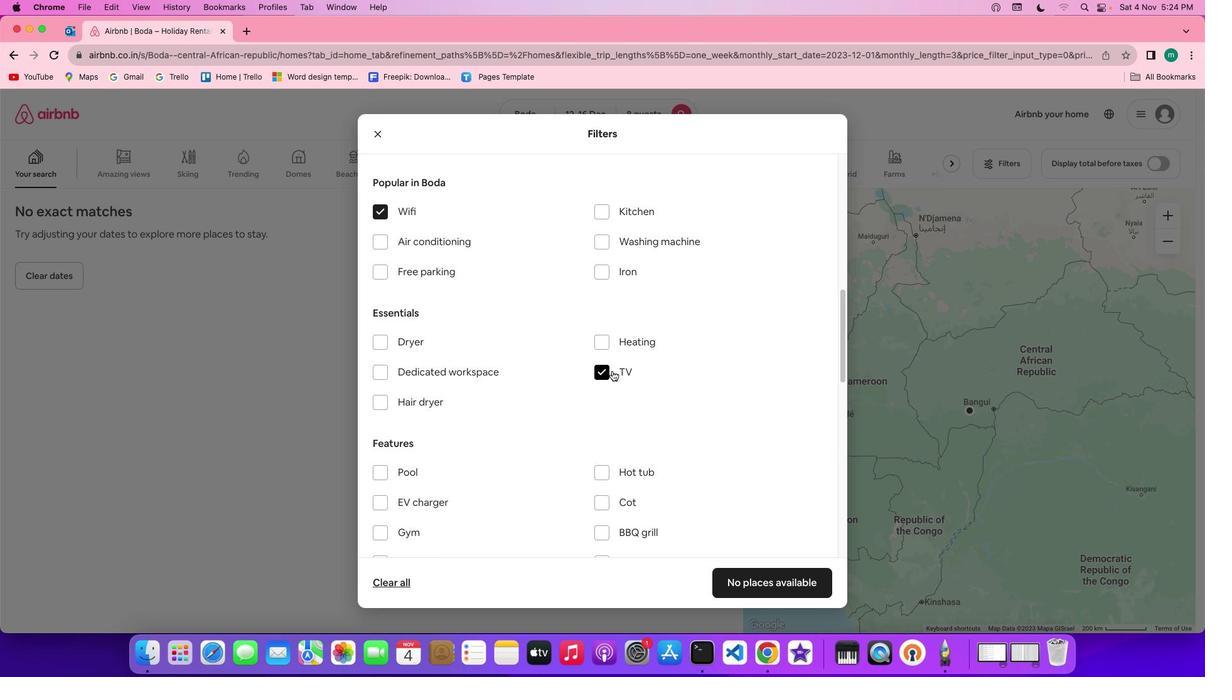 
Action: Mouse pressed left at (612, 371)
Screenshot: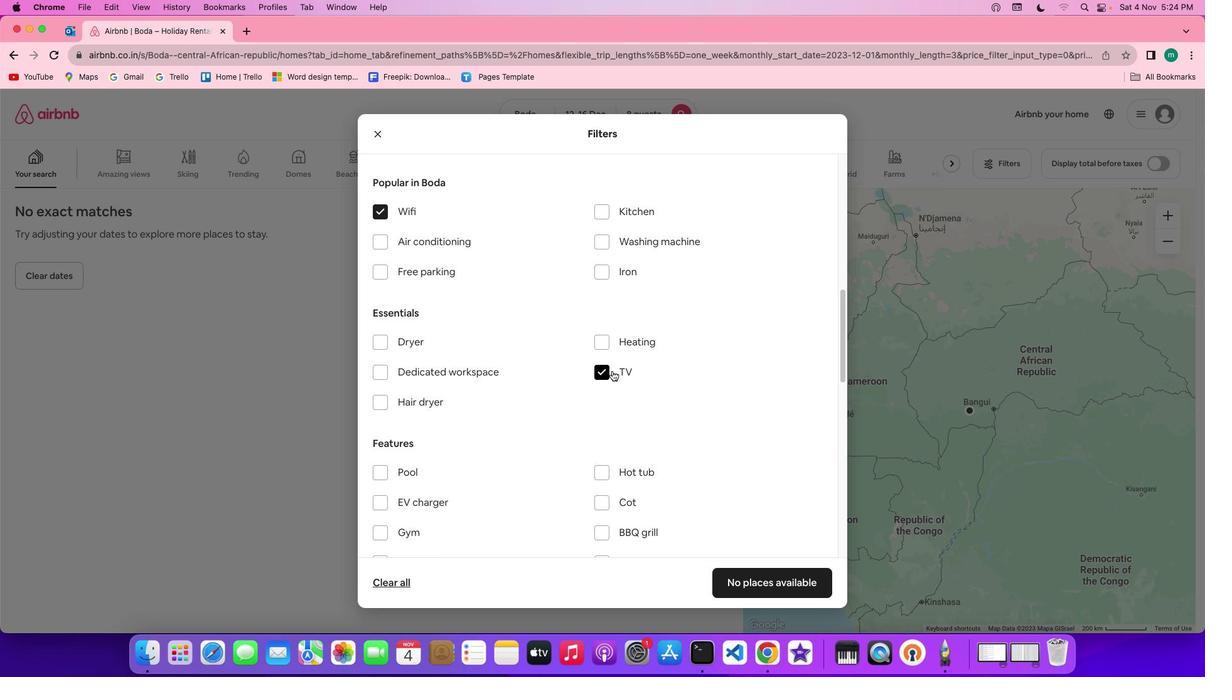
Action: Mouse moved to (656, 376)
Screenshot: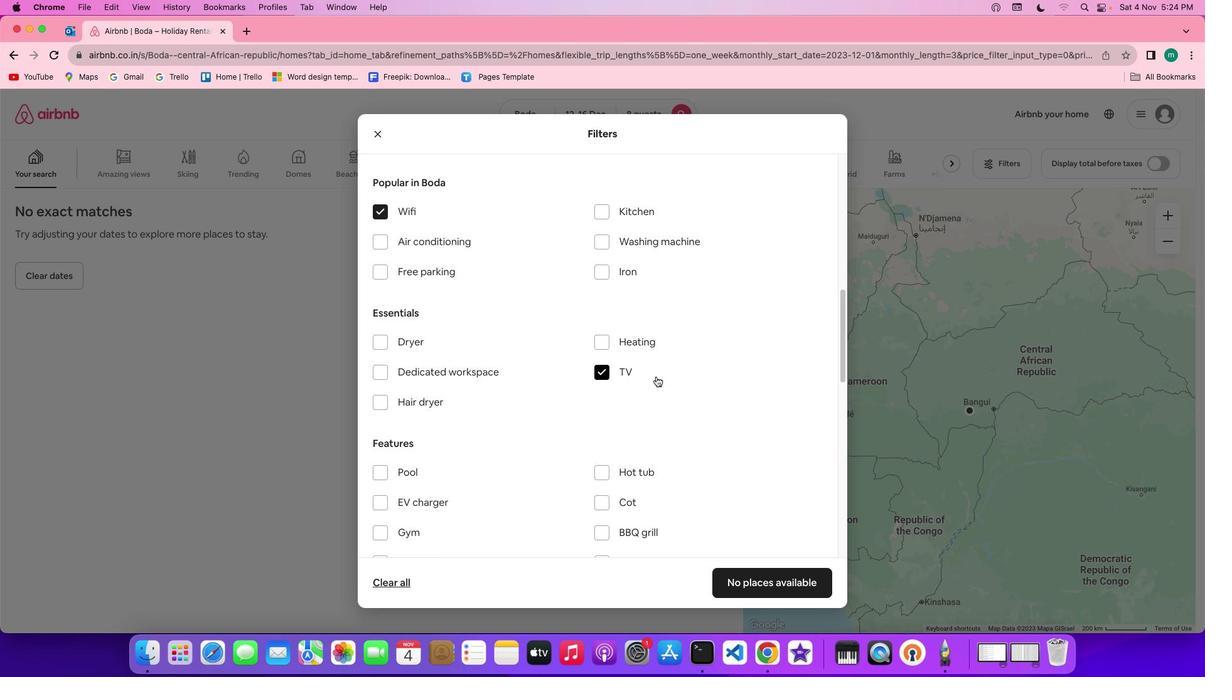 
Action: Mouse scrolled (656, 376) with delta (0, 0)
Screenshot: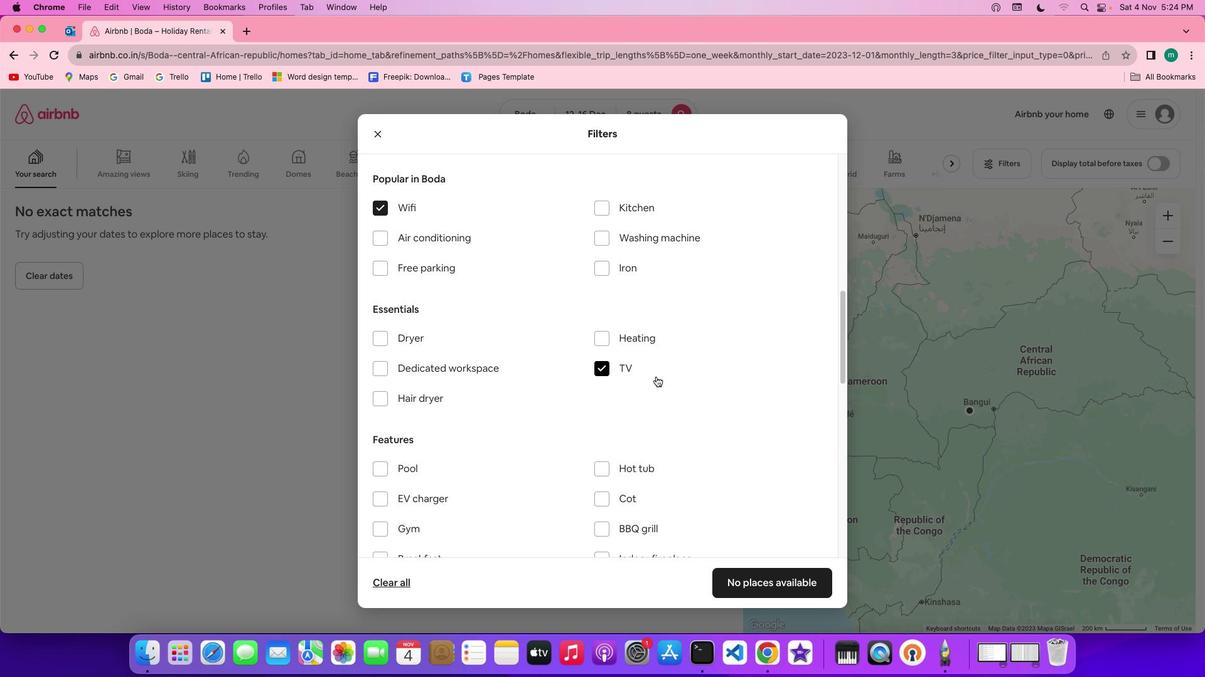 
Action: Mouse scrolled (656, 376) with delta (0, 0)
Screenshot: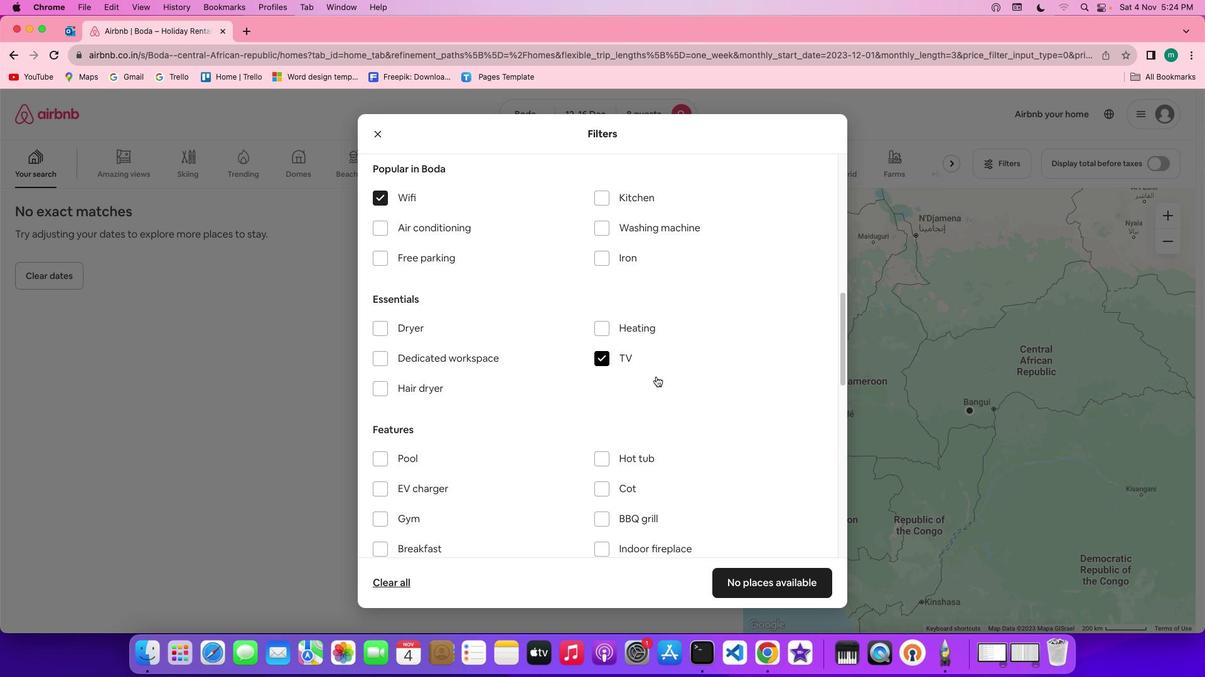 
Action: Mouse scrolled (656, 376) with delta (0, 0)
Screenshot: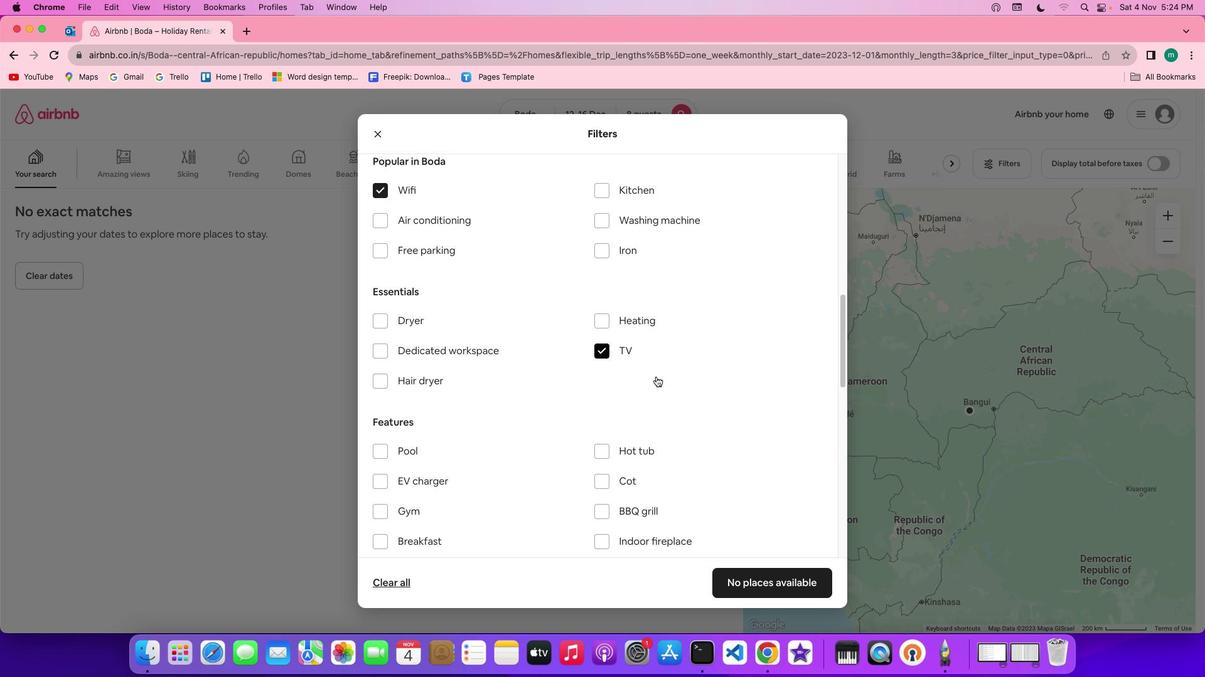 
Action: Mouse scrolled (656, 376) with delta (0, 0)
Screenshot: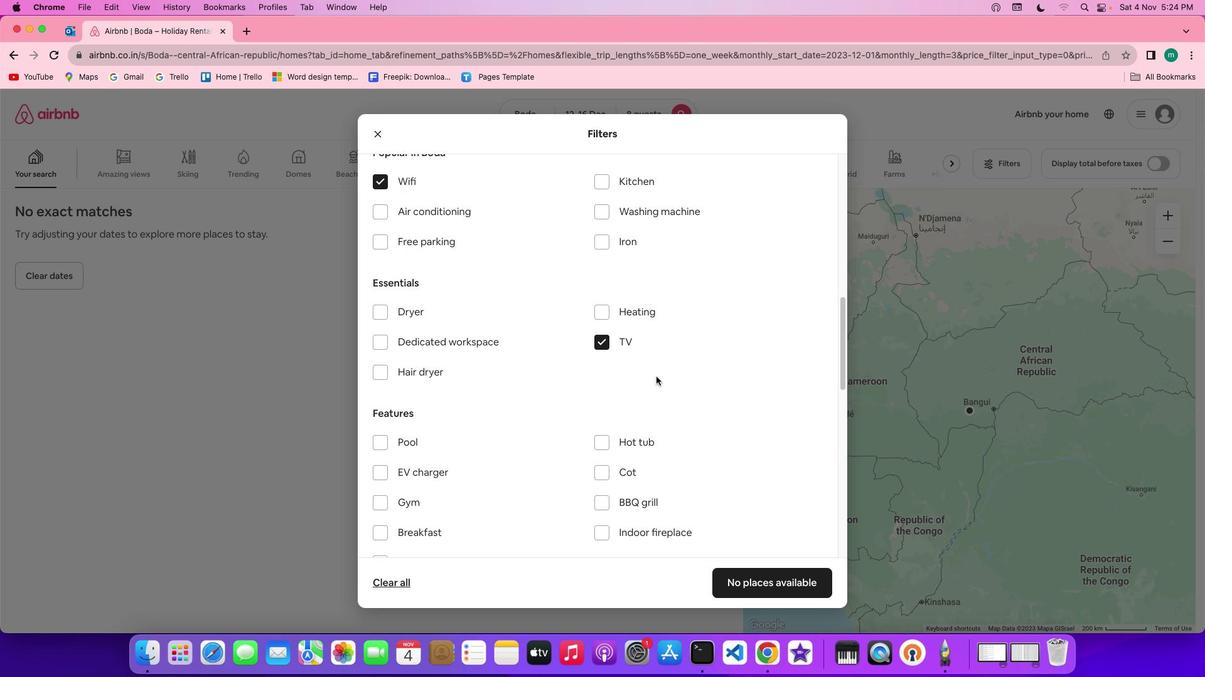 
Action: Mouse scrolled (656, 376) with delta (0, 0)
Screenshot: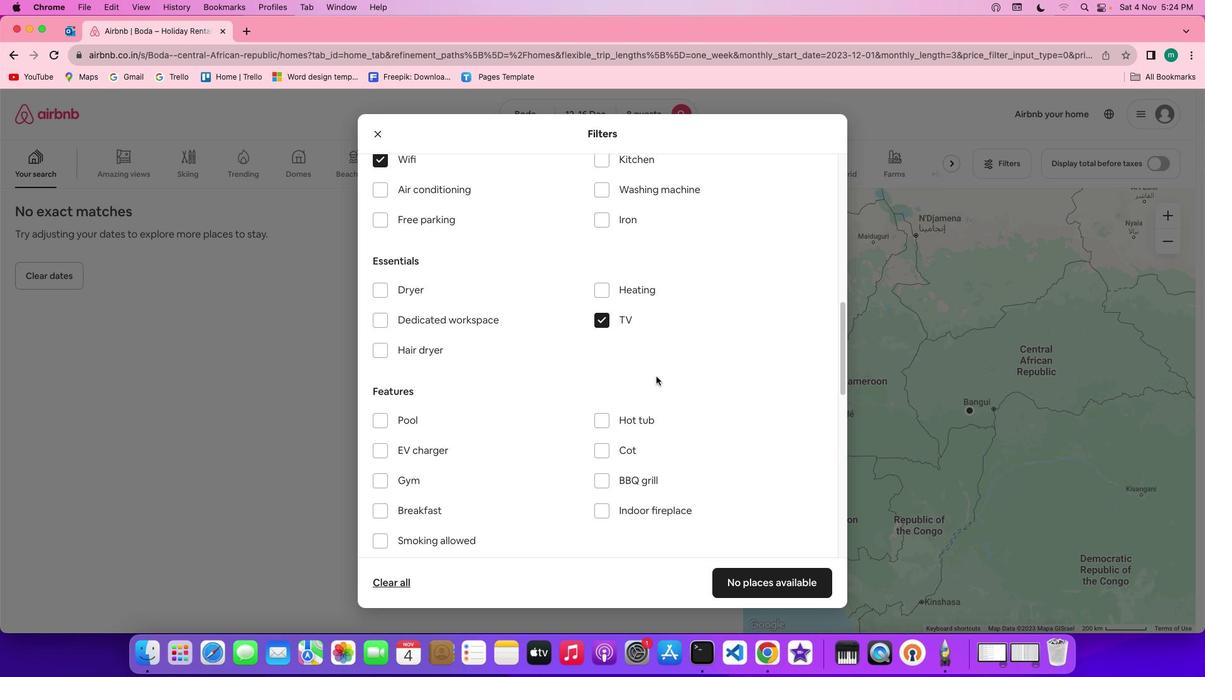 
Action: Mouse scrolled (656, 376) with delta (0, 0)
Screenshot: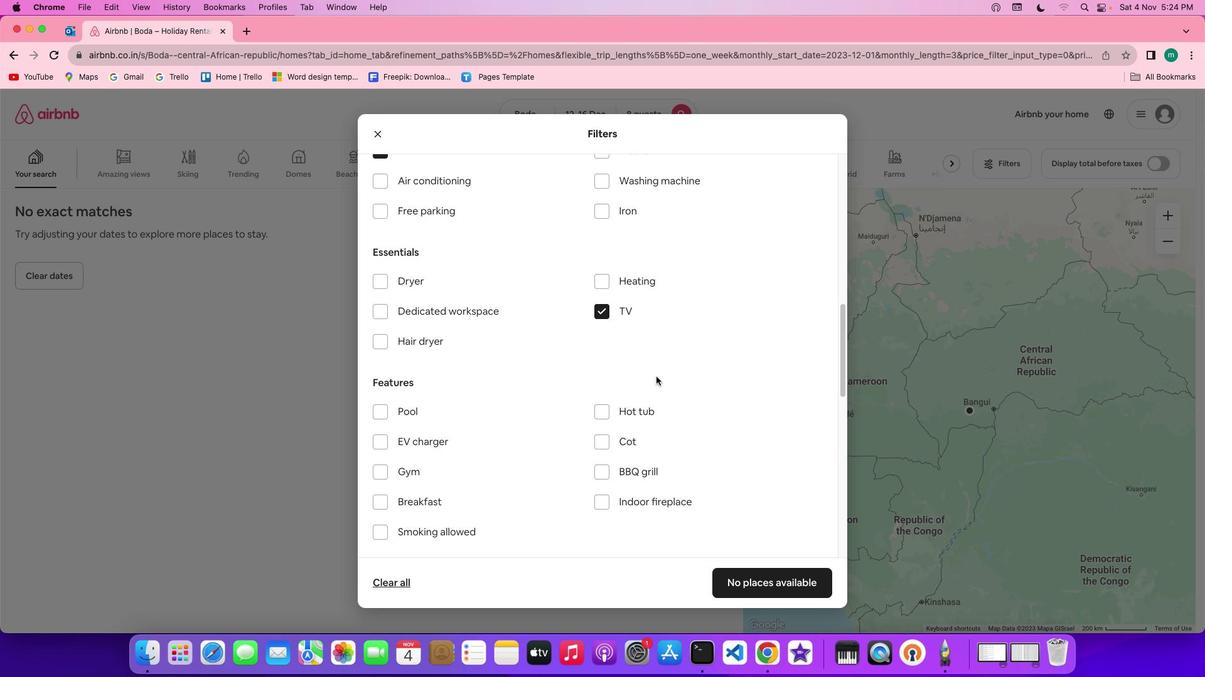 
Action: Mouse scrolled (656, 376) with delta (0, 0)
Screenshot: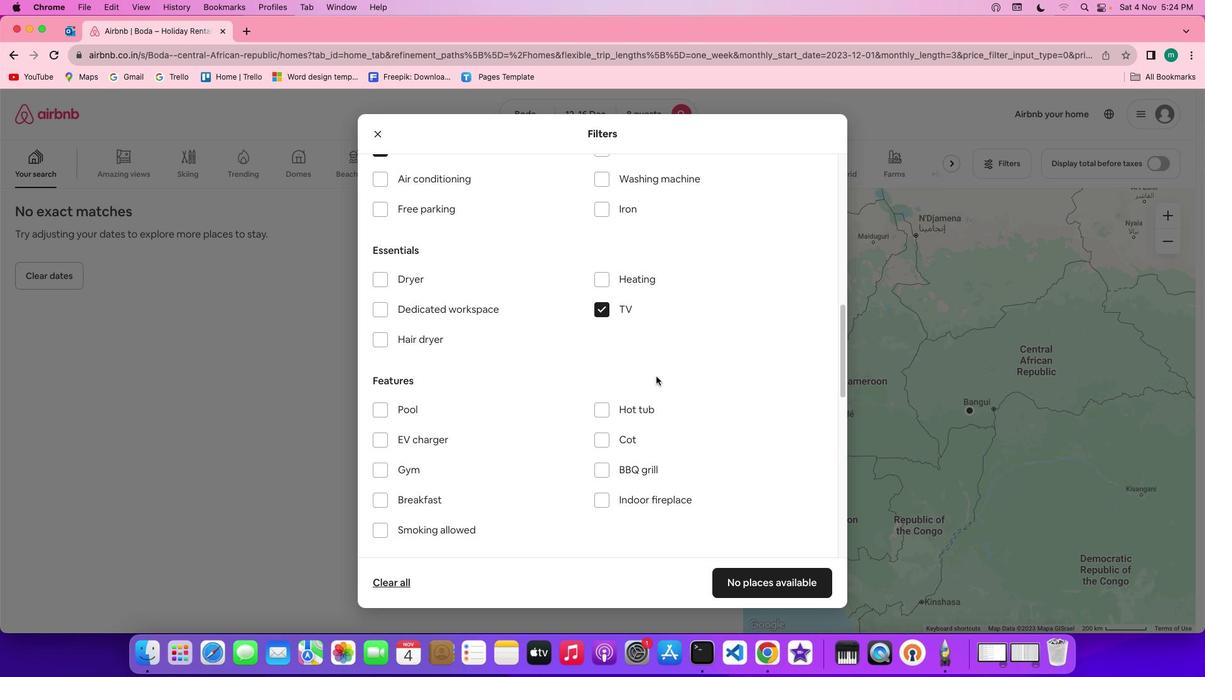
Action: Mouse moved to (439, 203)
Screenshot: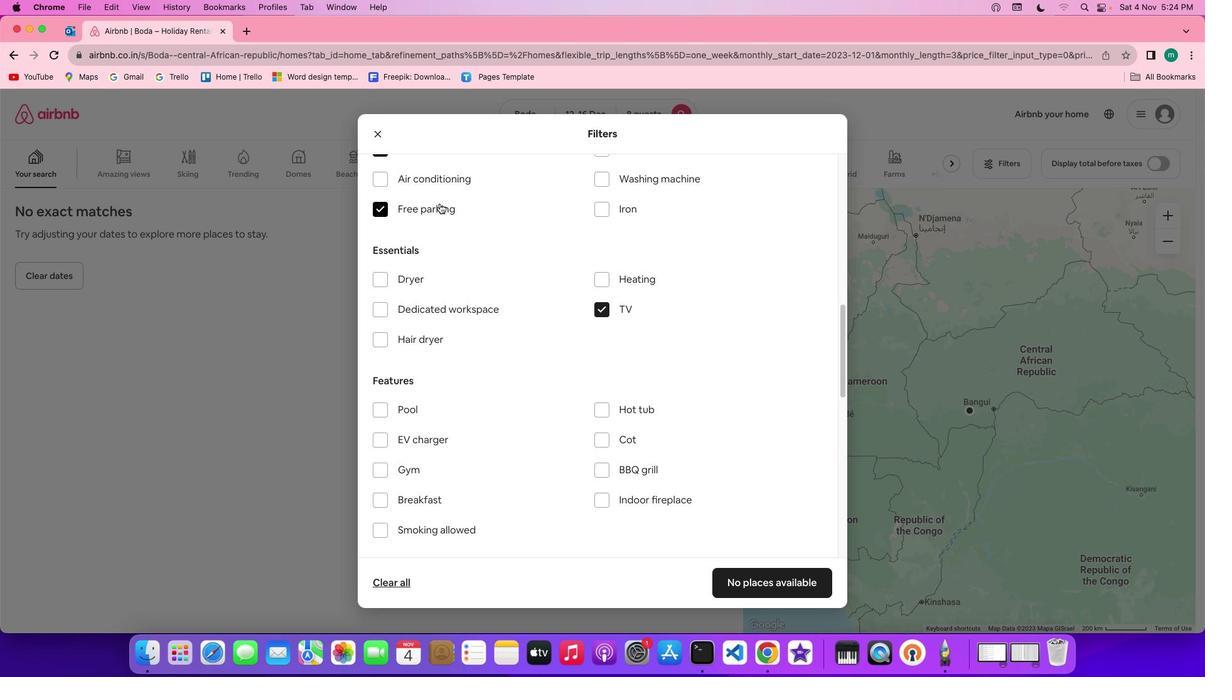 
Action: Mouse pressed left at (439, 203)
Screenshot: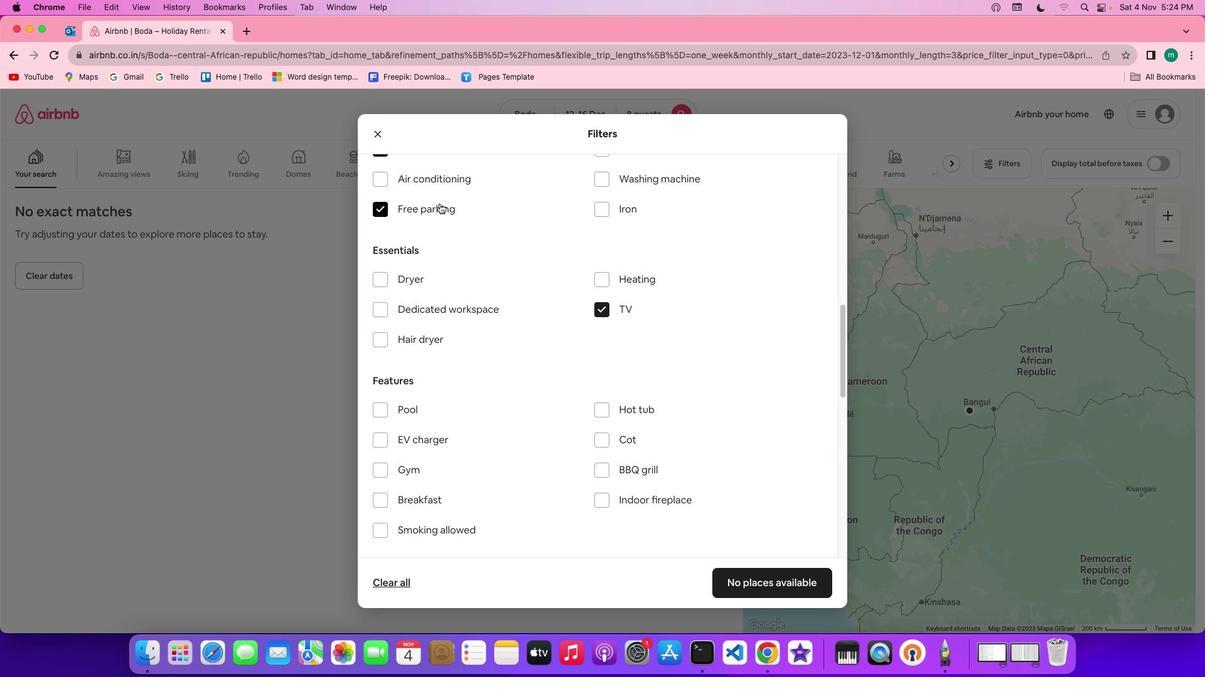
Action: Mouse moved to (507, 313)
Screenshot: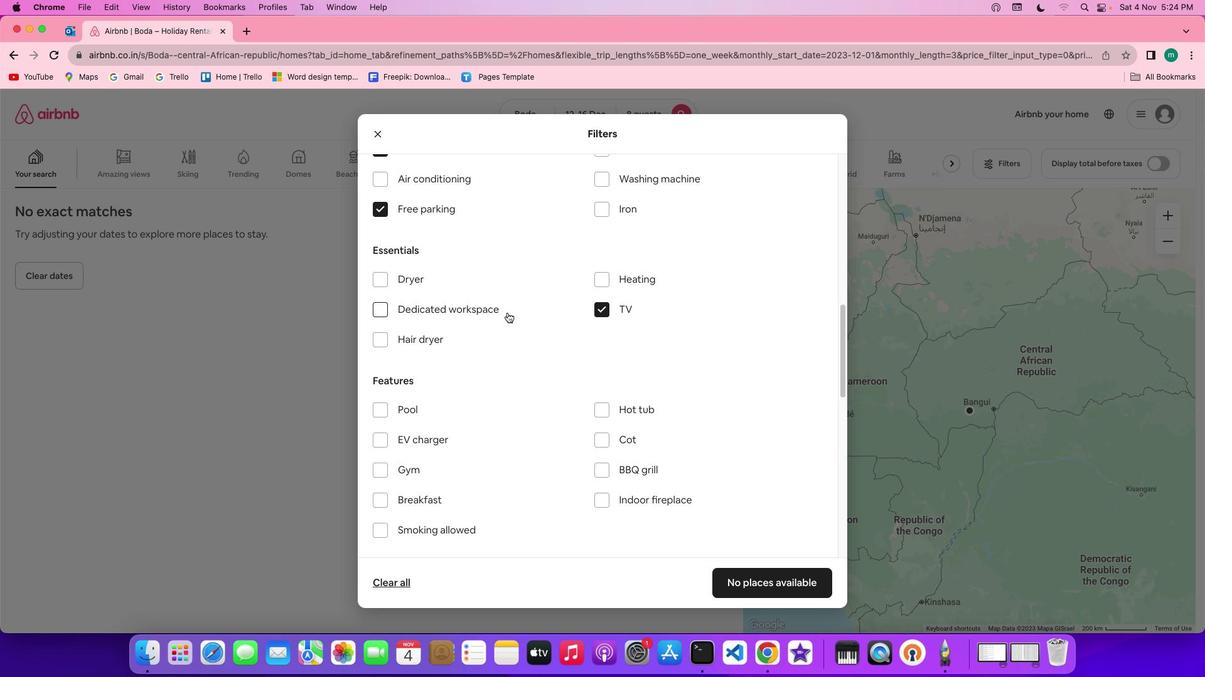 
Action: Mouse scrolled (507, 313) with delta (0, 0)
Screenshot: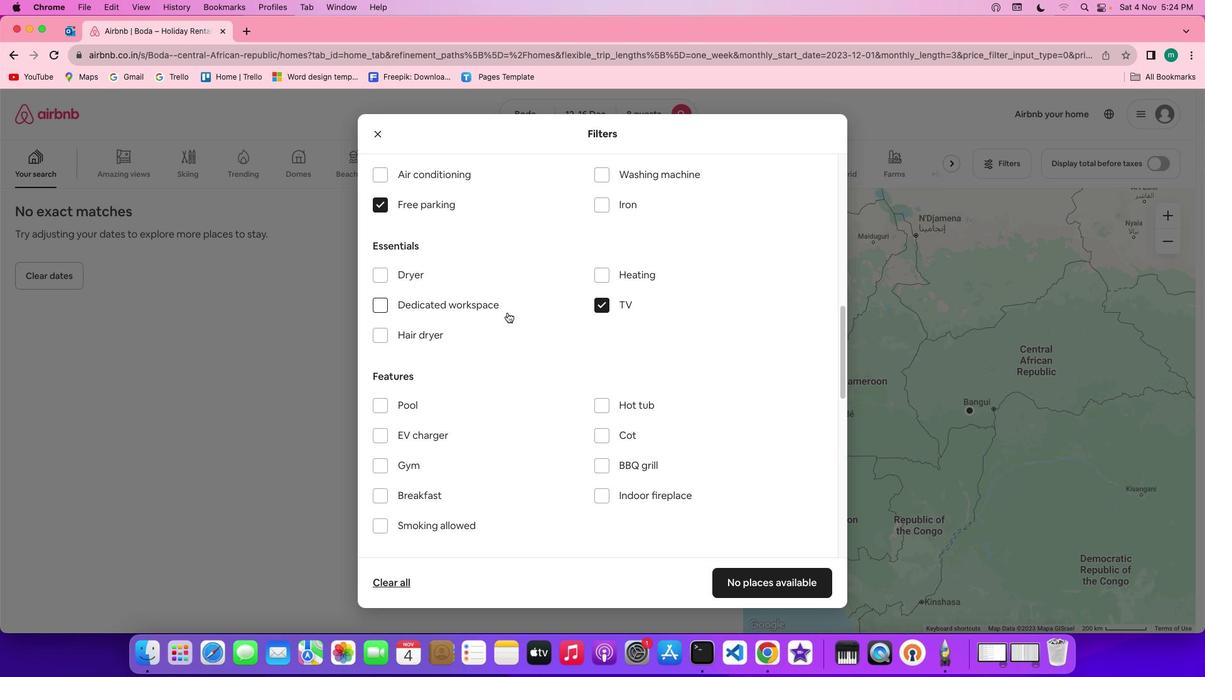 
Action: Mouse scrolled (507, 313) with delta (0, 0)
Screenshot: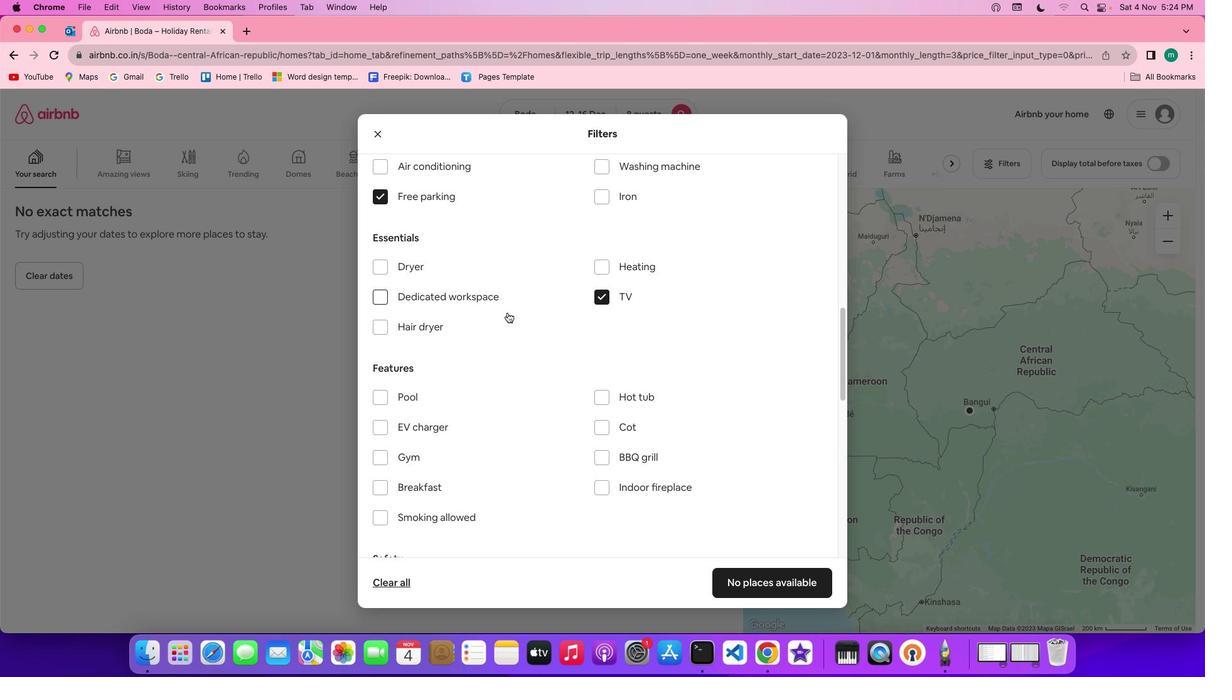 
Action: Mouse scrolled (507, 313) with delta (0, 0)
Screenshot: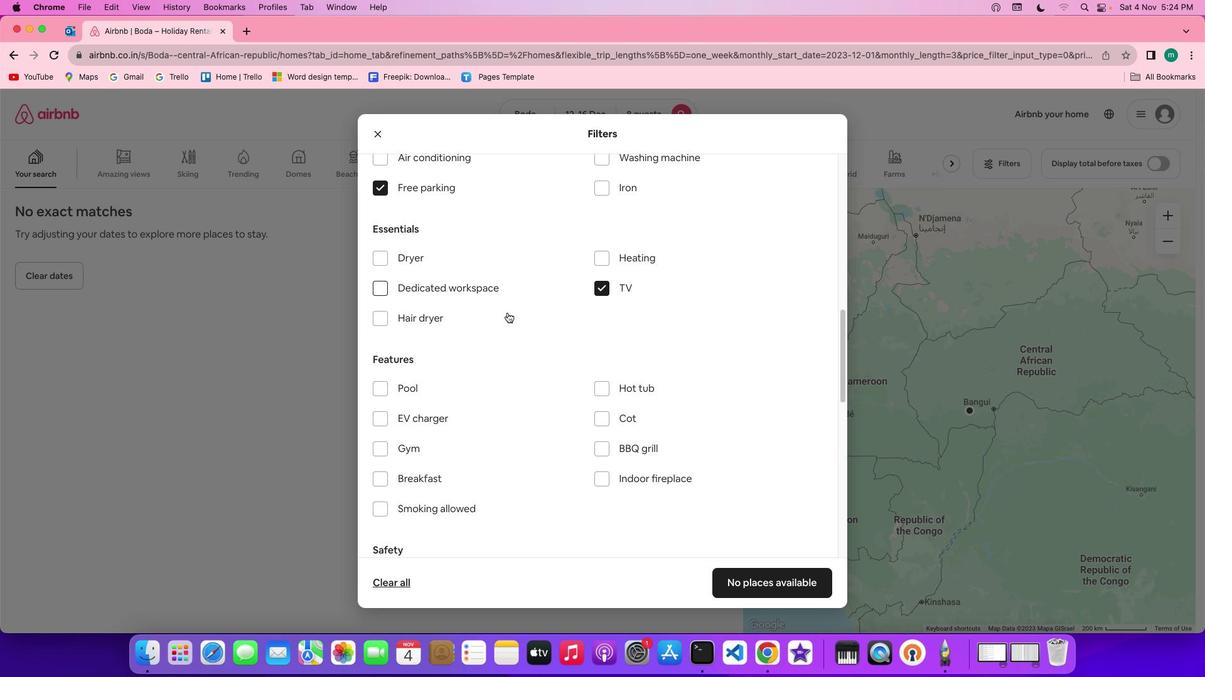 
Action: Mouse scrolled (507, 313) with delta (0, 0)
Screenshot: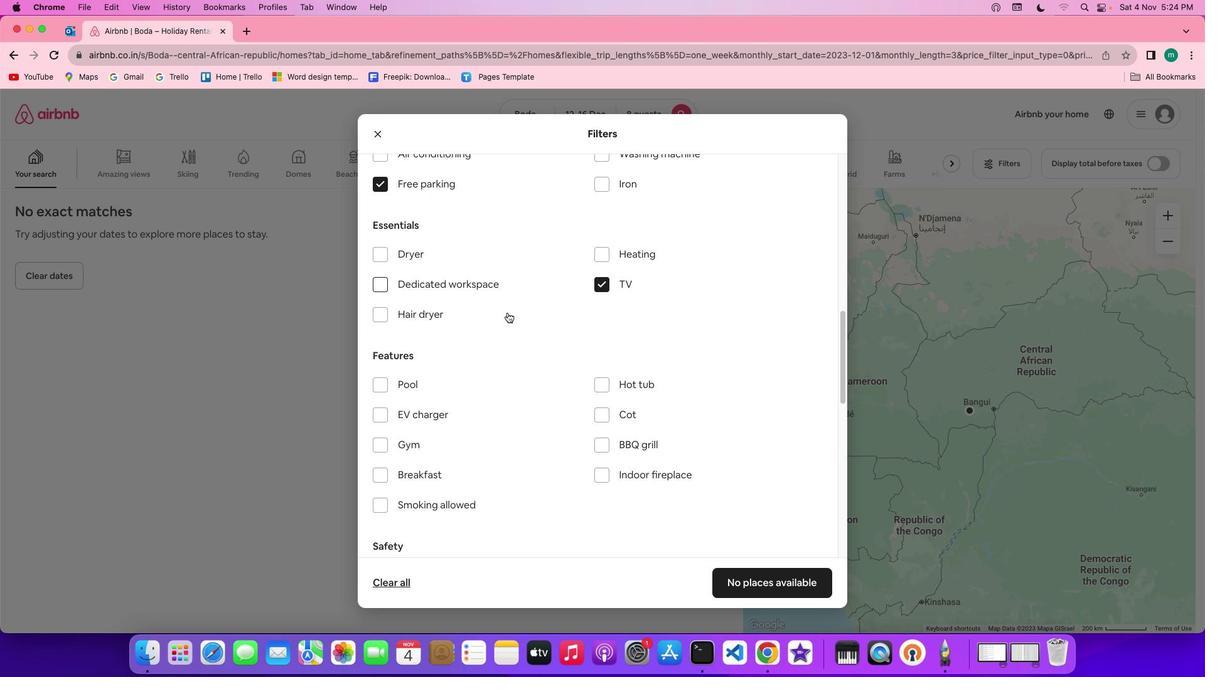 
Action: Mouse scrolled (507, 313) with delta (0, 0)
Screenshot: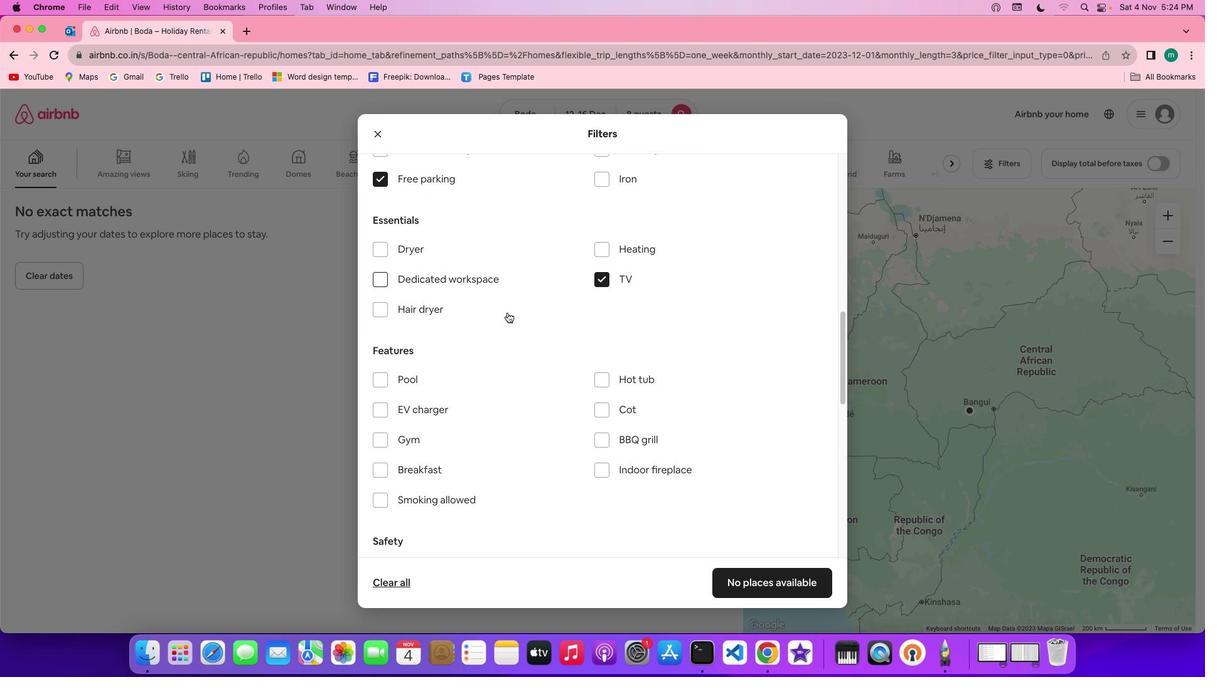 
Action: Mouse scrolled (507, 313) with delta (0, 0)
Screenshot: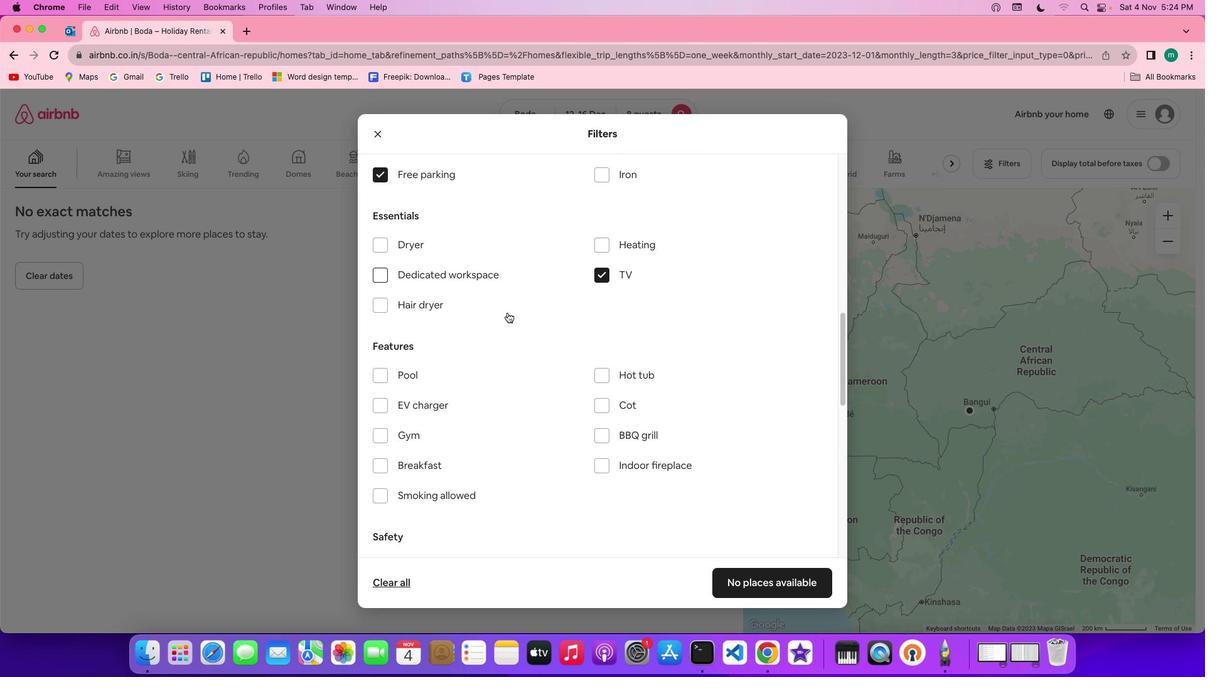 
Action: Mouse scrolled (507, 313) with delta (0, 0)
Screenshot: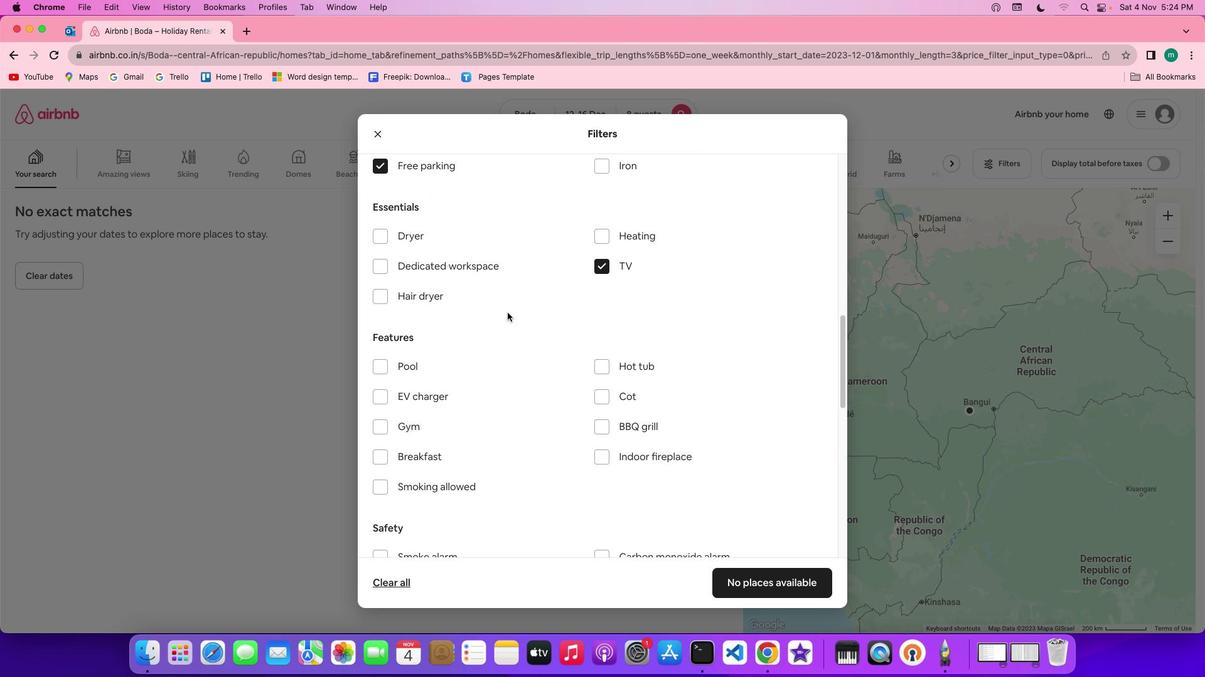 
Action: Mouse scrolled (507, 313) with delta (0, 0)
Screenshot: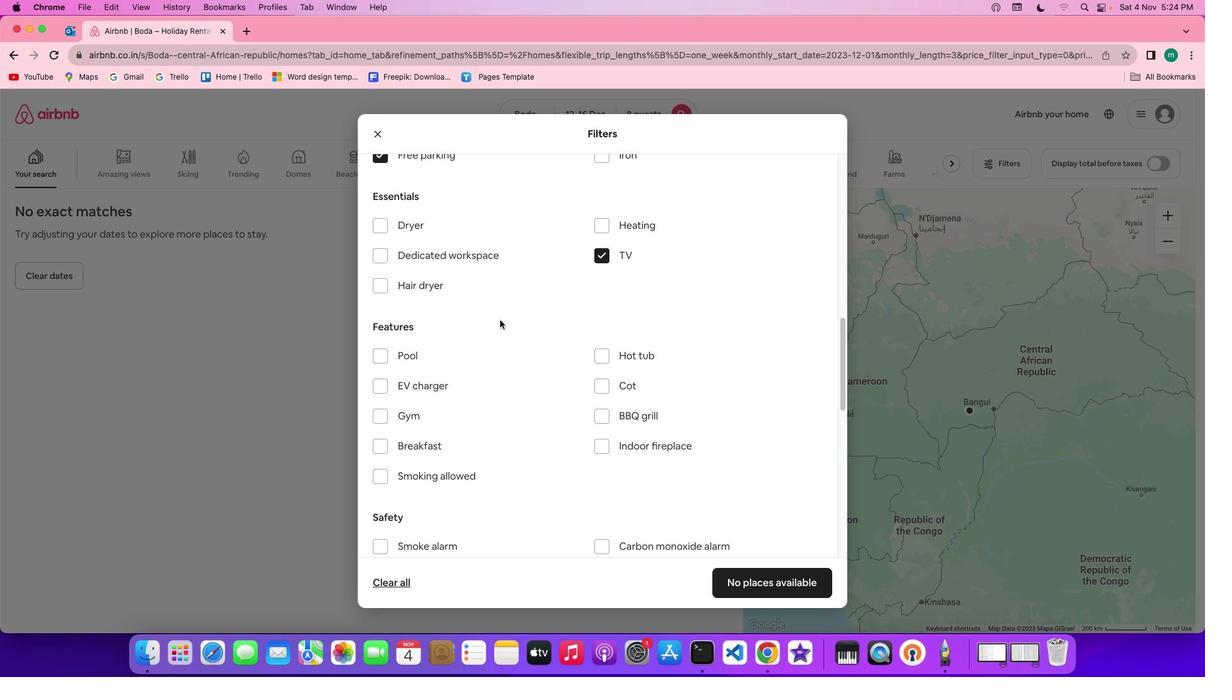
Action: Mouse scrolled (507, 313) with delta (0, 0)
Screenshot: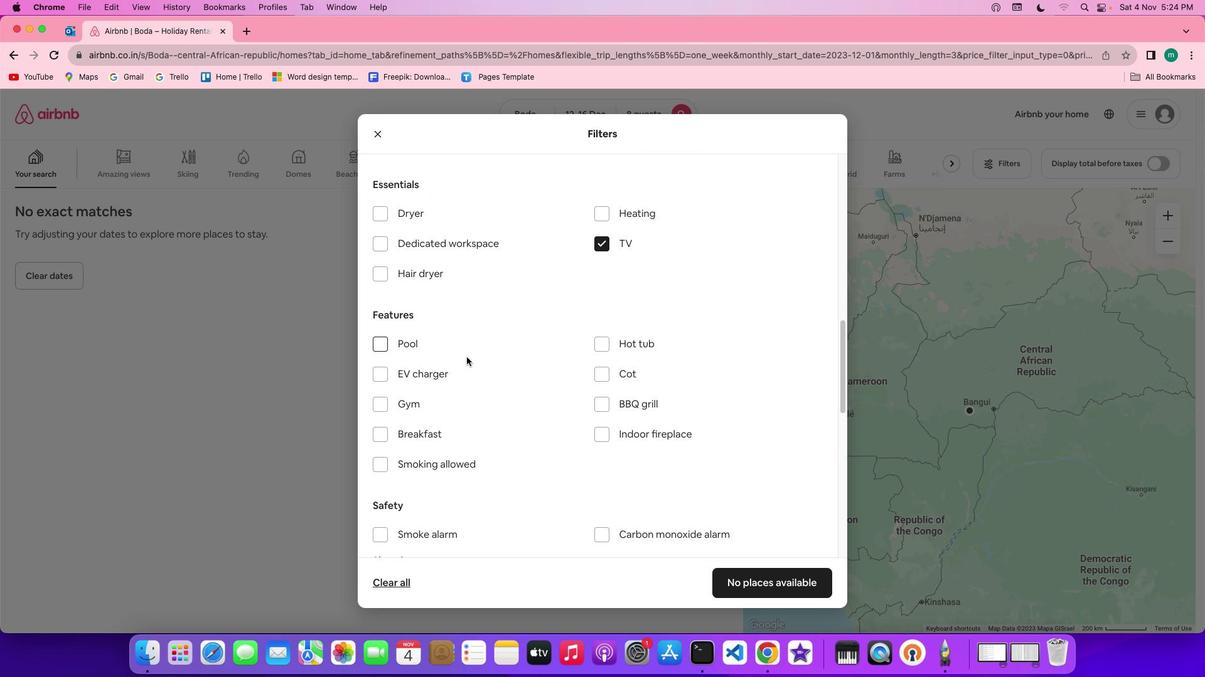 
Action: Mouse moved to (411, 400)
Screenshot: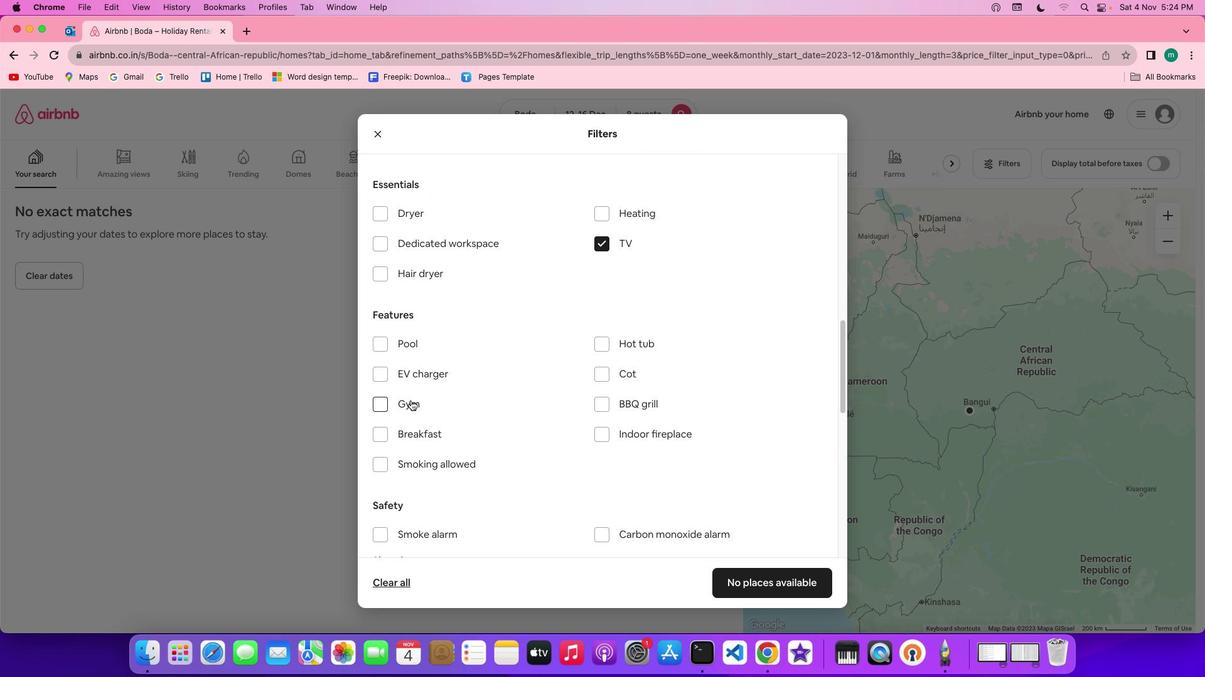 
Action: Mouse pressed left at (411, 400)
Screenshot: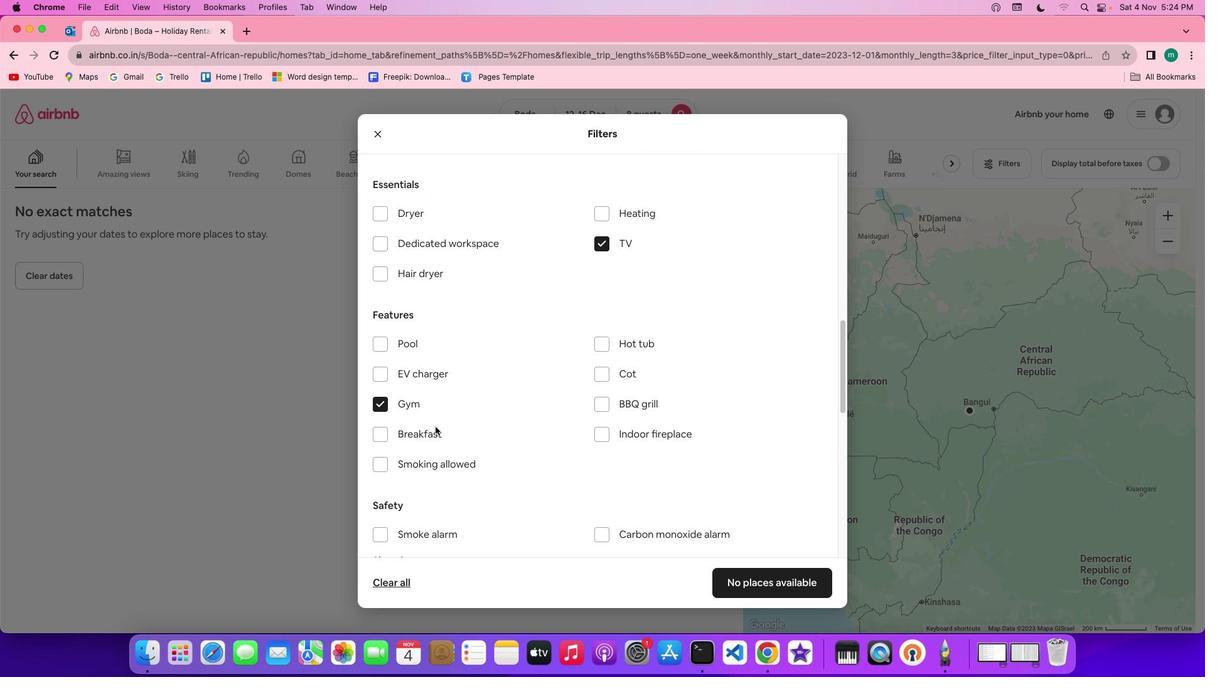 
Action: Mouse moved to (524, 446)
Screenshot: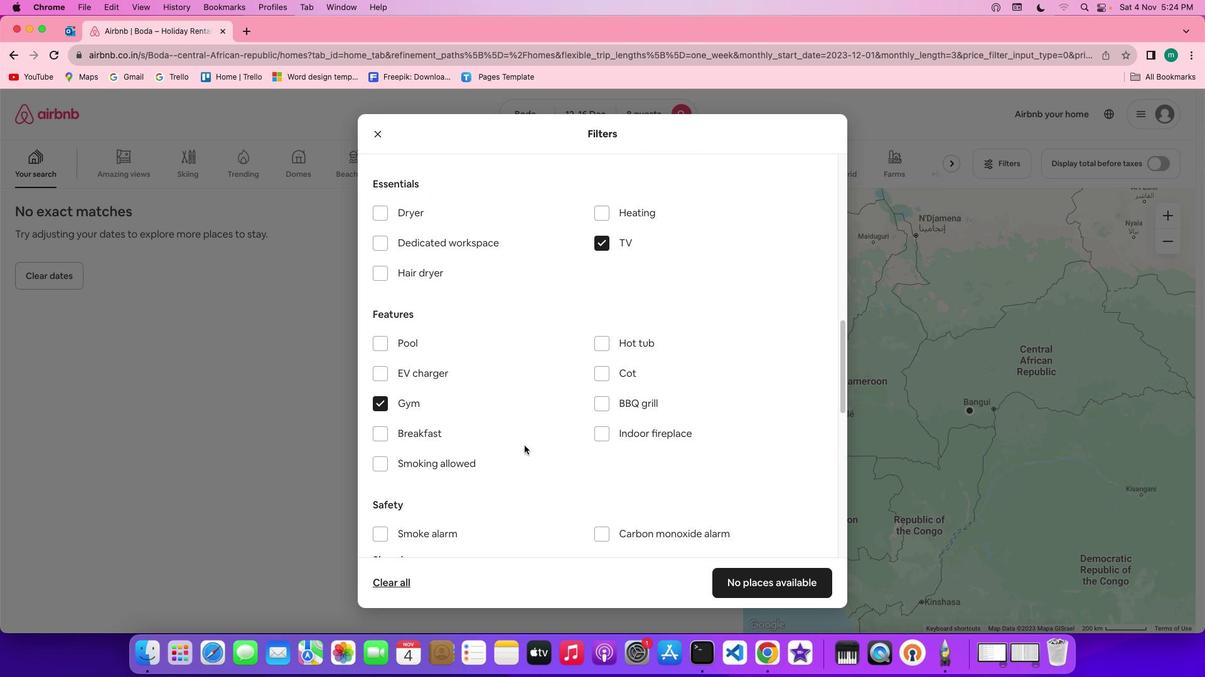 
Action: Mouse scrolled (524, 446) with delta (0, 0)
Screenshot: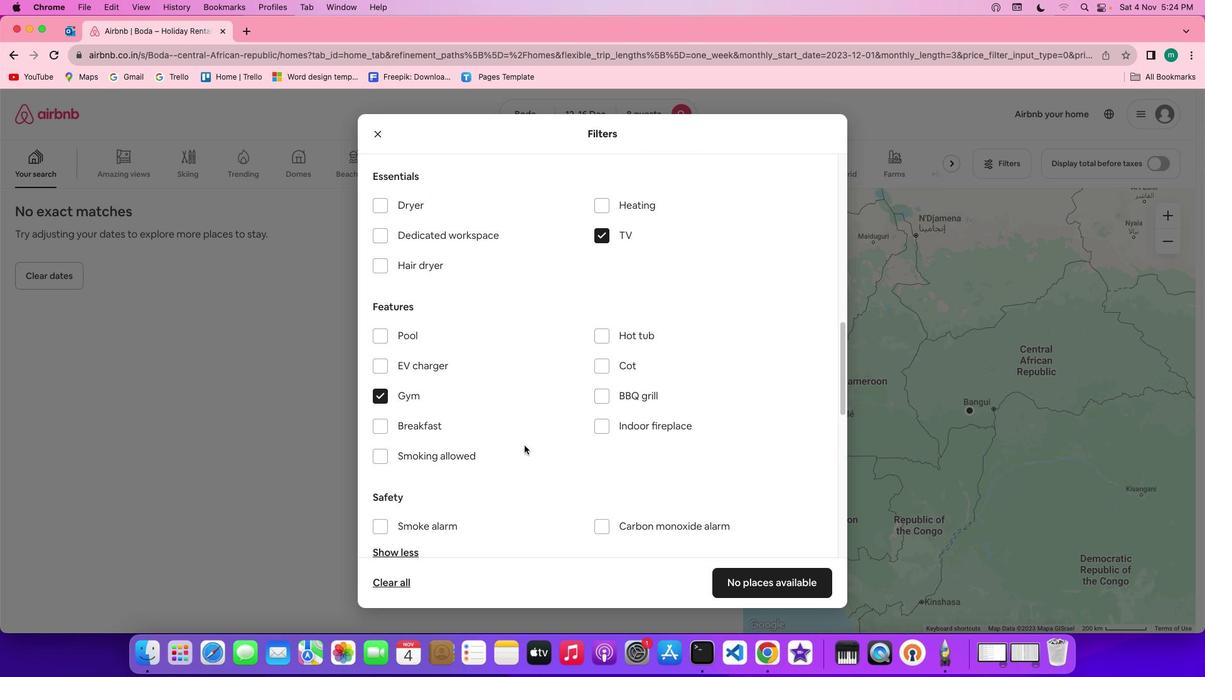 
Action: Mouse scrolled (524, 446) with delta (0, 0)
Screenshot: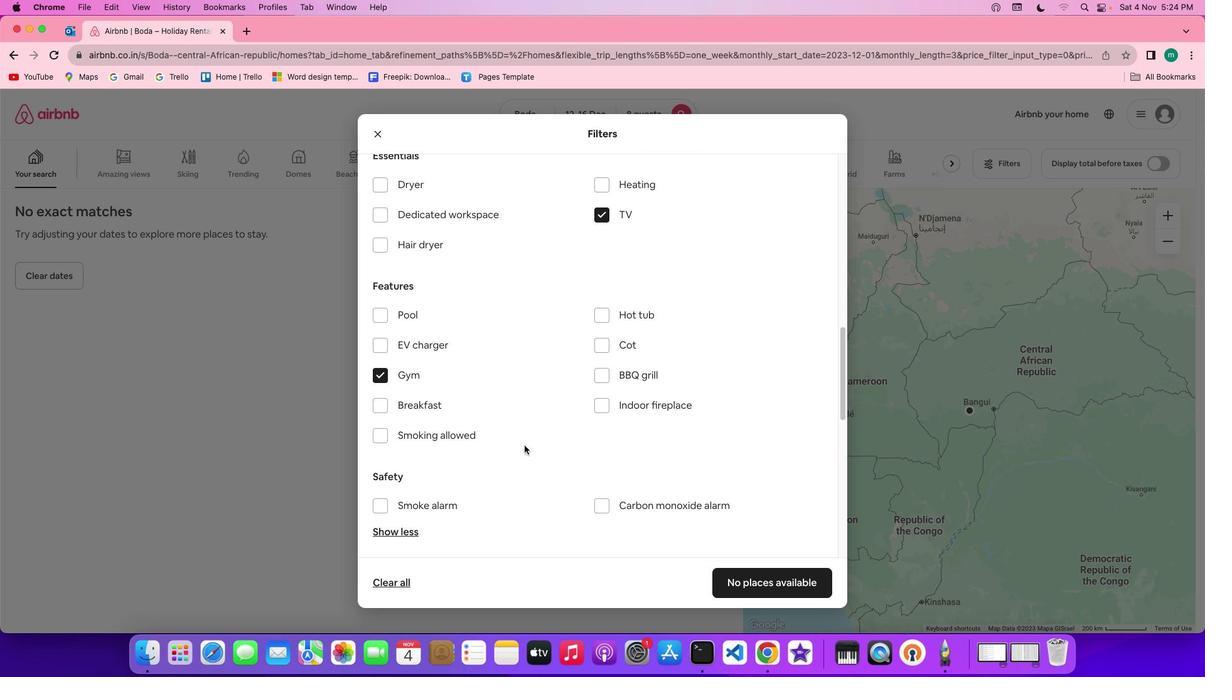 
Action: Mouse scrolled (524, 446) with delta (0, 0)
Screenshot: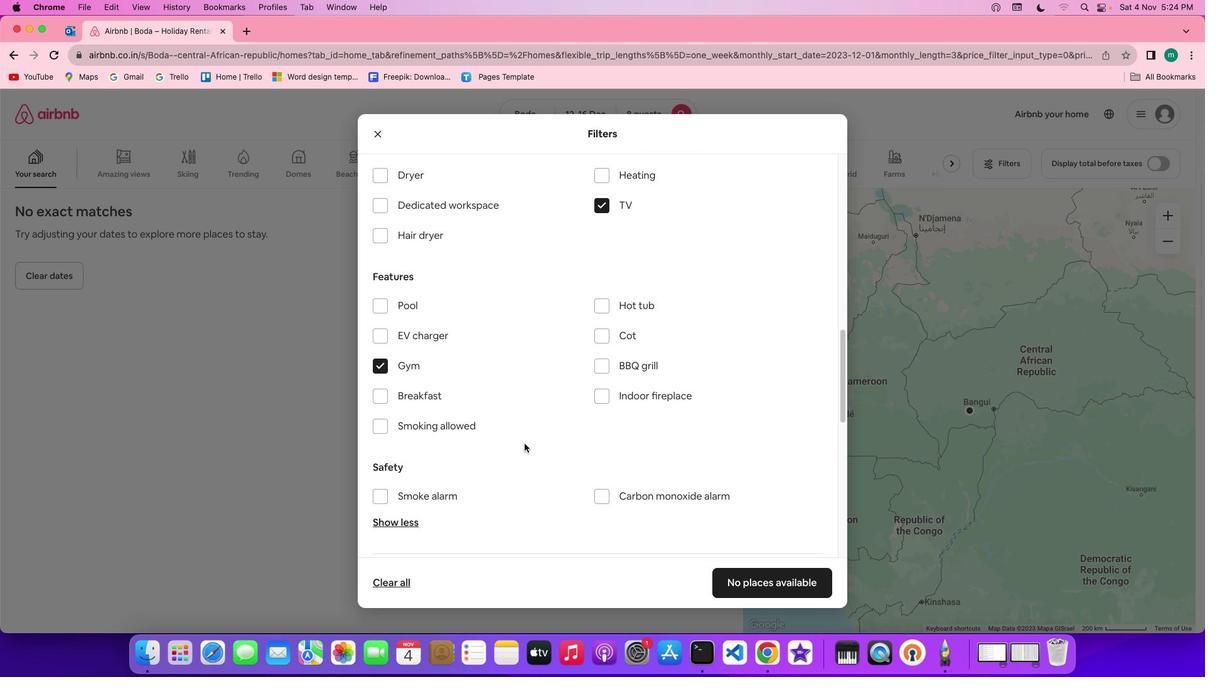 
Action: Mouse moved to (524, 443)
Screenshot: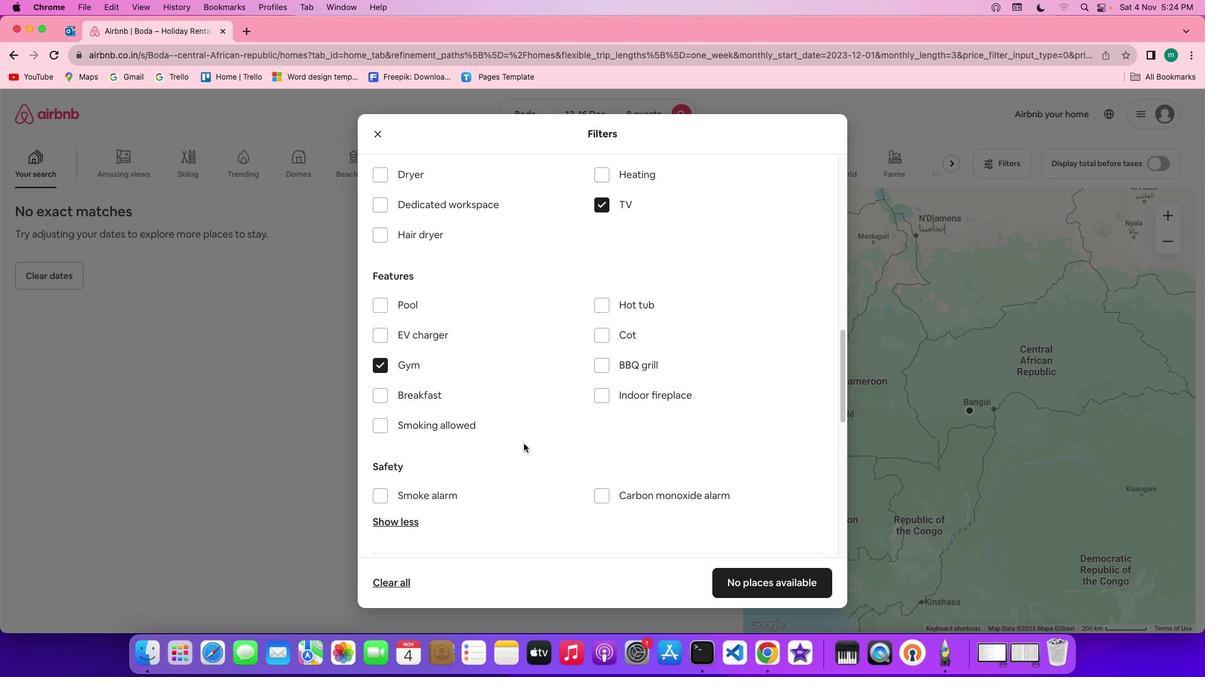 
Action: Mouse scrolled (524, 443) with delta (0, 0)
Screenshot: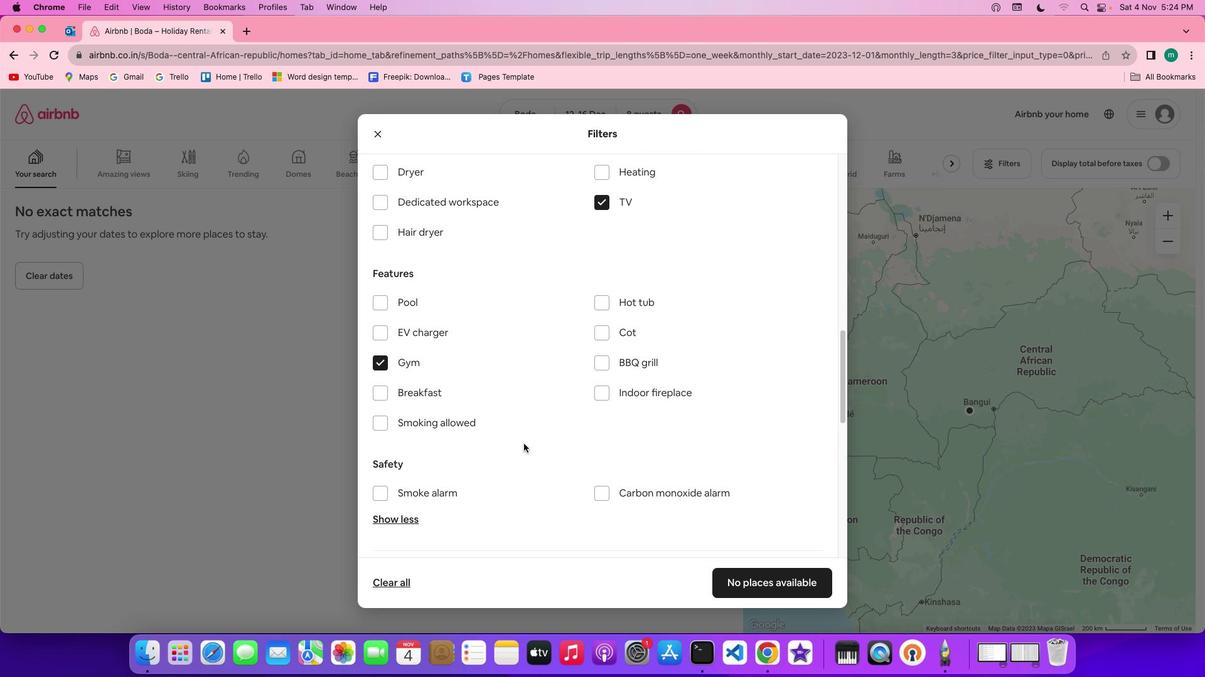 
Action: Mouse scrolled (524, 443) with delta (0, 0)
Screenshot: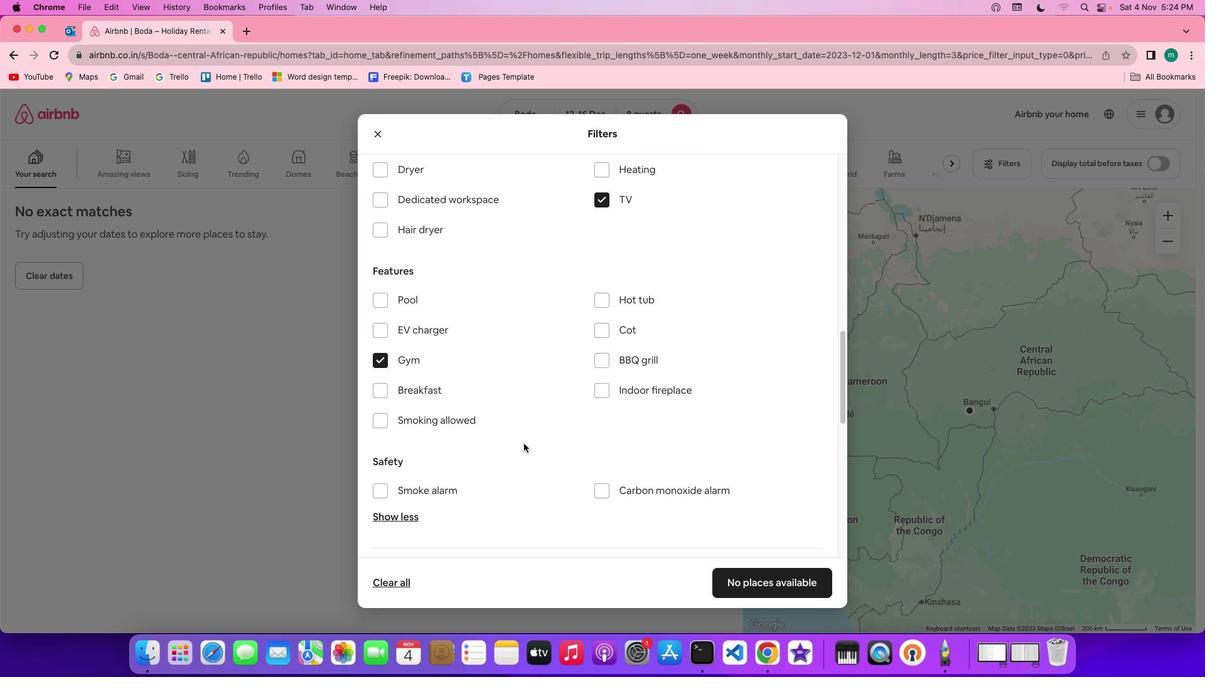 
Action: Mouse scrolled (524, 443) with delta (0, 0)
Screenshot: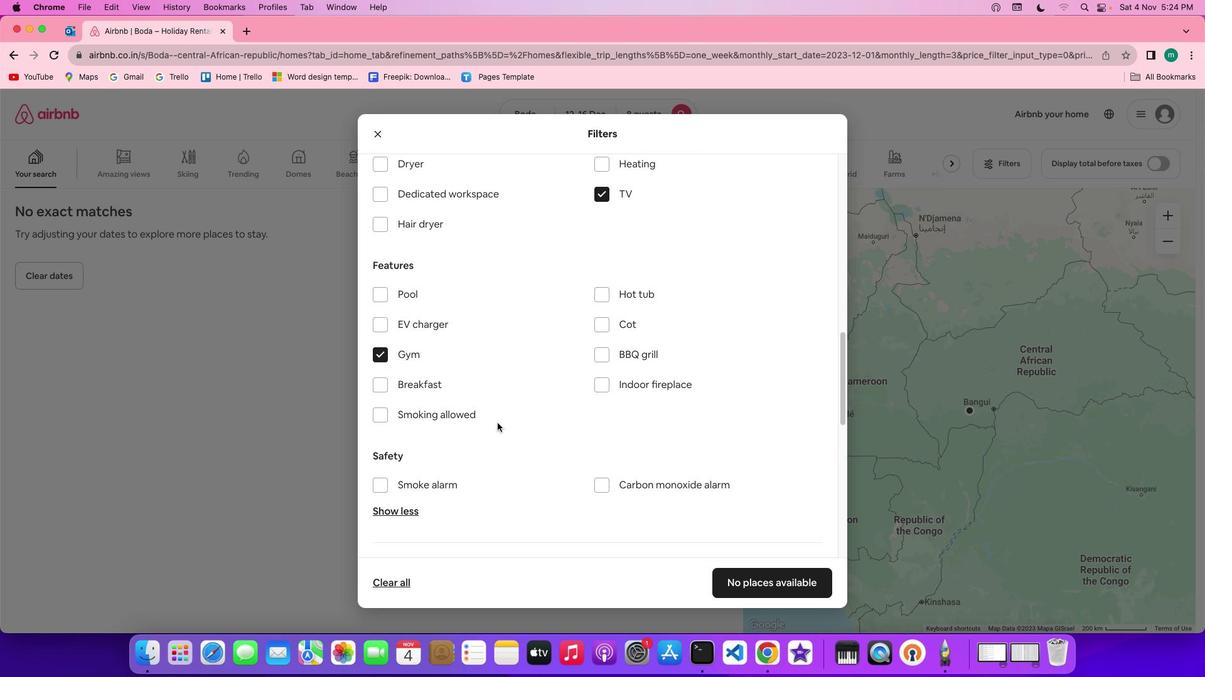 
Action: Mouse scrolled (524, 443) with delta (0, 0)
Screenshot: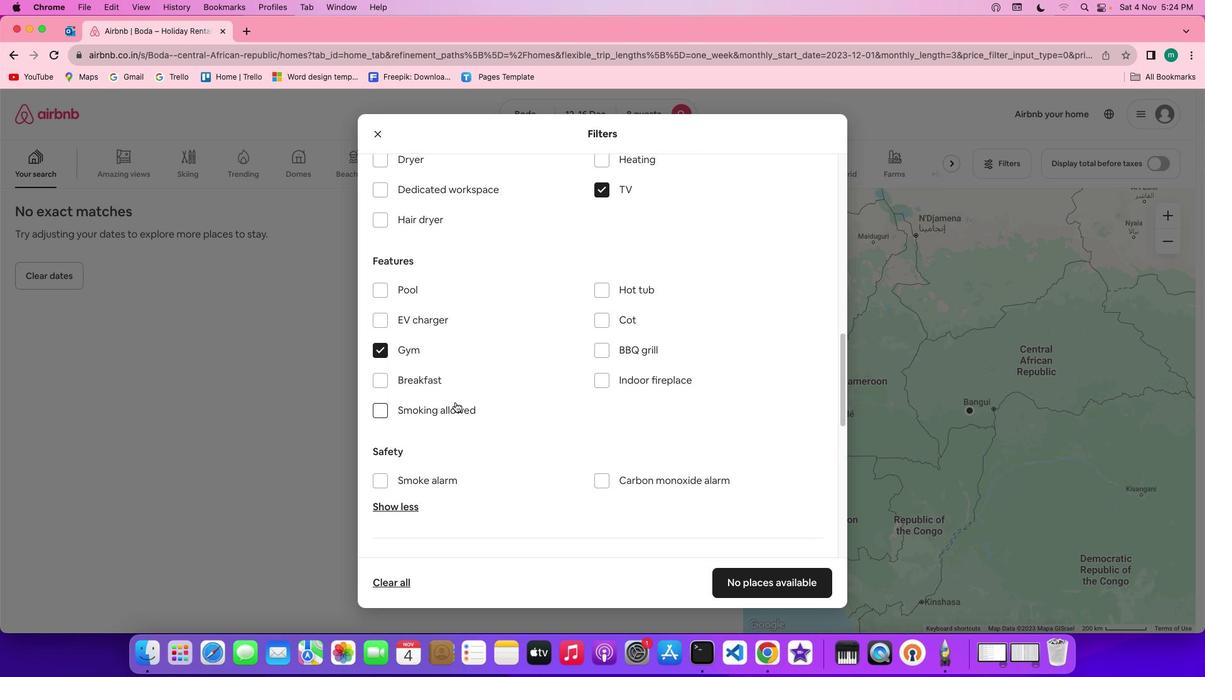 
Action: Mouse moved to (432, 385)
Screenshot: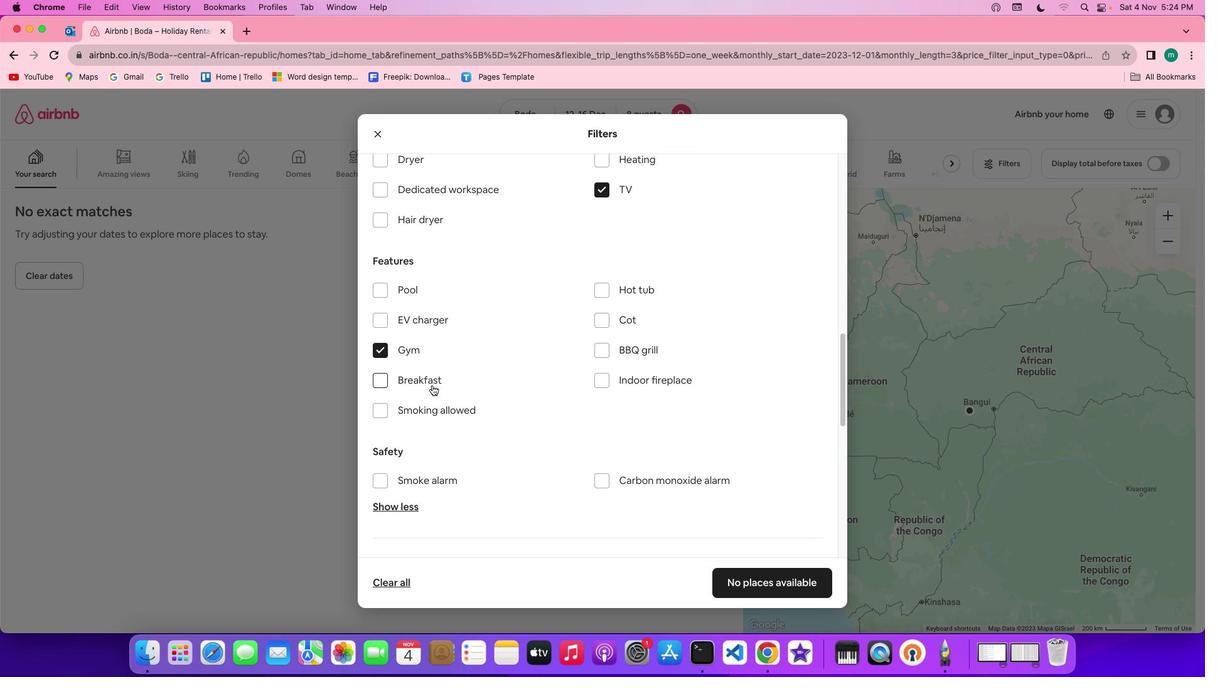 
Action: Mouse pressed left at (432, 385)
Screenshot: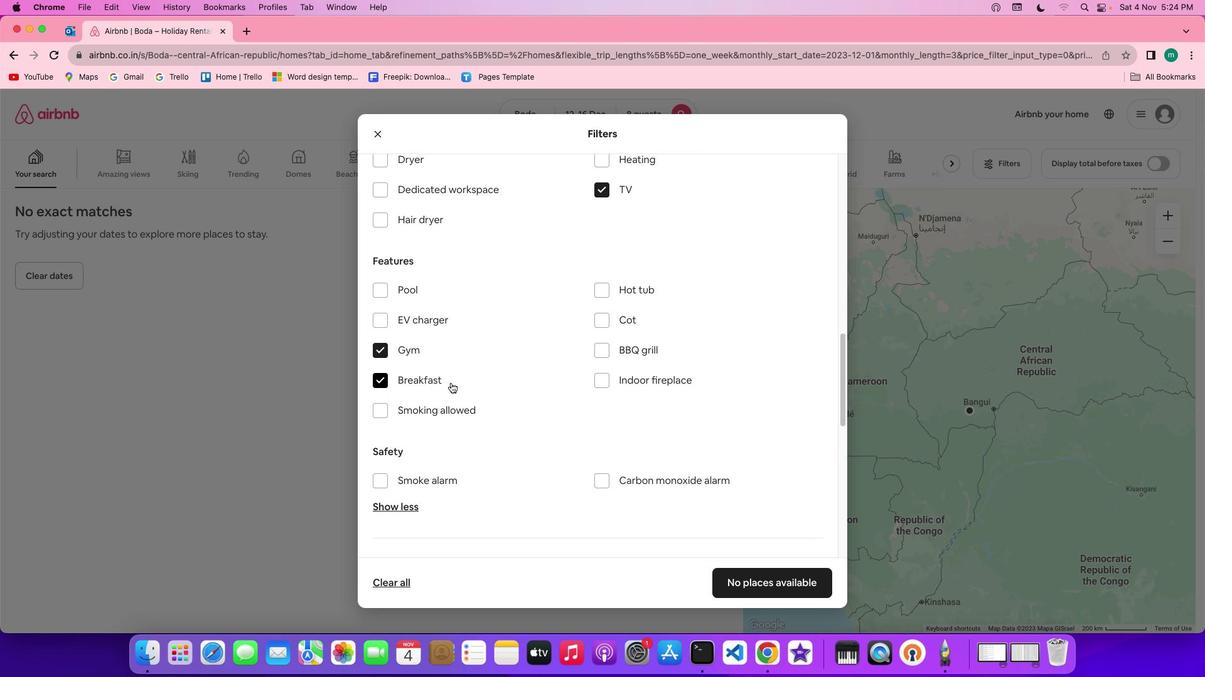 
Action: Mouse moved to (660, 450)
Screenshot: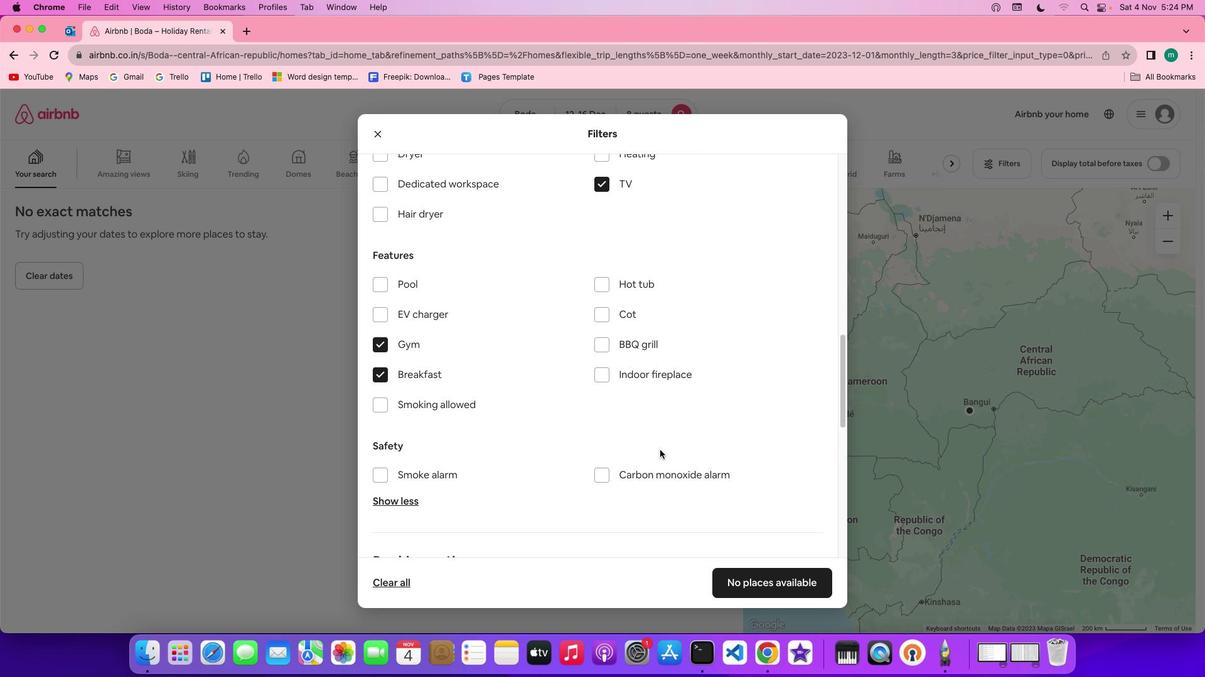 
Action: Mouse scrolled (660, 450) with delta (0, 0)
Screenshot: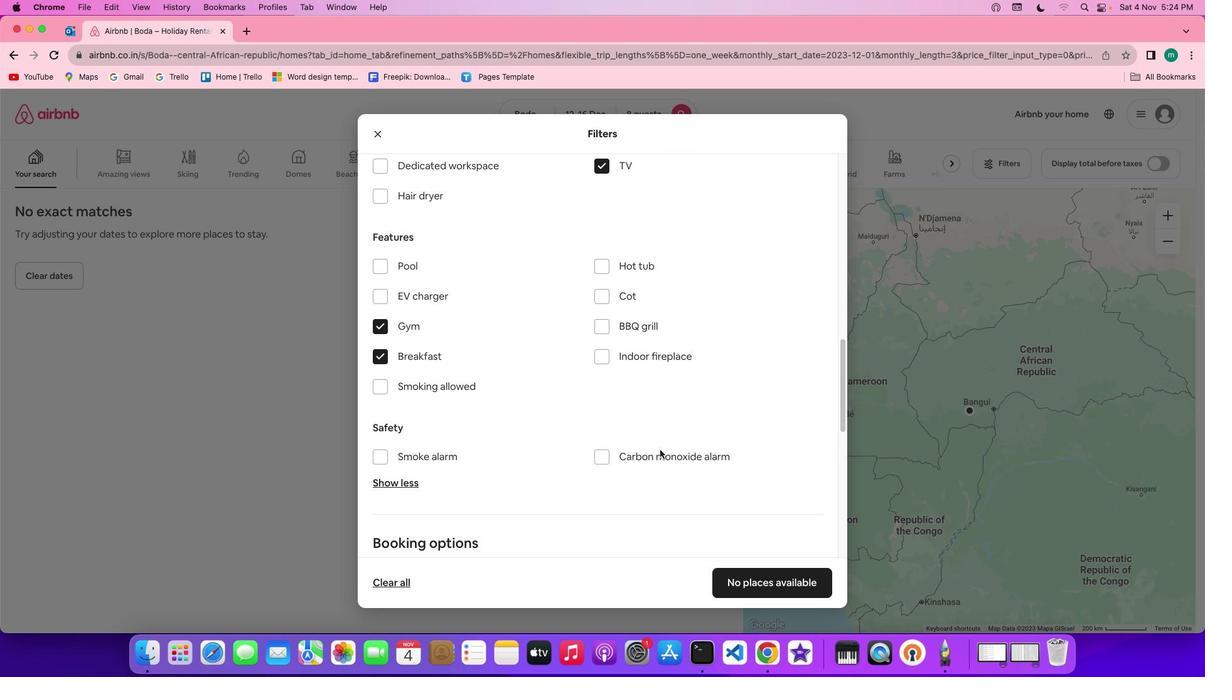 
Action: Mouse scrolled (660, 450) with delta (0, 0)
Screenshot: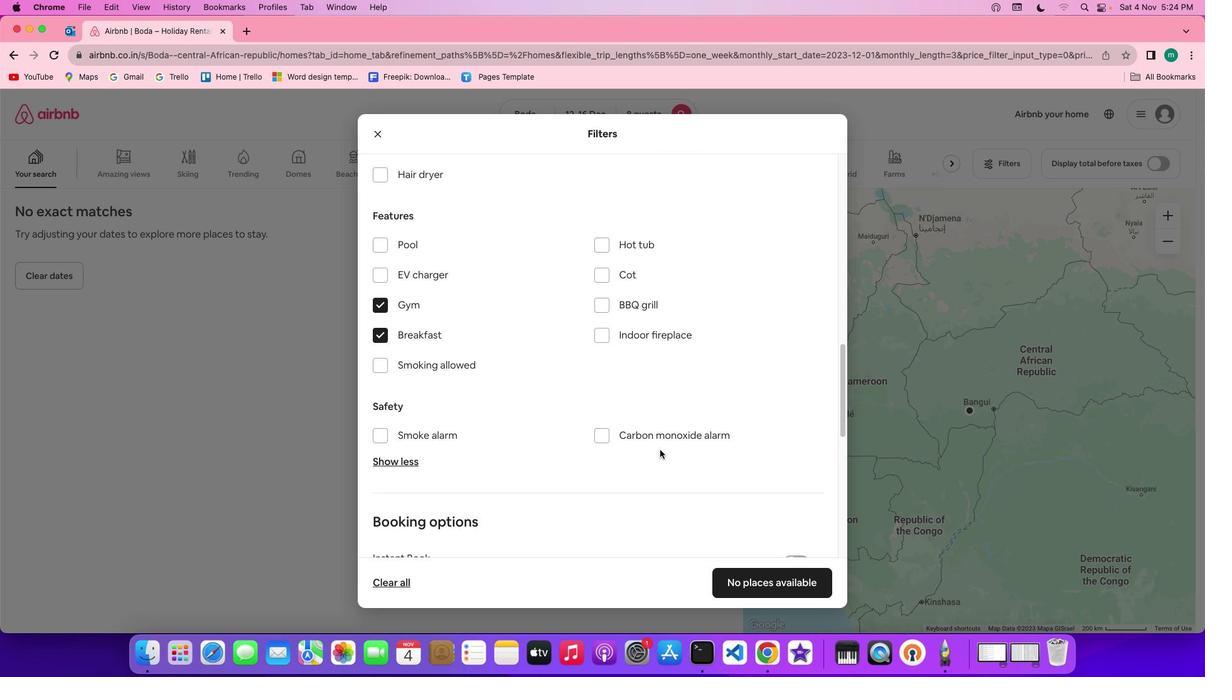 
Action: Mouse scrolled (660, 450) with delta (0, 0)
Screenshot: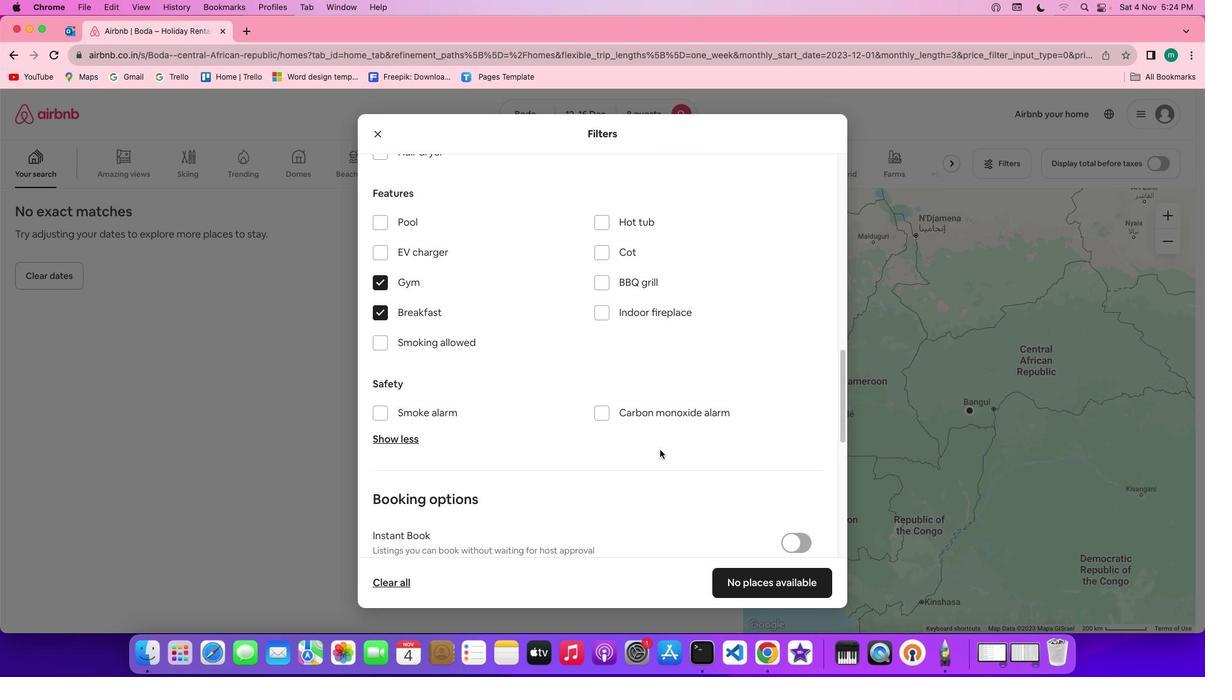 
Action: Mouse scrolled (660, 450) with delta (0, 0)
Screenshot: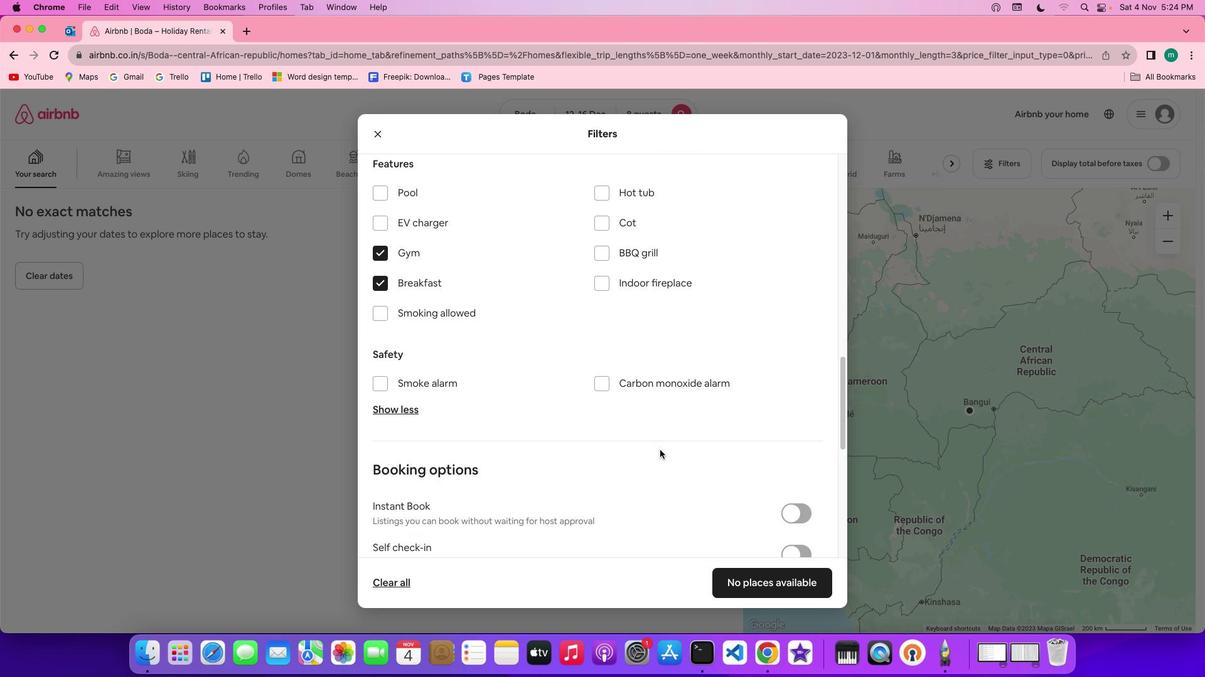 
Action: Mouse scrolled (660, 450) with delta (0, 0)
Screenshot: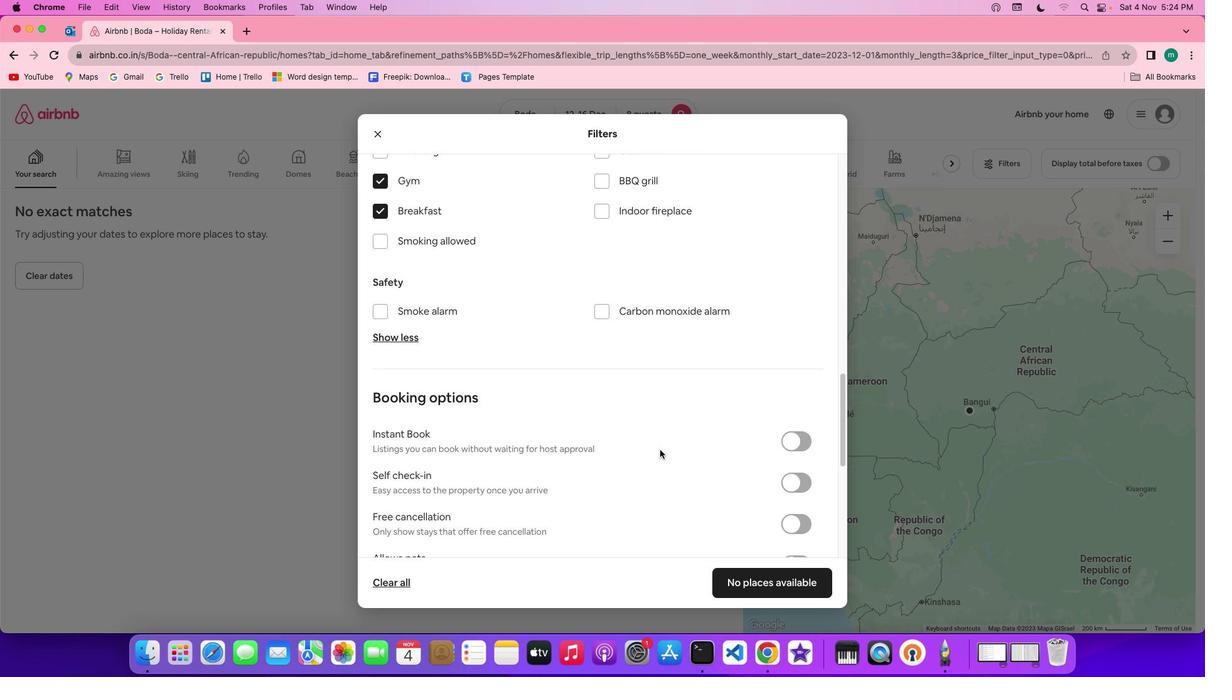 
Action: Mouse scrolled (660, 450) with delta (0, 0)
Screenshot: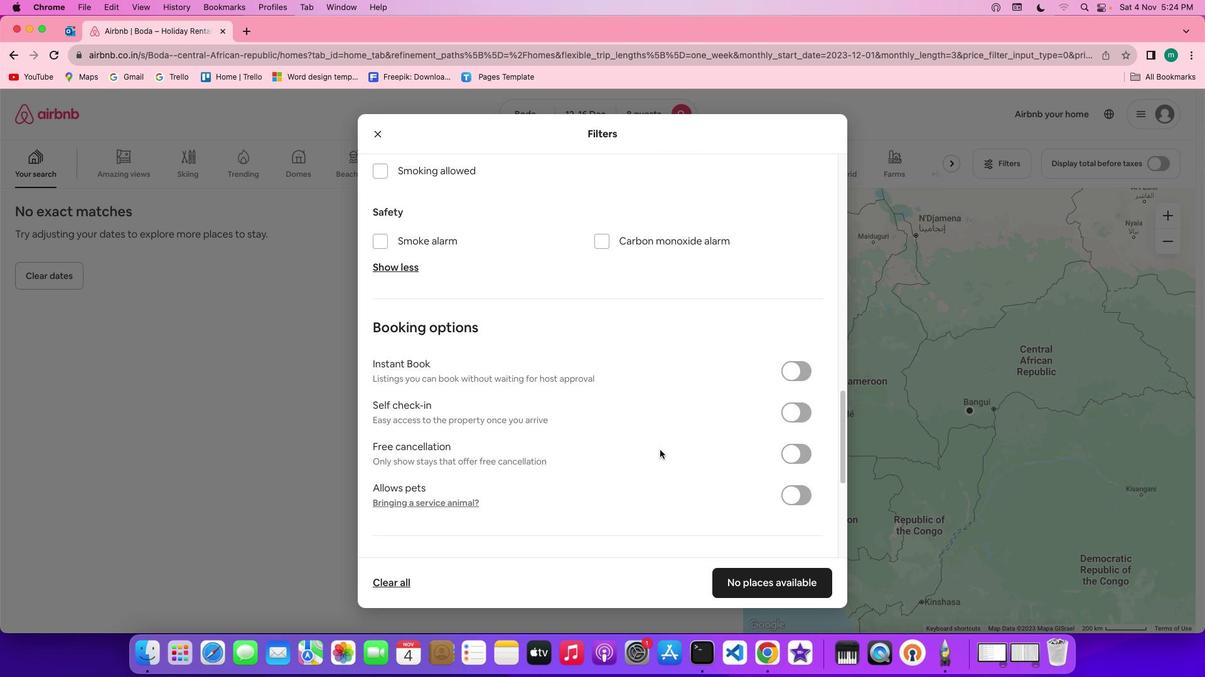 
Action: Mouse scrolled (660, 450) with delta (0, -1)
Screenshot: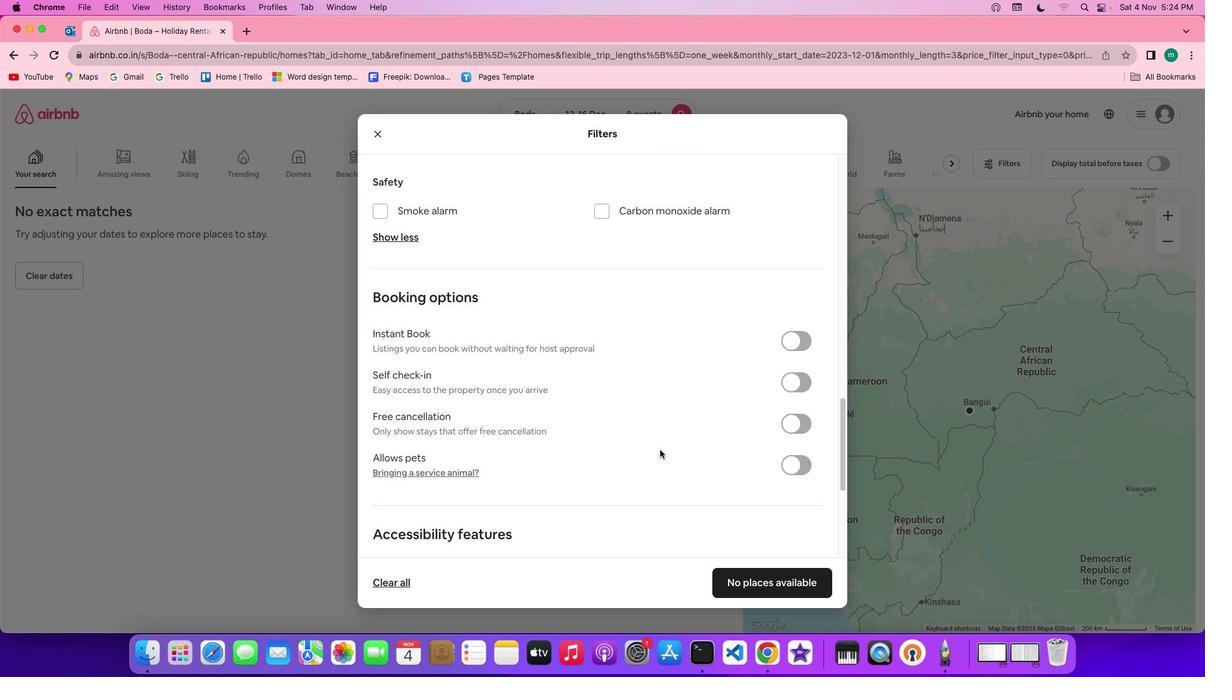 
Action: Mouse scrolled (660, 450) with delta (0, -1)
Screenshot: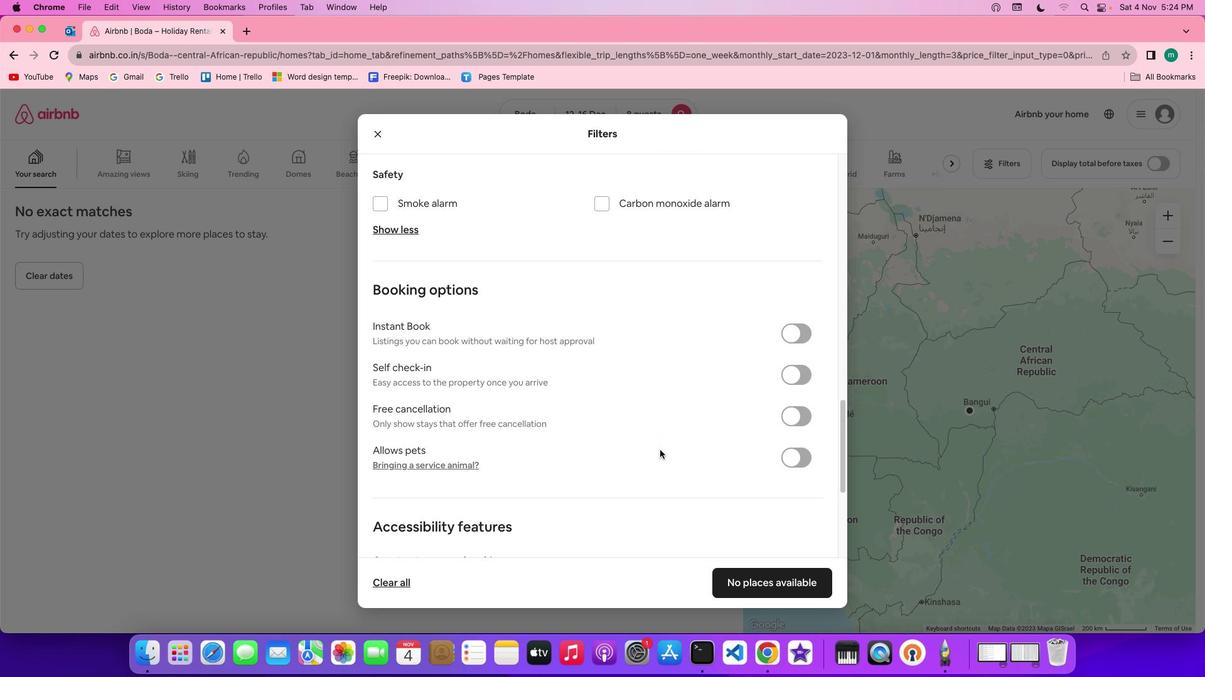 
Action: Mouse scrolled (660, 450) with delta (0, 0)
Screenshot: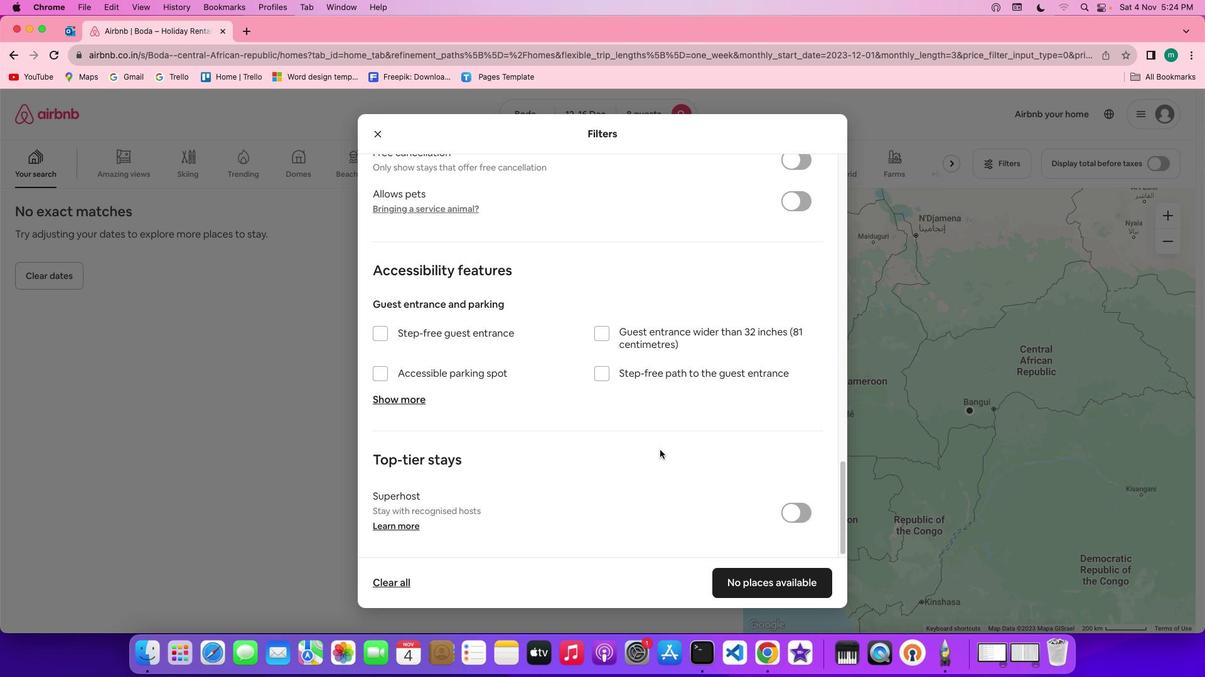 
Action: Mouse scrolled (660, 450) with delta (0, 0)
Screenshot: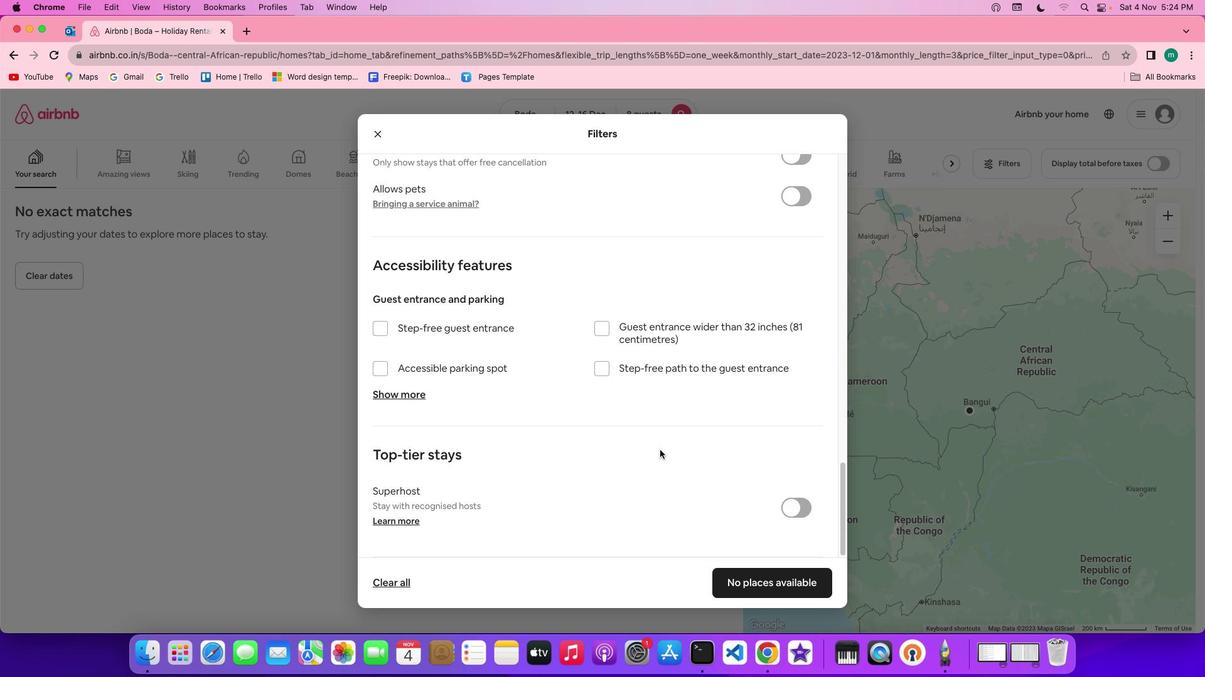
Action: Mouse scrolled (660, 450) with delta (0, -1)
Screenshot: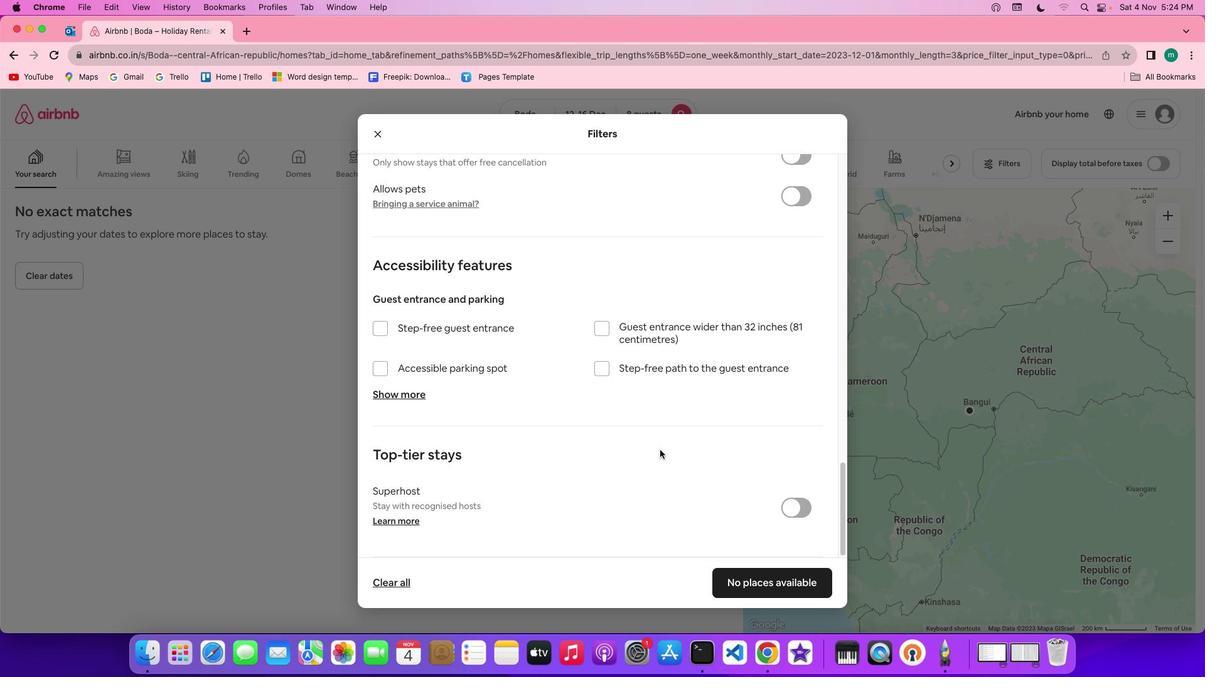 
Action: Mouse scrolled (660, 450) with delta (0, -3)
Screenshot: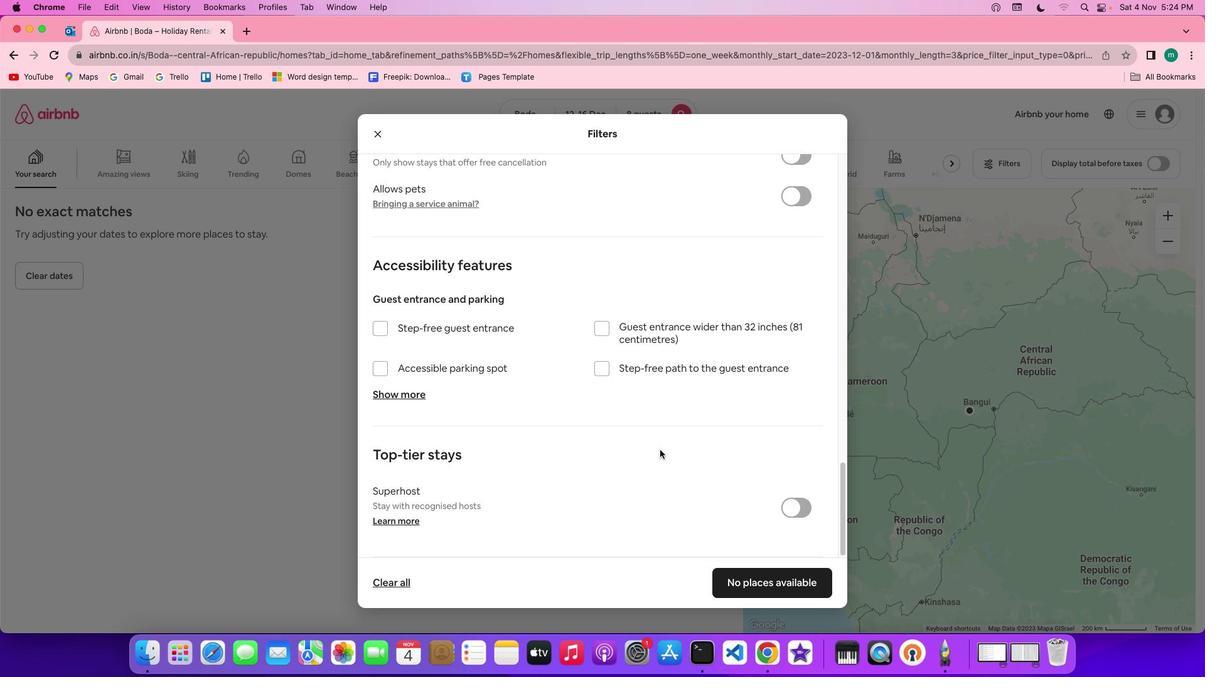 
Action: Mouse scrolled (660, 450) with delta (0, -3)
Screenshot: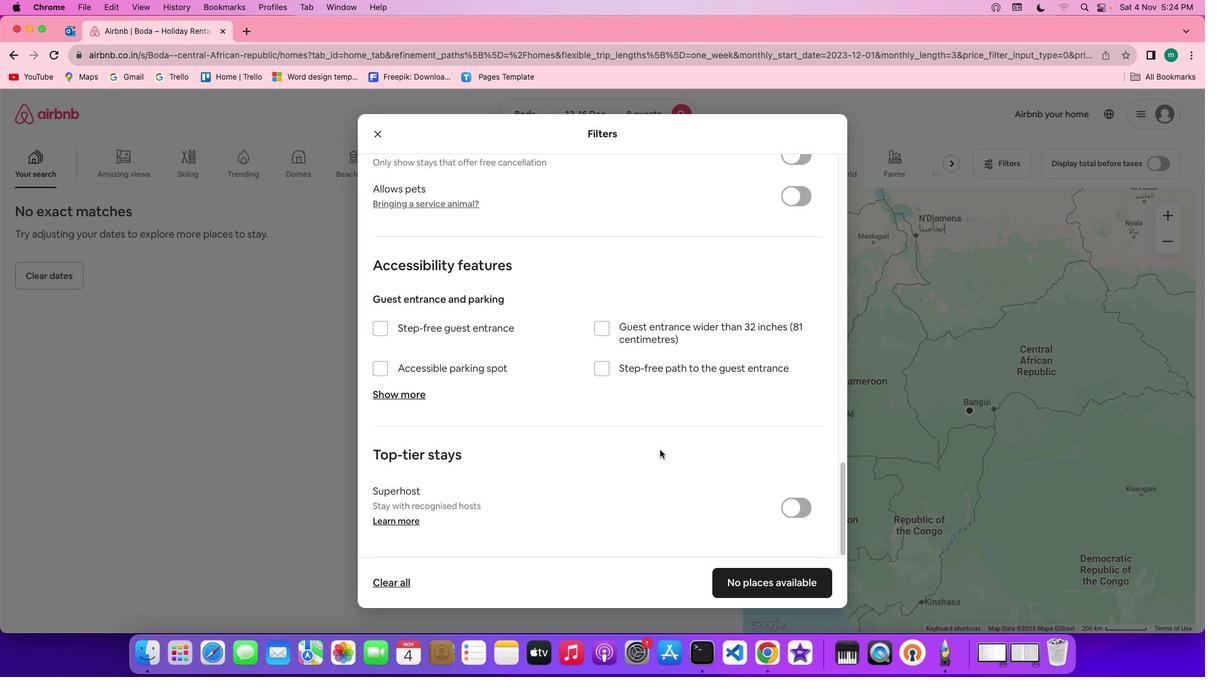 
Action: Mouse scrolled (660, 450) with delta (0, -3)
Screenshot: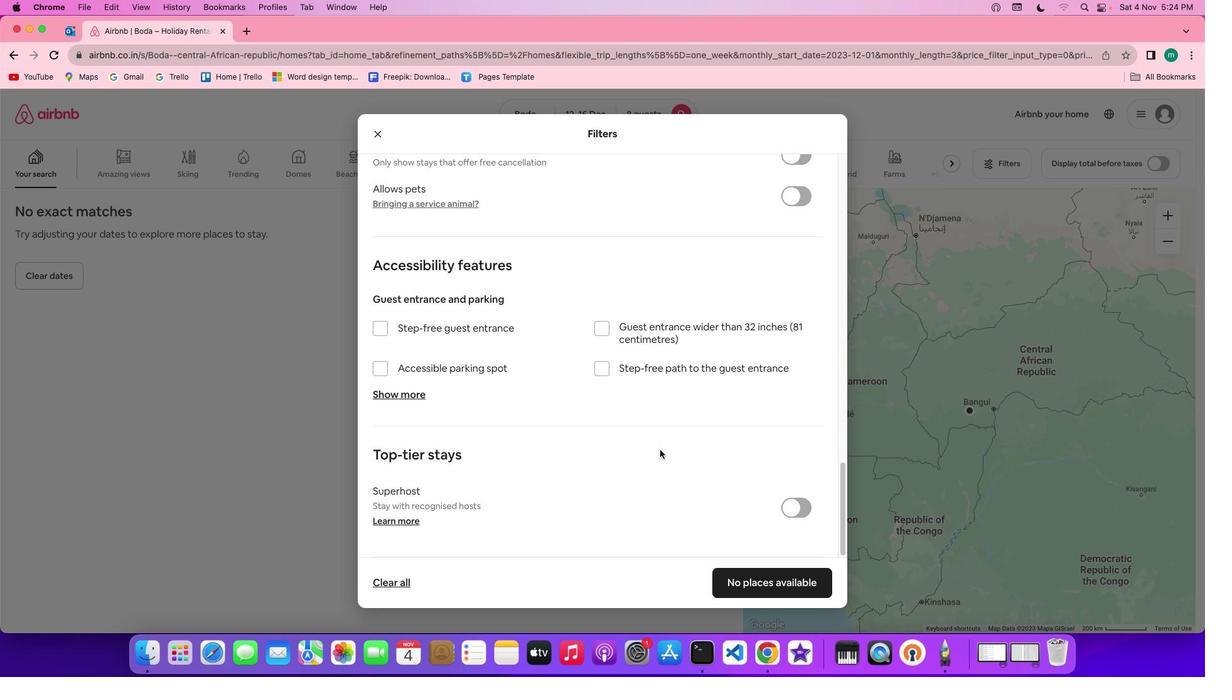
Action: Mouse scrolled (660, 450) with delta (0, 0)
Screenshot: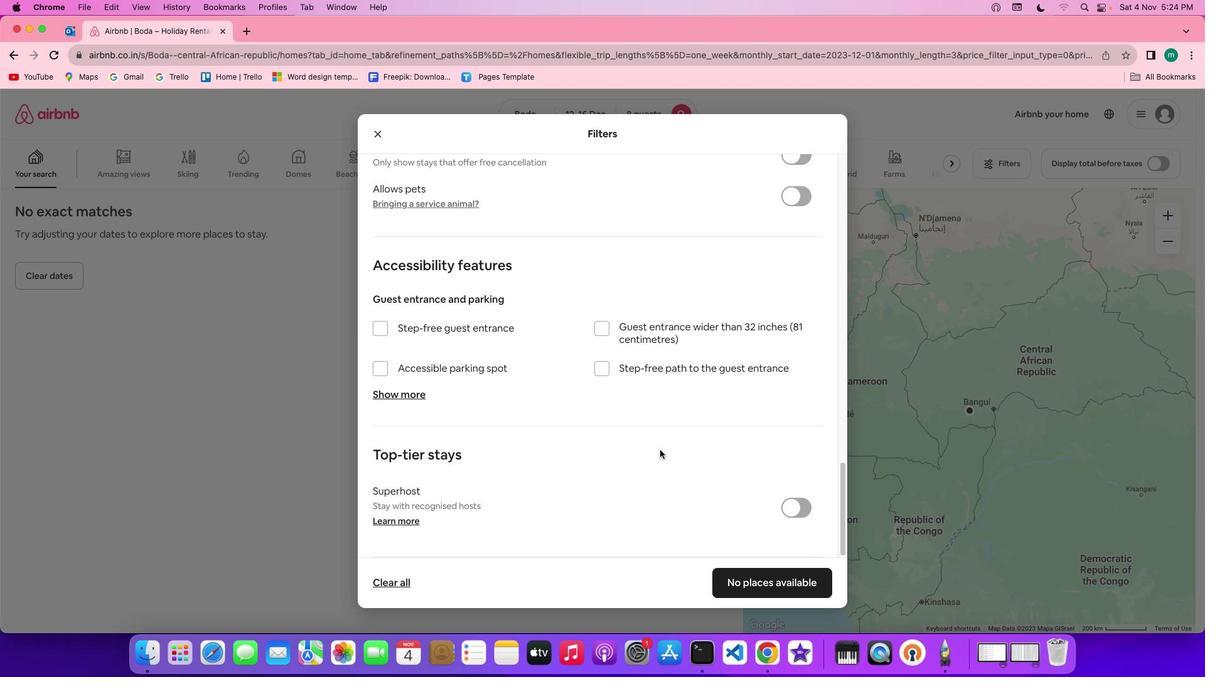 
Action: Mouse scrolled (660, 450) with delta (0, 0)
Screenshot: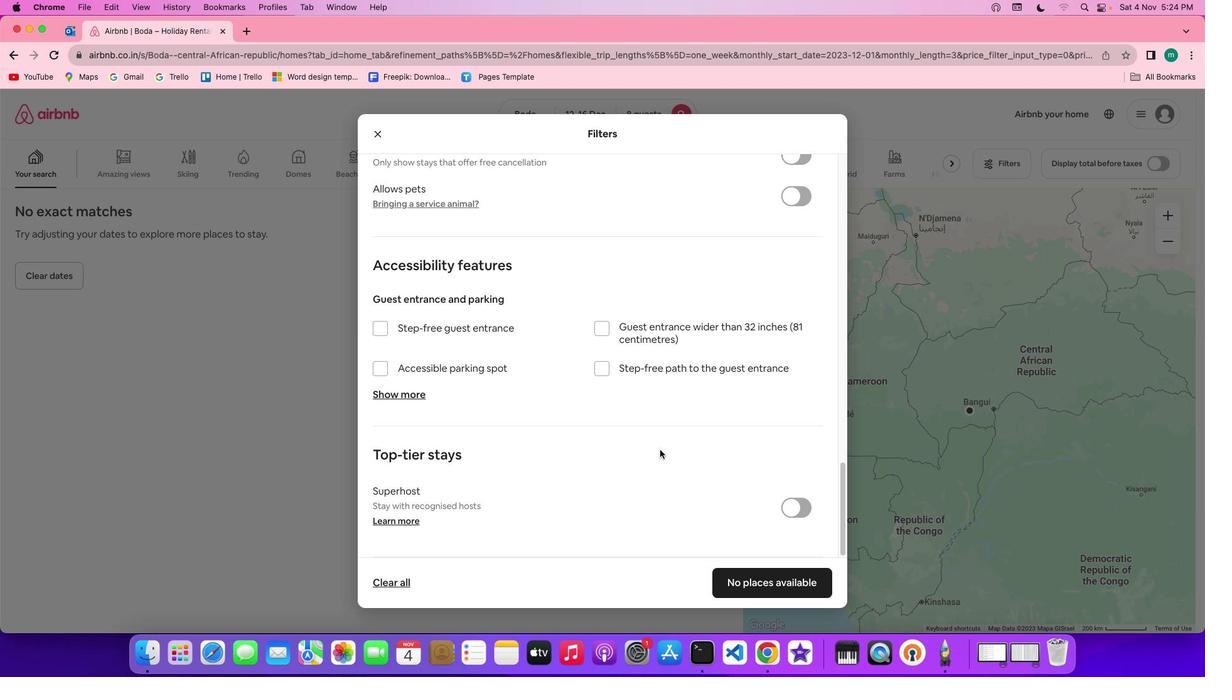 
Action: Mouse scrolled (660, 450) with delta (0, -1)
Screenshot: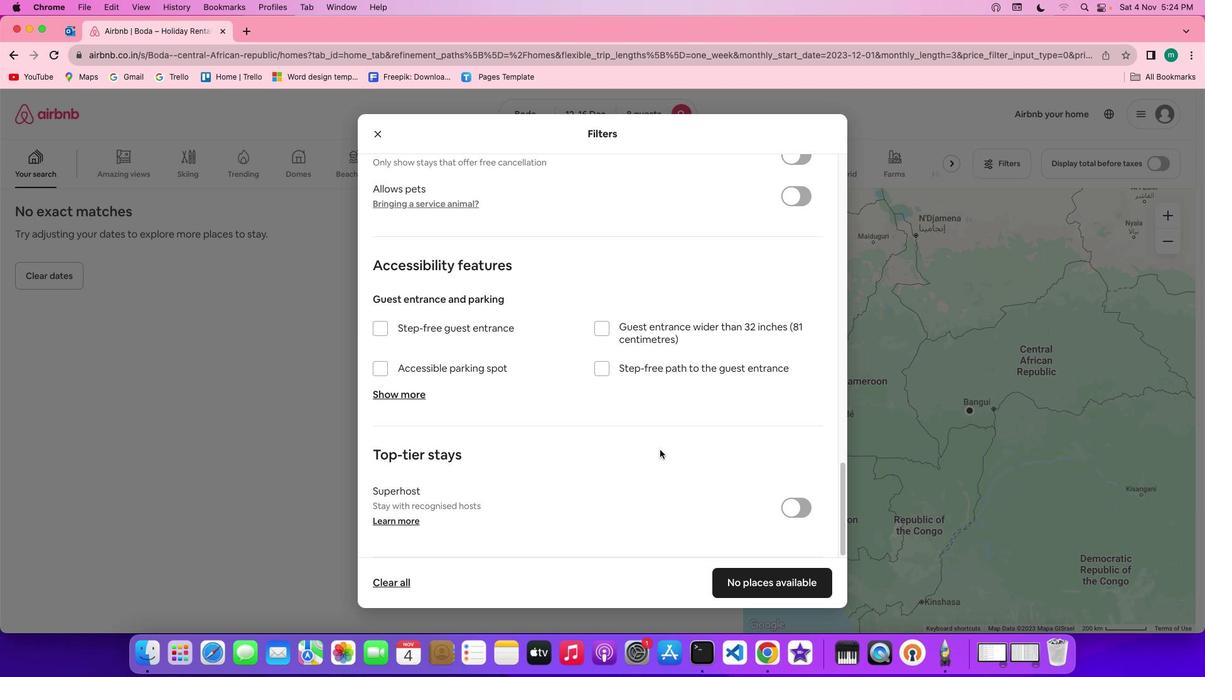 
Action: Mouse scrolled (660, 450) with delta (0, -3)
Screenshot: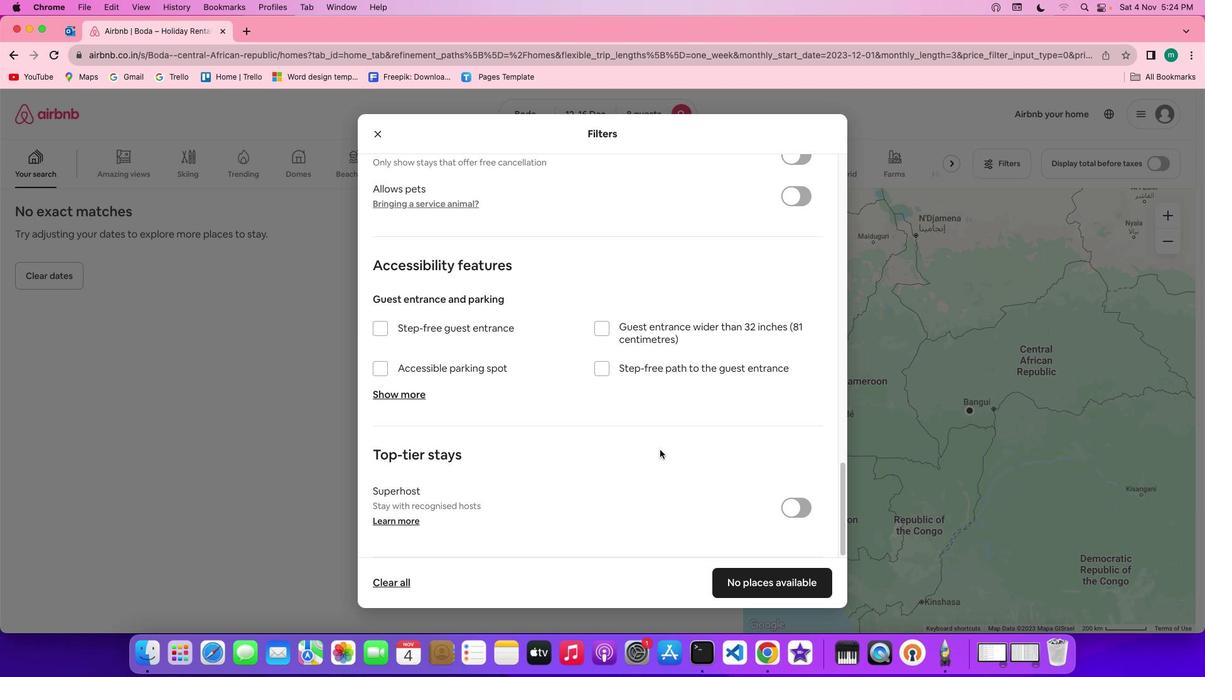 
Action: Mouse scrolled (660, 450) with delta (0, -3)
Screenshot: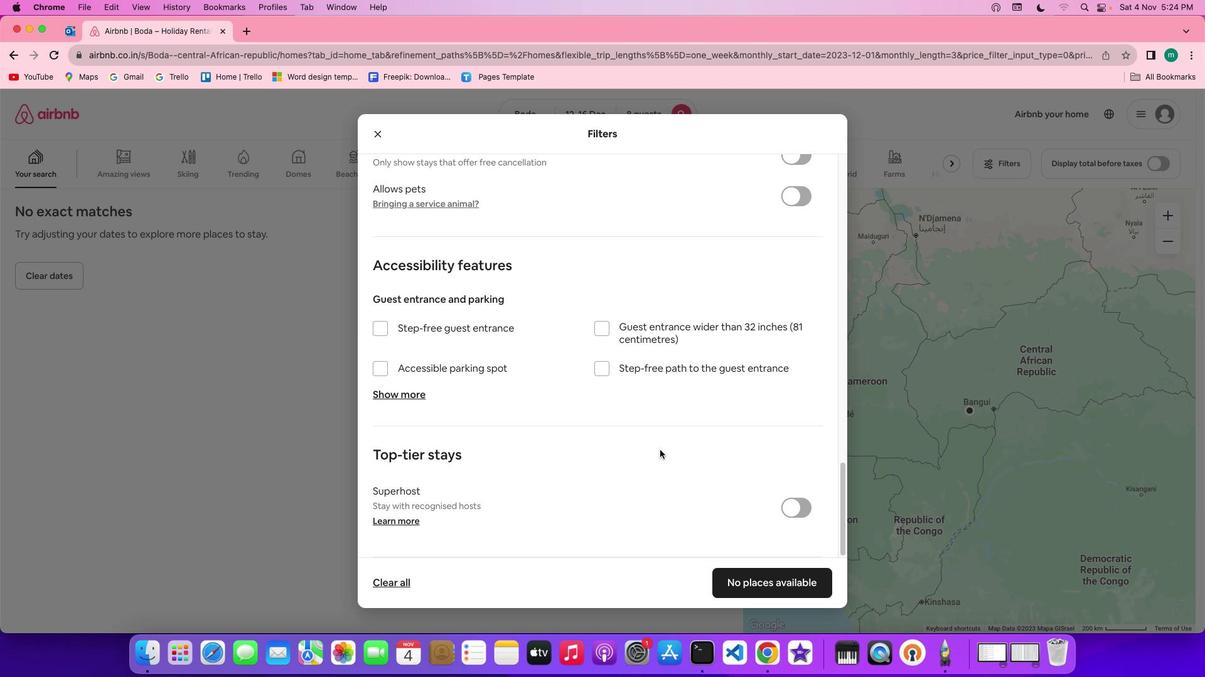 
Action: Mouse scrolled (660, 450) with delta (0, 0)
Screenshot: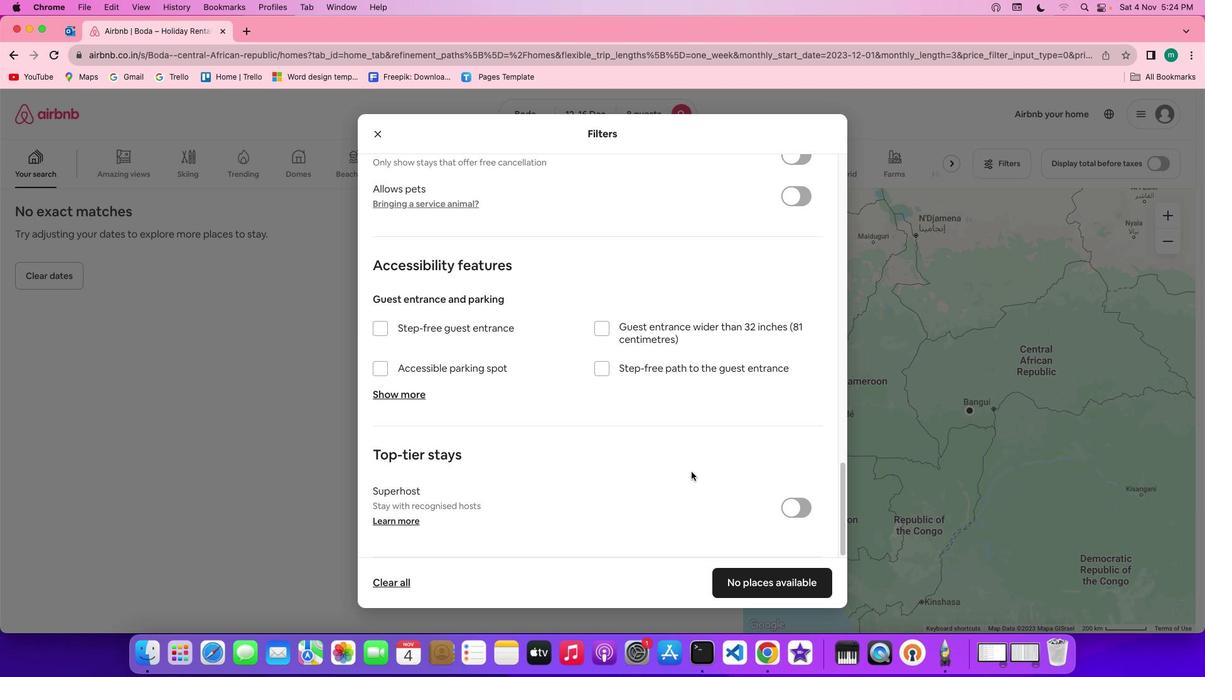 
Action: Mouse scrolled (660, 450) with delta (0, 0)
Screenshot: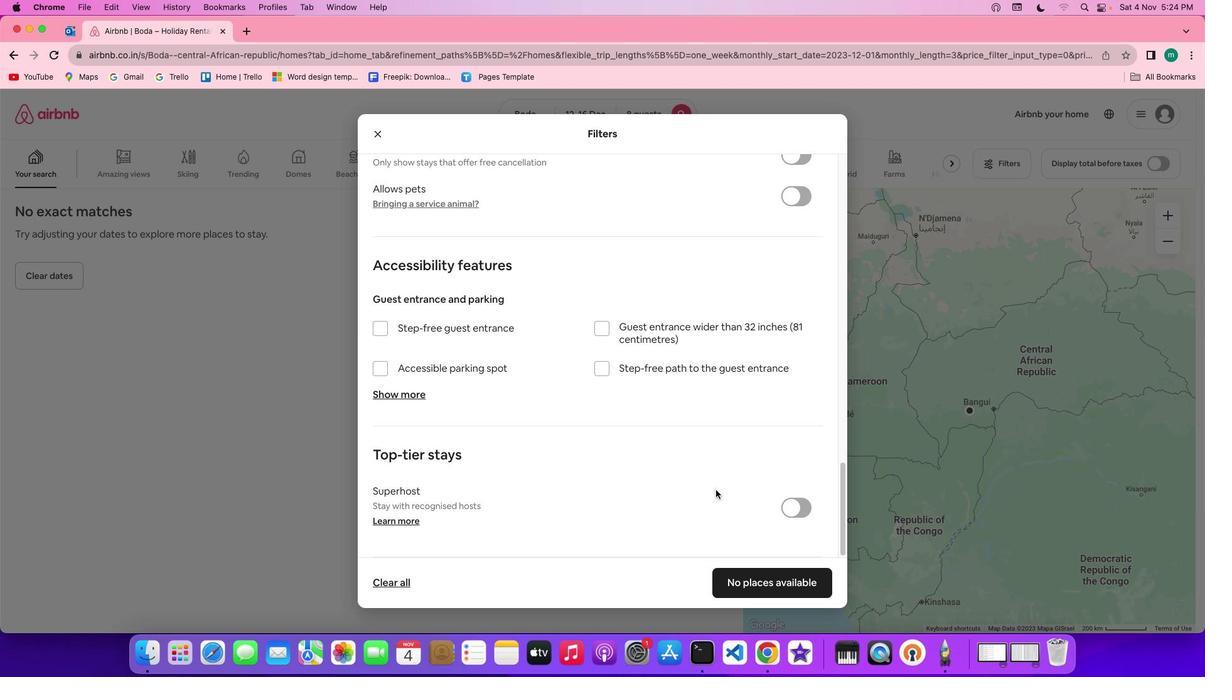 
Action: Mouse scrolled (660, 450) with delta (0, -1)
Screenshot: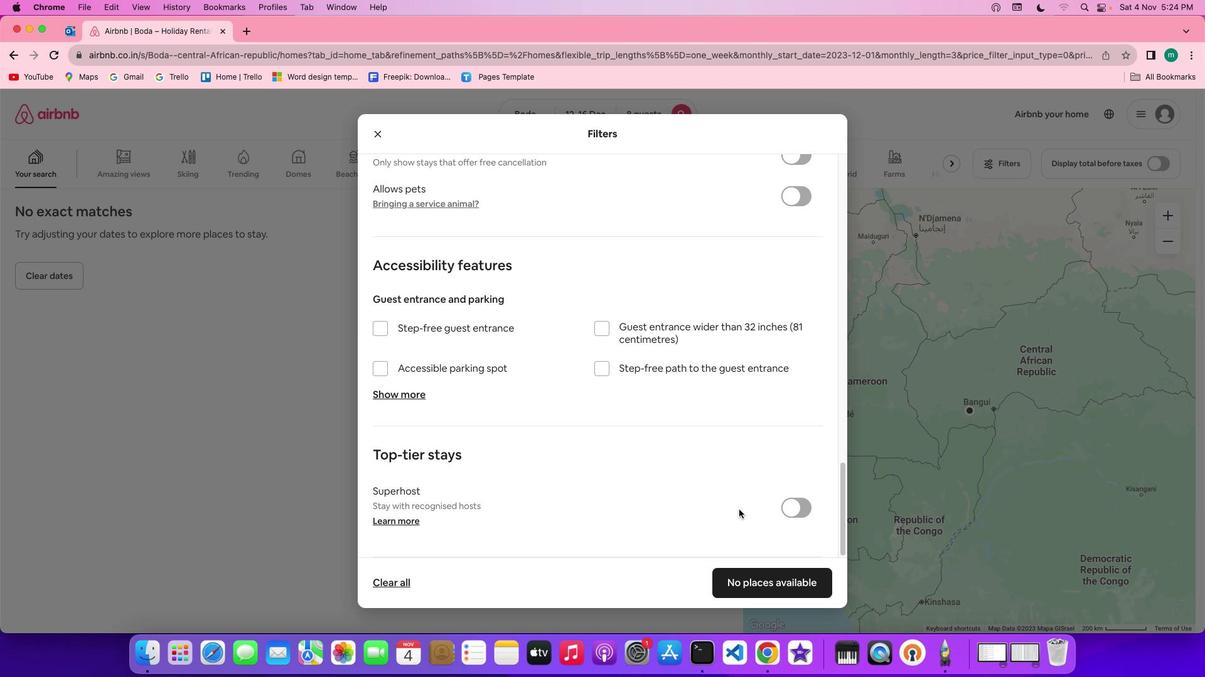 
Action: Mouse scrolled (660, 450) with delta (0, -3)
Screenshot: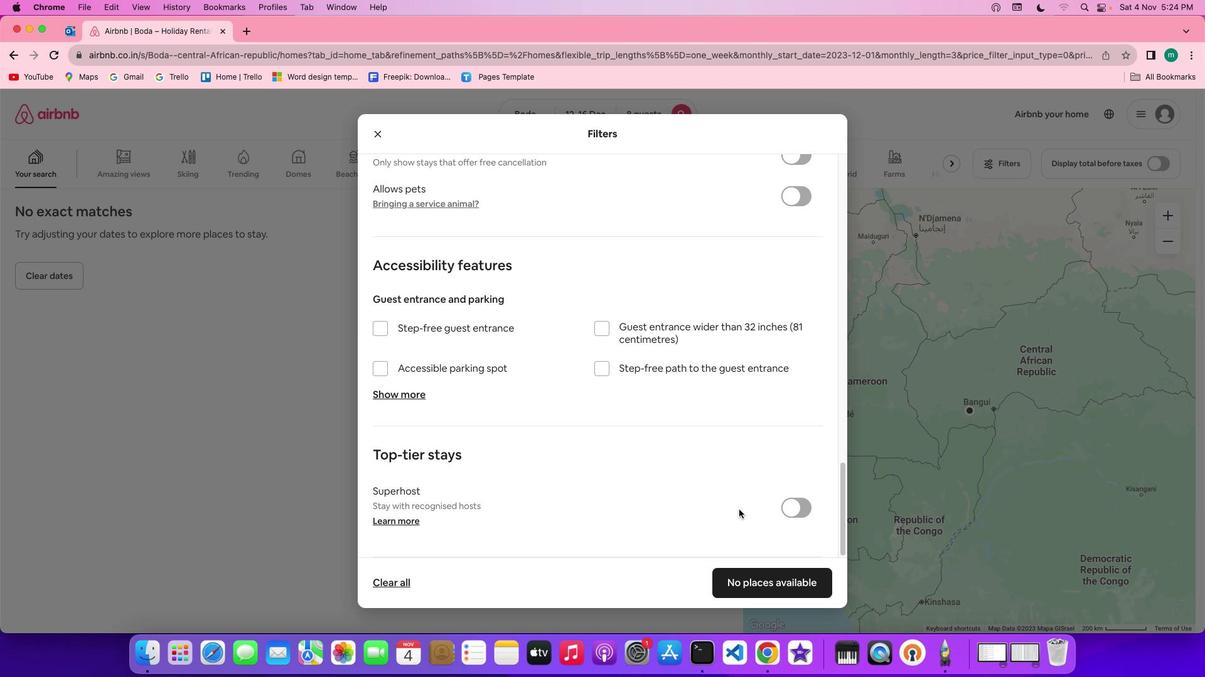 
Action: Mouse moved to (761, 579)
Screenshot: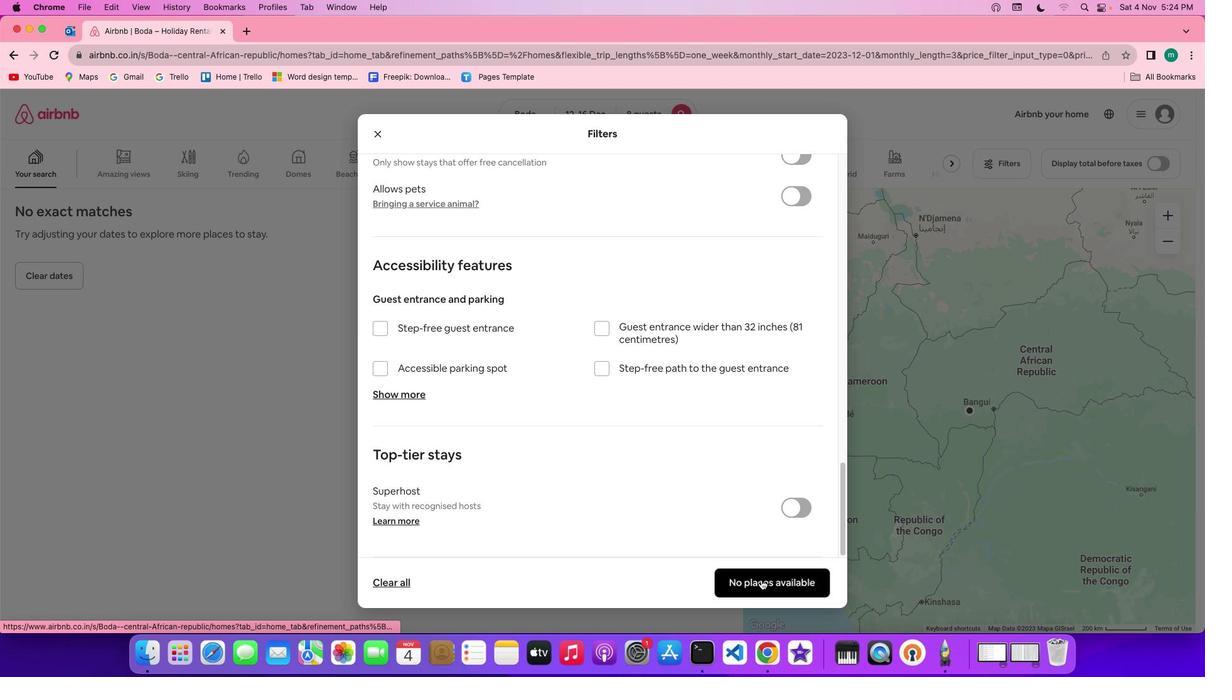 
Action: Mouse pressed left at (761, 579)
Screenshot: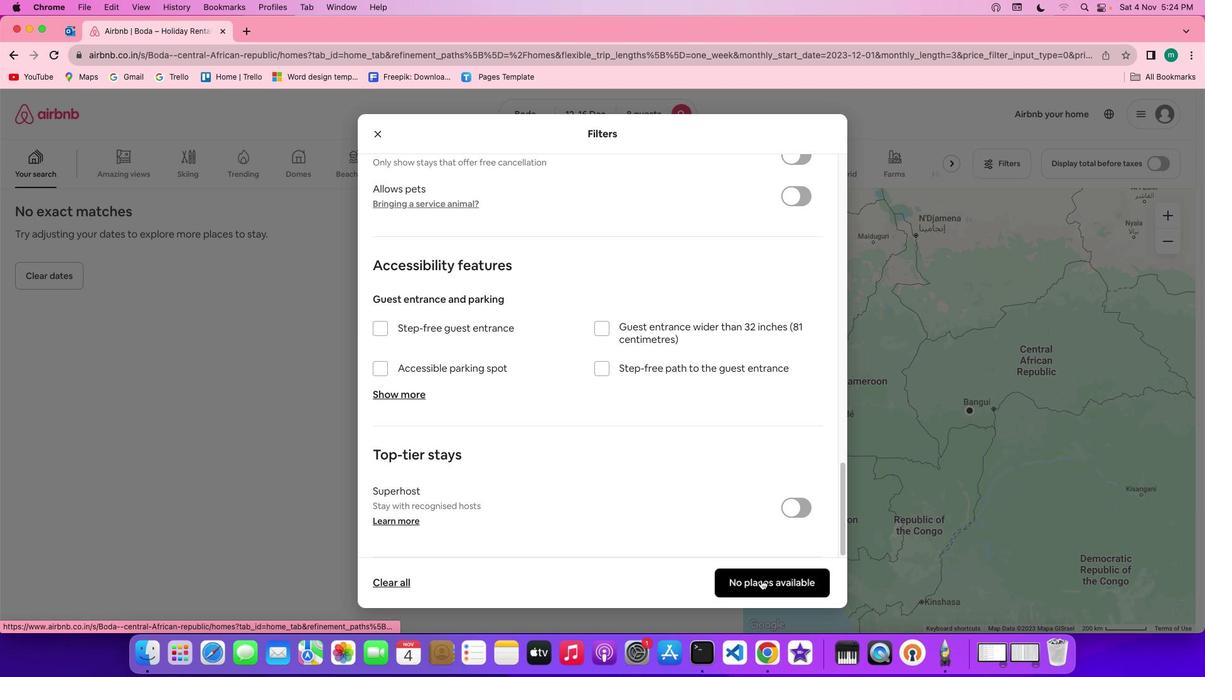 
Action: Mouse moved to (481, 458)
Screenshot: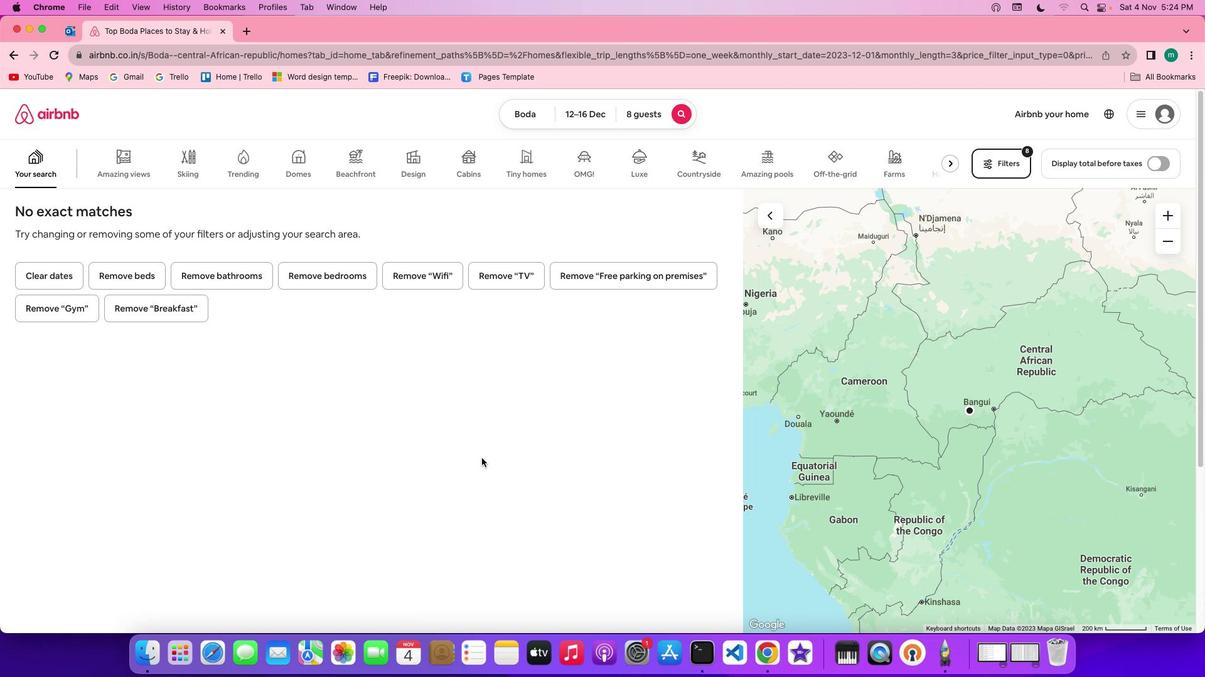 
